 Task: Find connections with filter location Grande-Synthe with filter topic #Personaldevelopmentwith filter profile language German with filter current company Schbang with filter school ST. THOMAS COLLEGE, THRISSUR with filter industry Public Health with filter service category Relocation with filter keywords title Computer Animator
Action: Mouse moved to (586, 107)
Screenshot: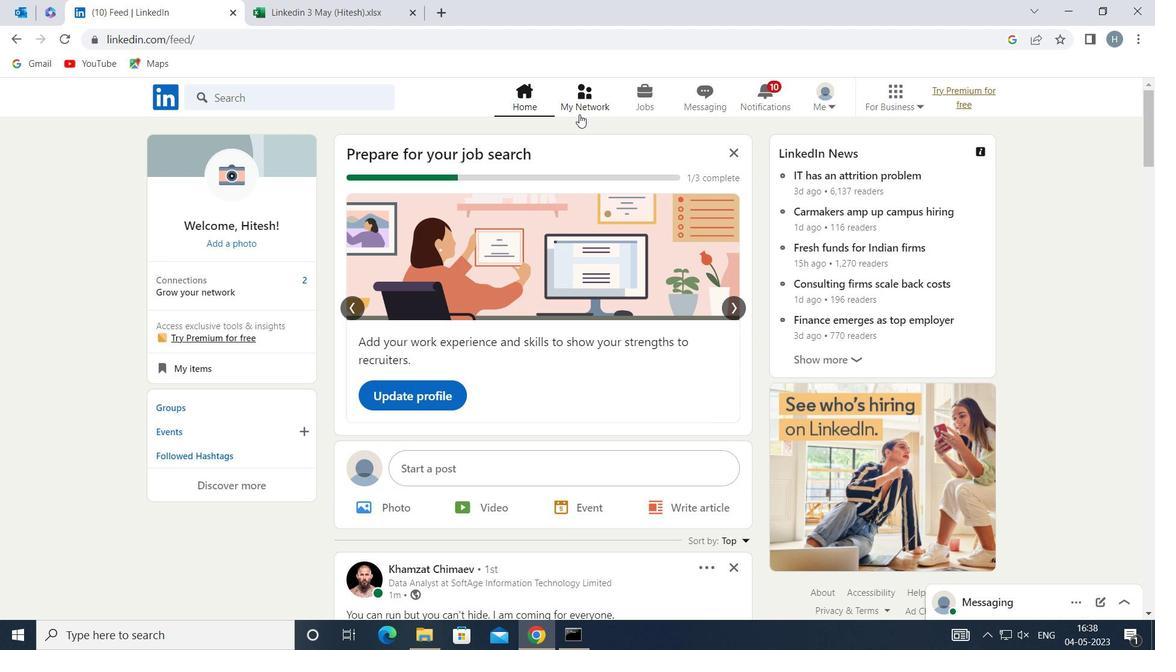 
Action: Mouse pressed left at (586, 107)
Screenshot: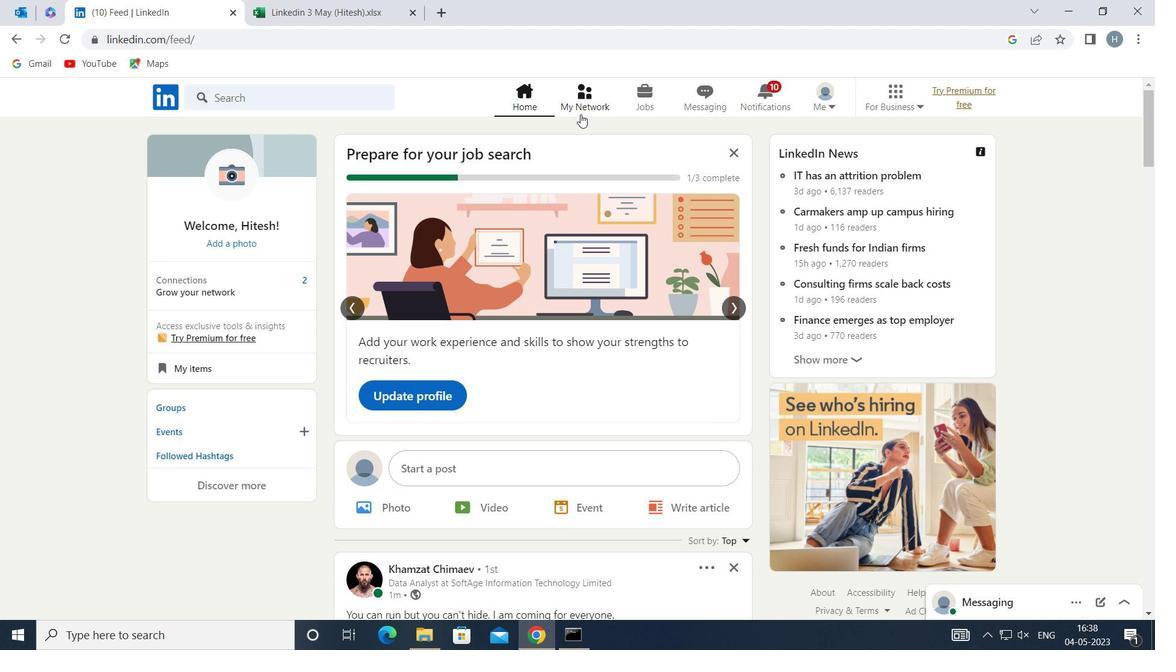
Action: Mouse moved to (329, 179)
Screenshot: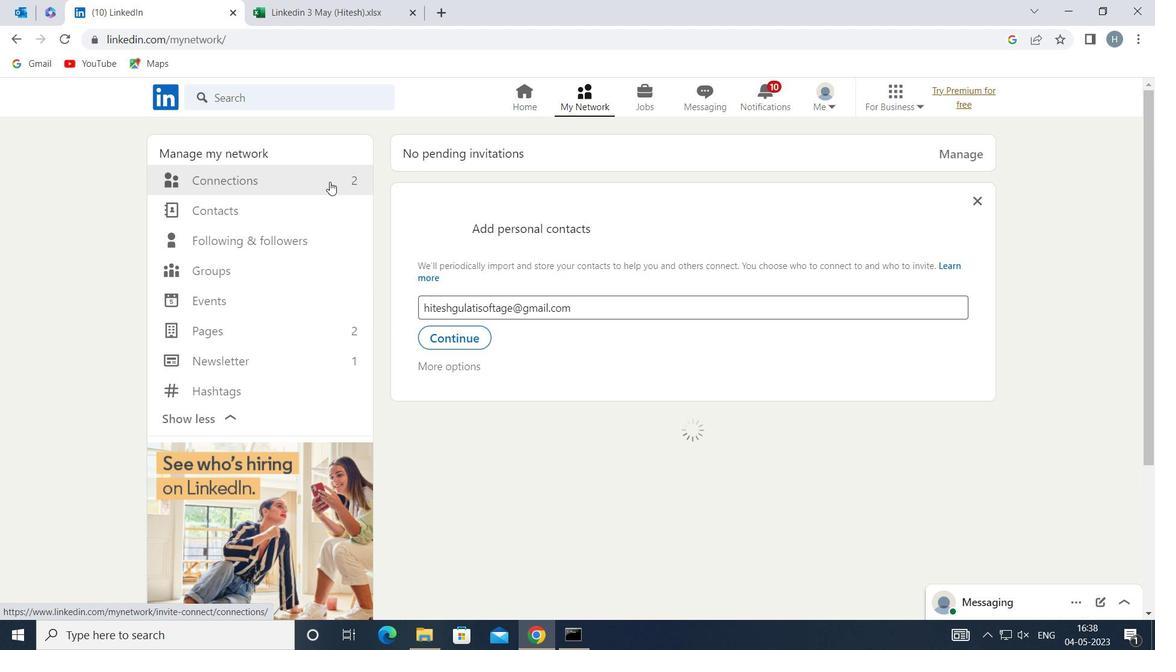 
Action: Mouse pressed left at (329, 179)
Screenshot: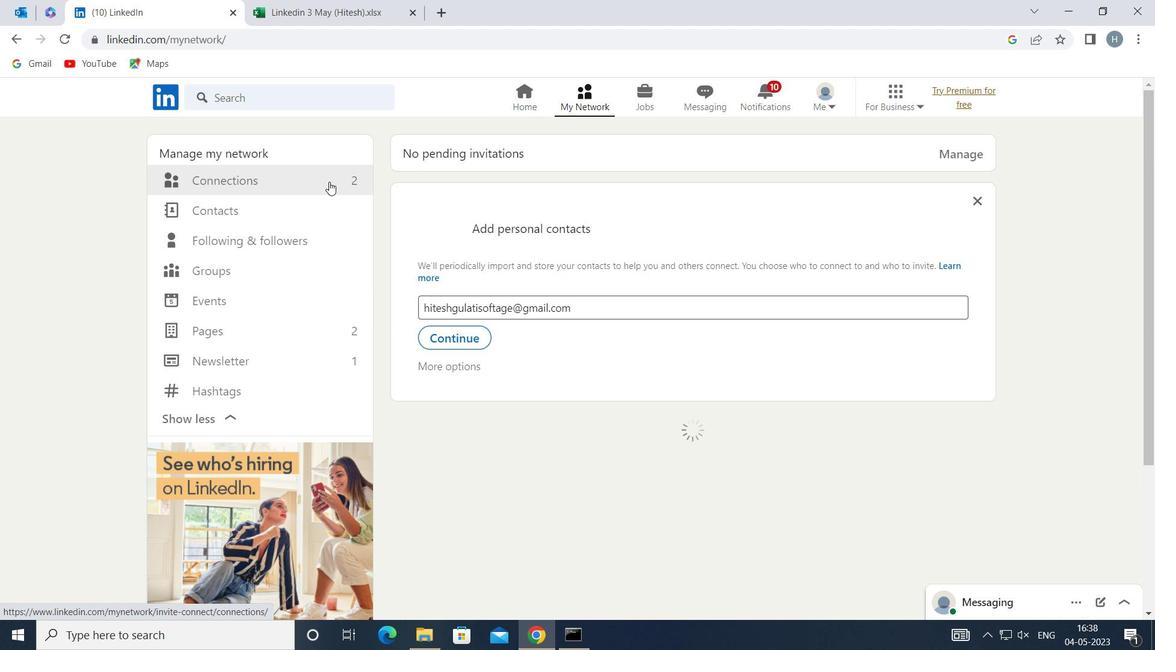 
Action: Mouse moved to (688, 180)
Screenshot: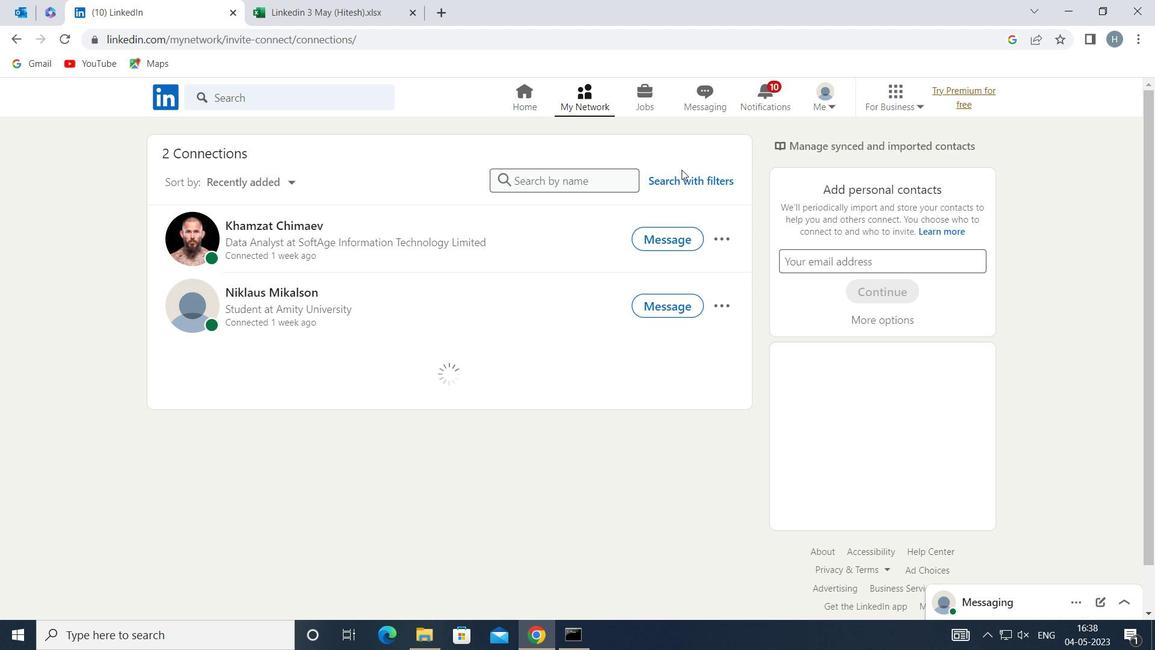 
Action: Mouse pressed left at (688, 180)
Screenshot: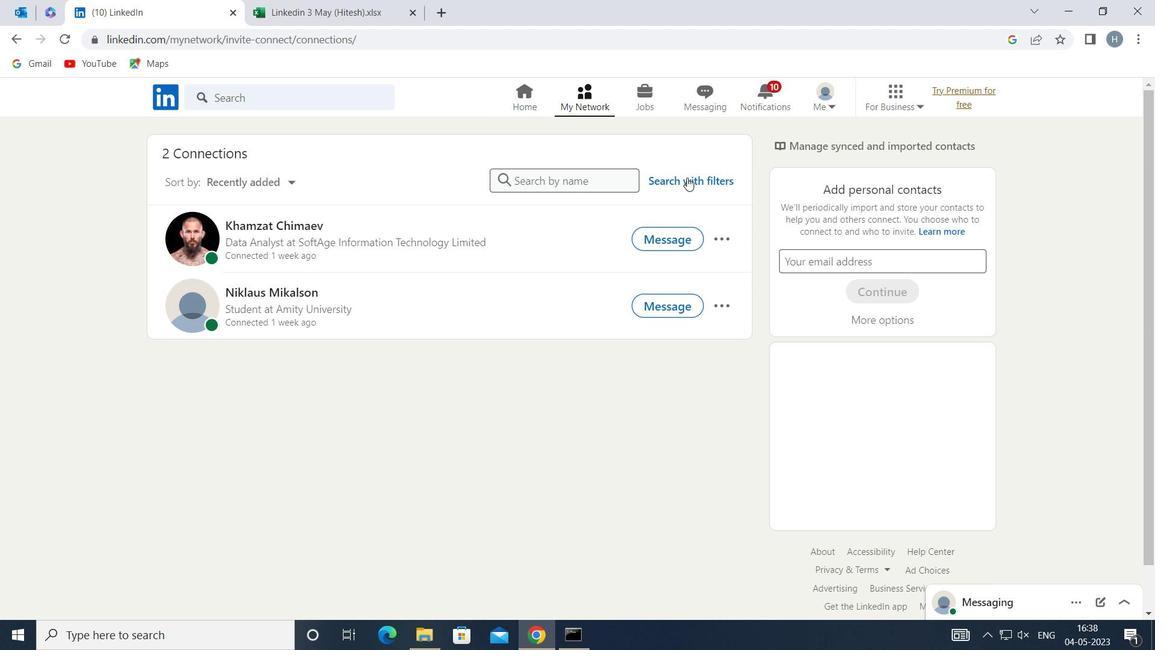 
Action: Mouse moved to (641, 137)
Screenshot: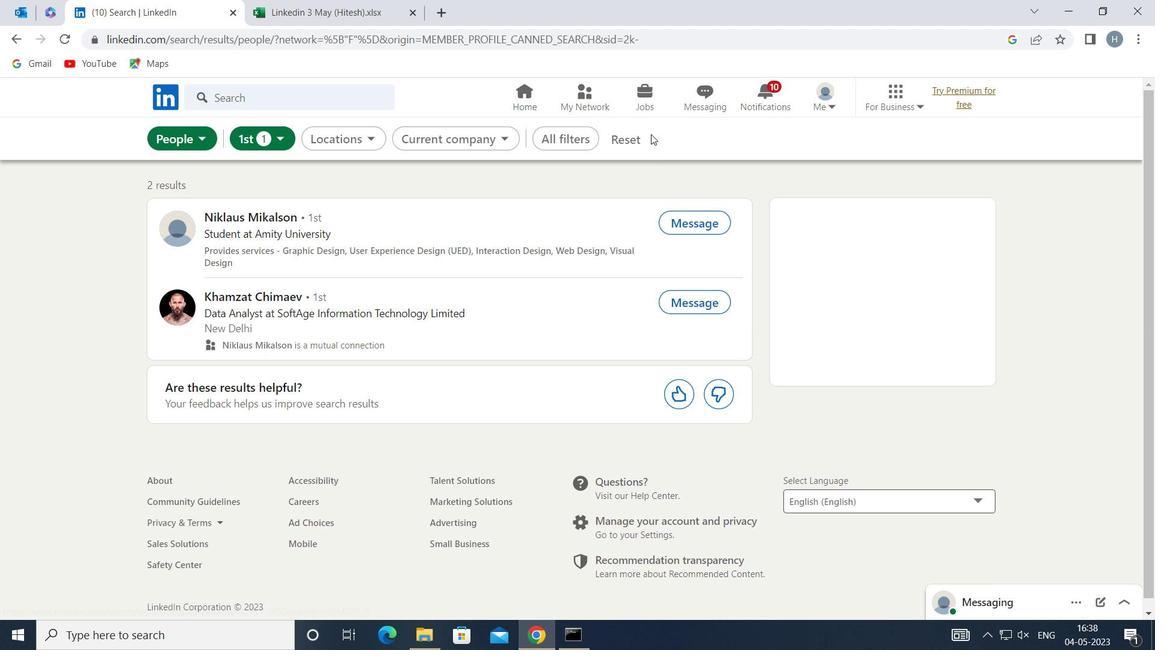 
Action: Mouse pressed left at (641, 137)
Screenshot: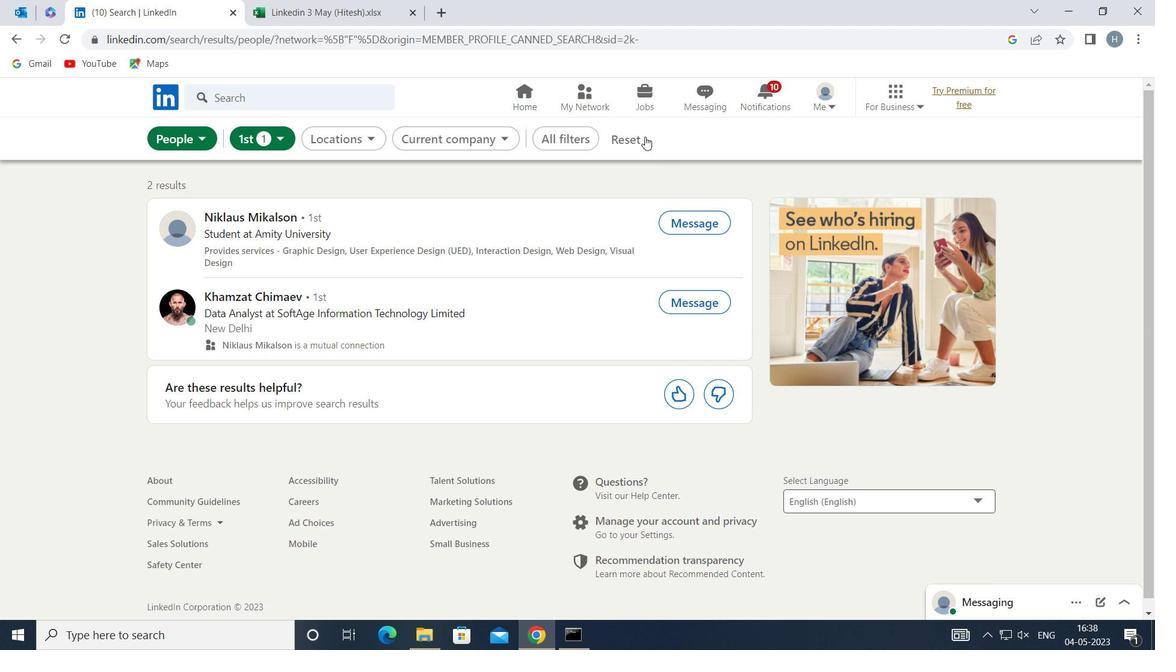 
Action: Mouse moved to (615, 140)
Screenshot: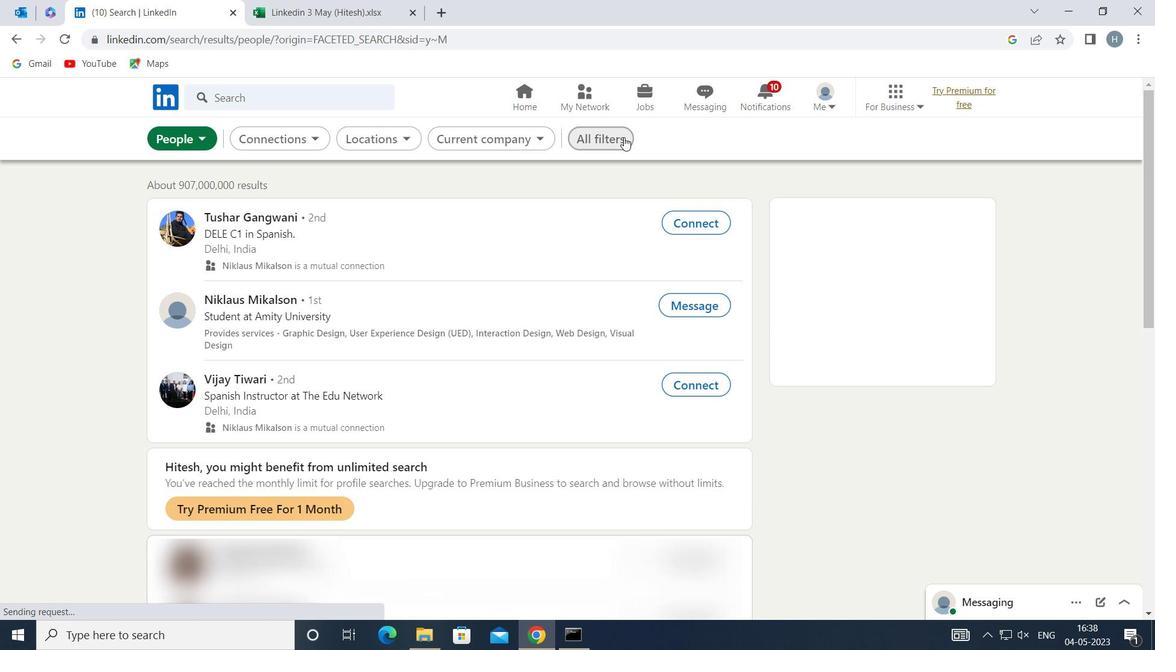 
Action: Mouse pressed left at (615, 140)
Screenshot: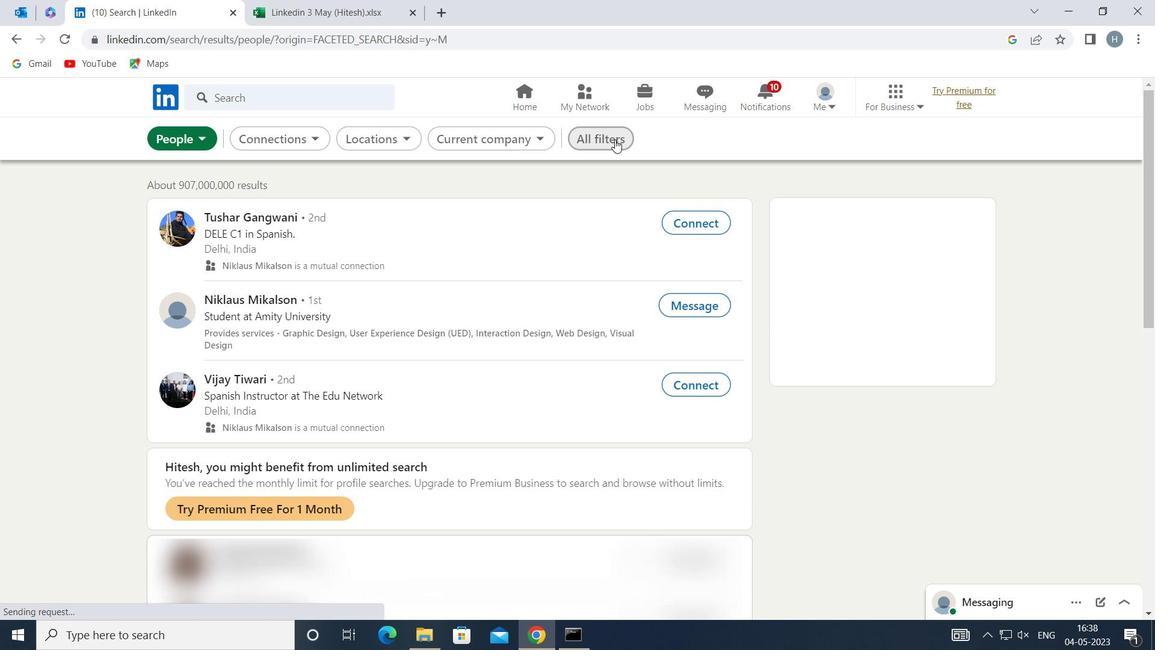 
Action: Mouse moved to (899, 353)
Screenshot: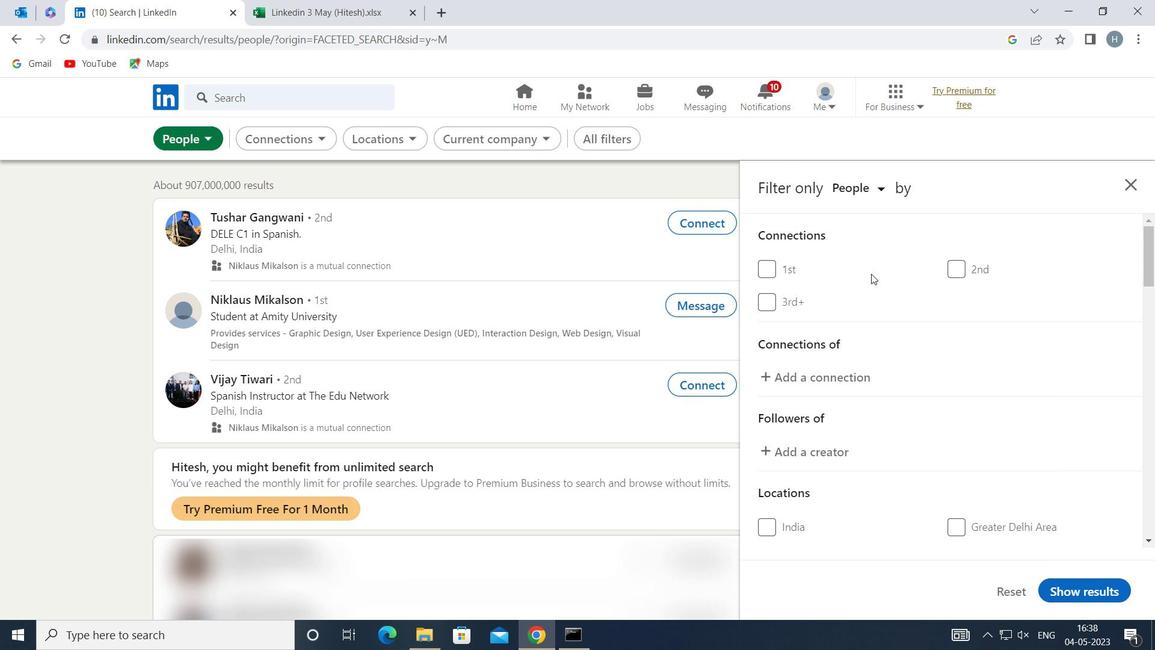 
Action: Mouse scrolled (899, 353) with delta (0, 0)
Screenshot: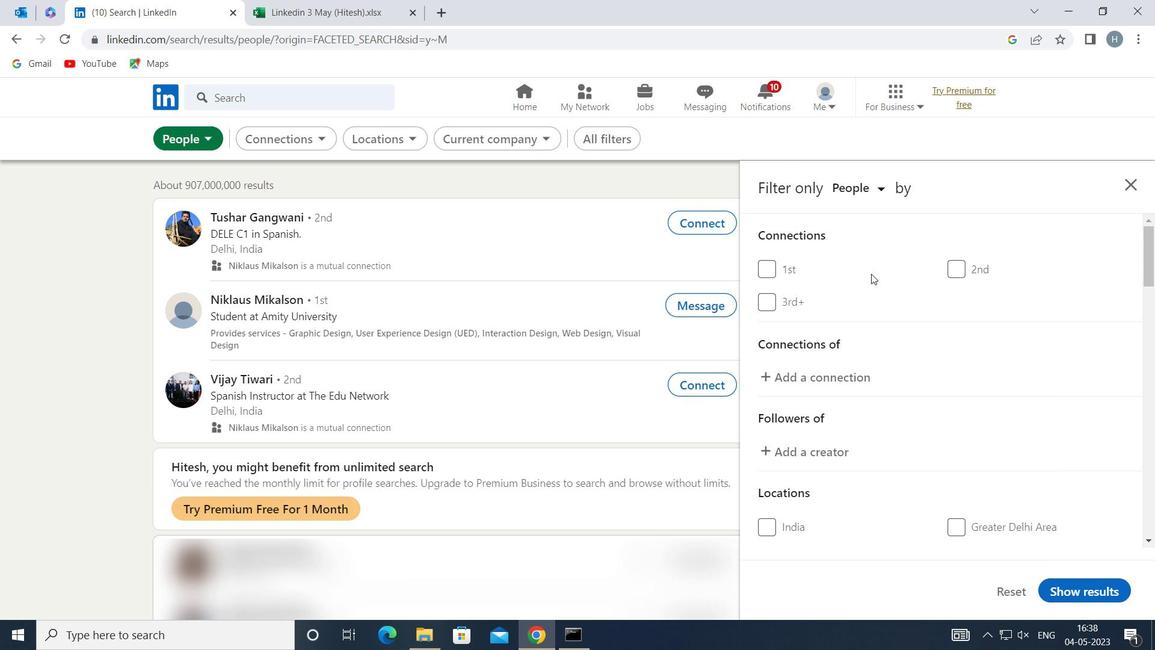 
Action: Mouse moved to (899, 351)
Screenshot: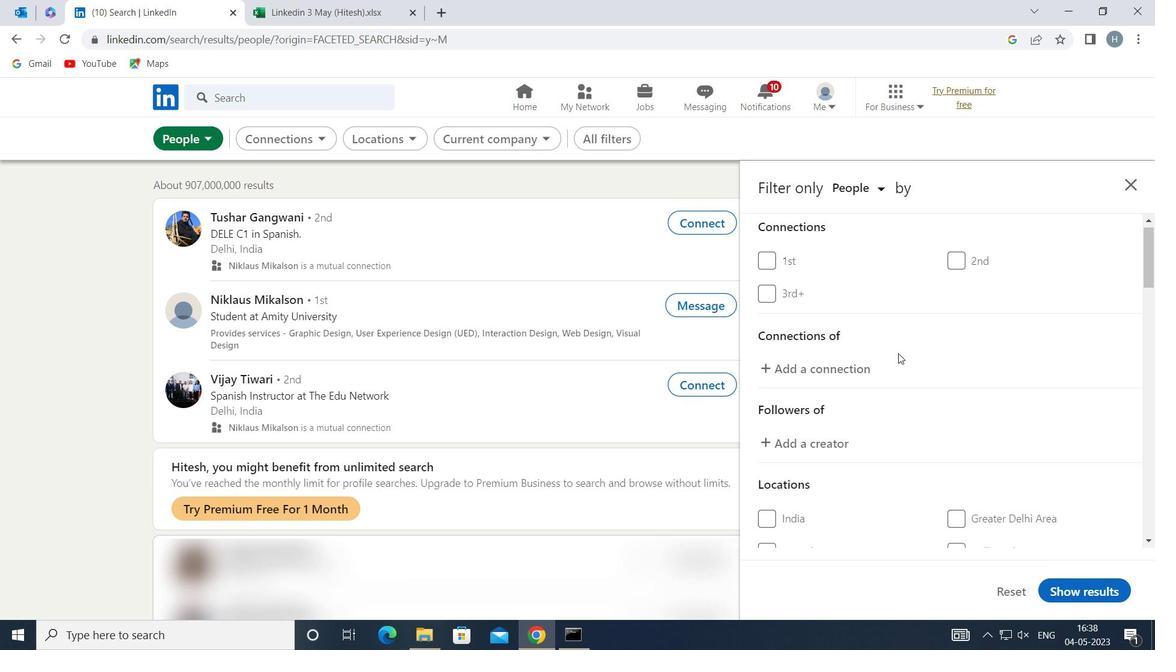 
Action: Mouse scrolled (899, 350) with delta (0, 0)
Screenshot: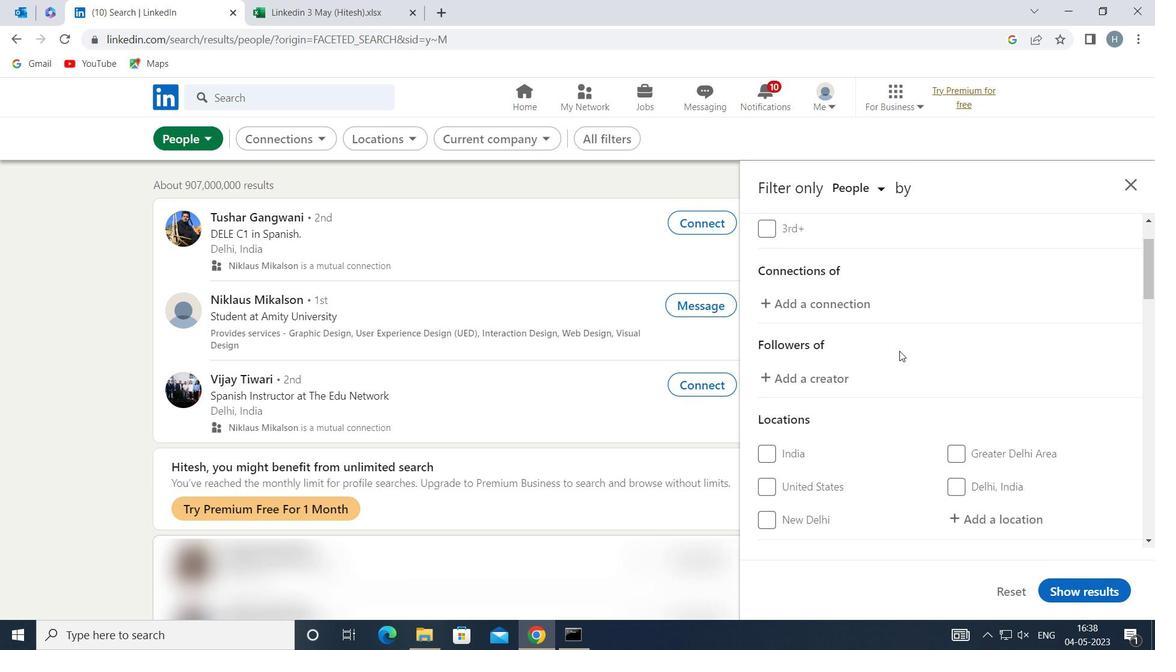 
Action: Mouse moved to (974, 435)
Screenshot: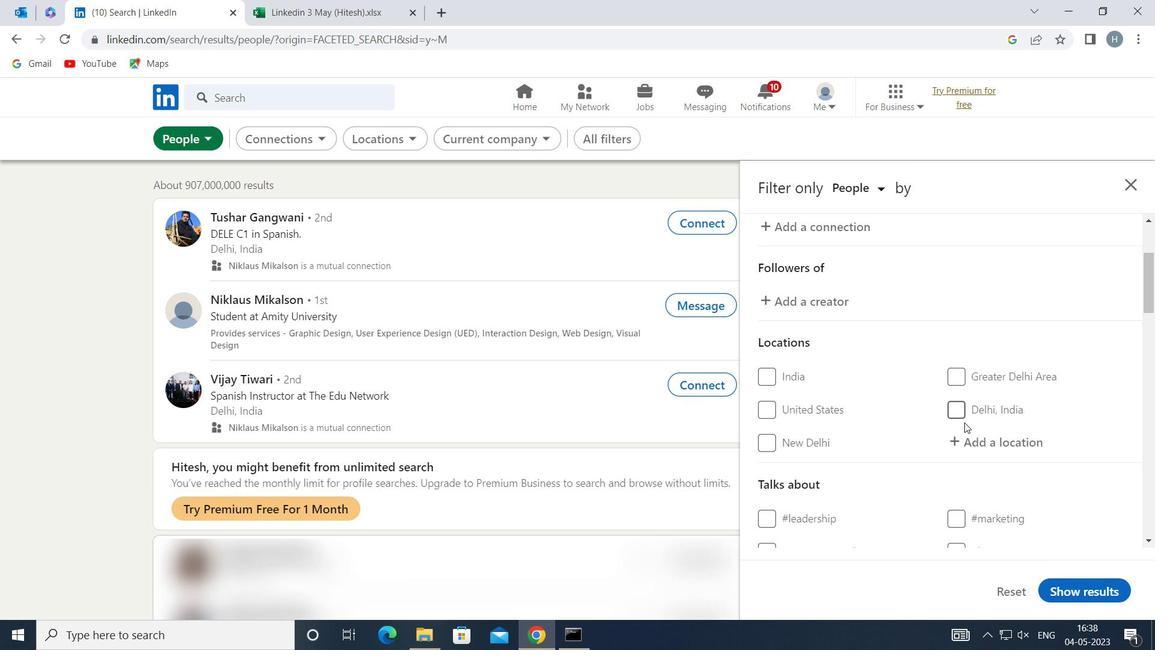 
Action: Mouse pressed left at (974, 435)
Screenshot: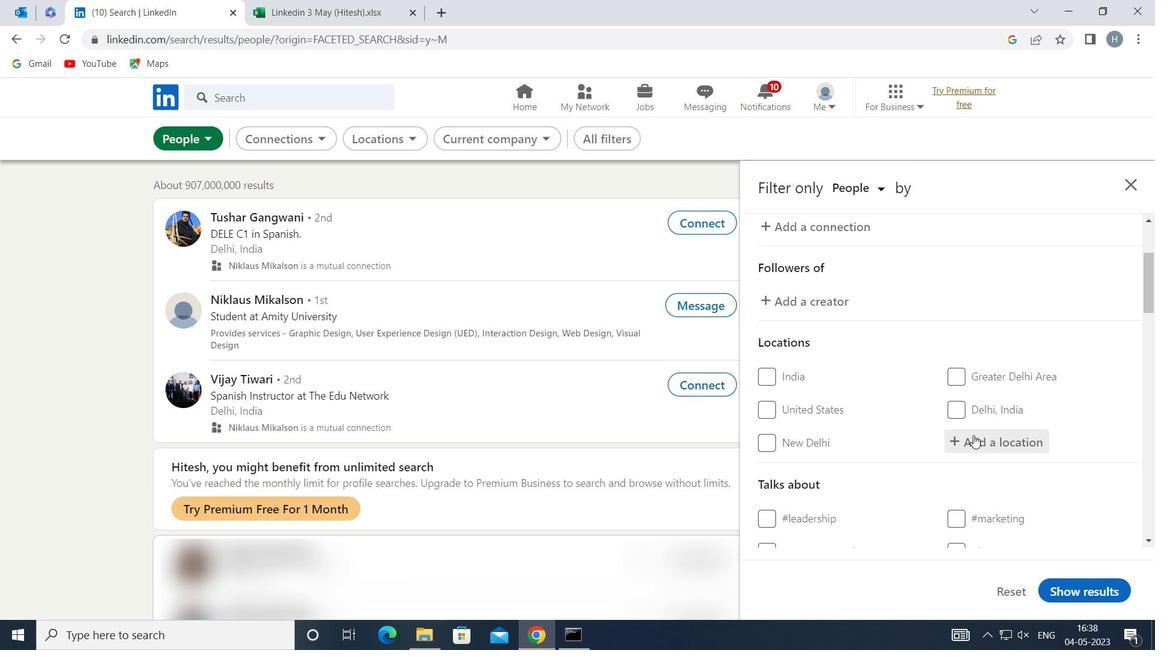 
Action: Mouse moved to (973, 435)
Screenshot: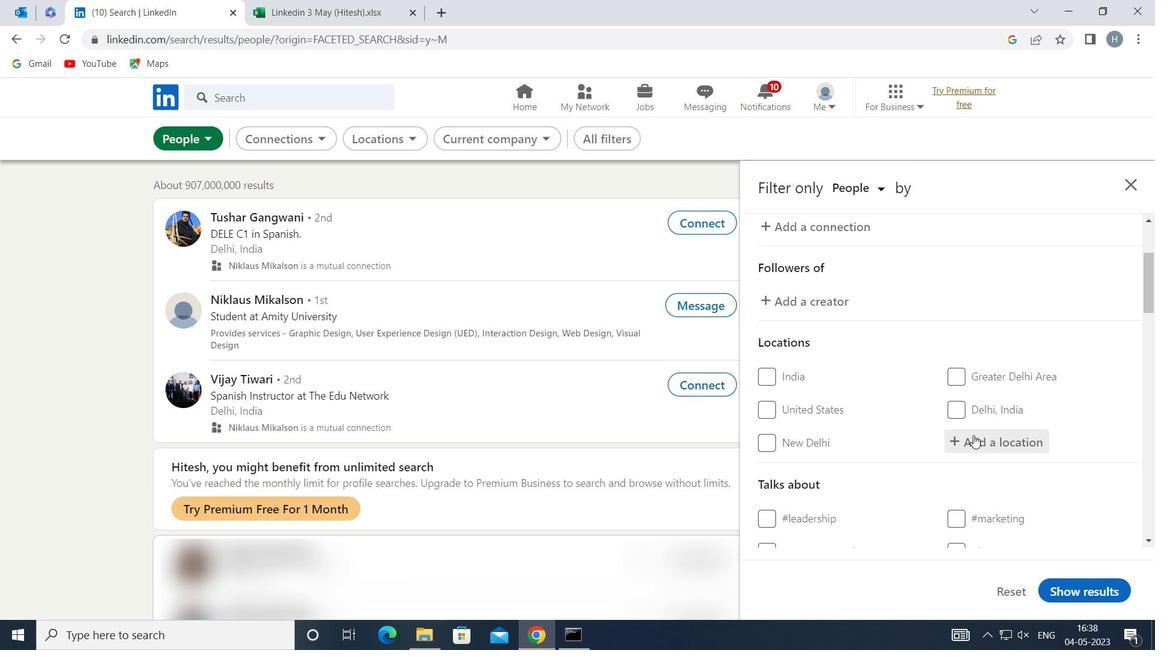 
Action: Key pressed <Key.shift>GRANDE<Key.space>SYN
Screenshot: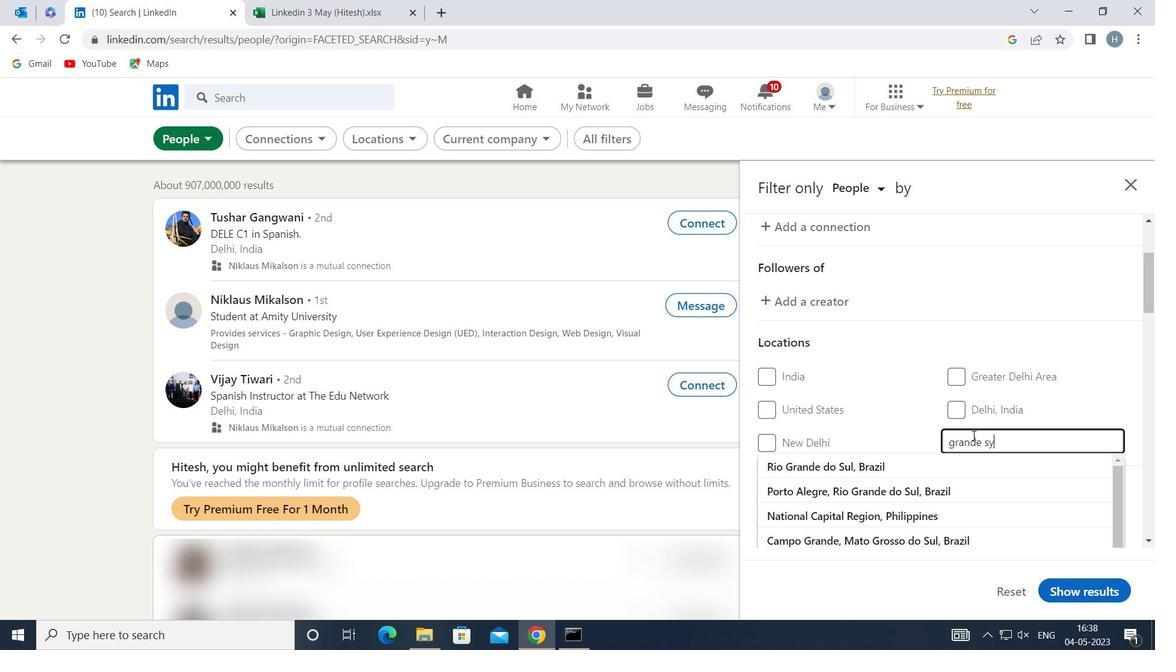 
Action: Mouse moved to (900, 474)
Screenshot: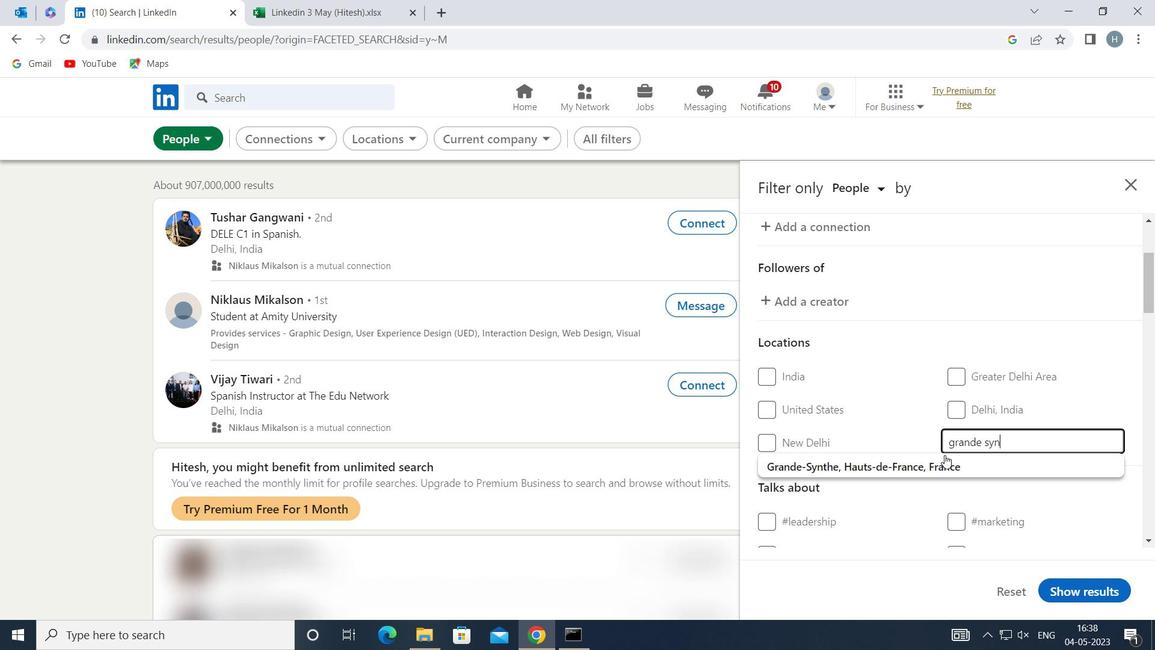 
Action: Mouse pressed left at (900, 474)
Screenshot: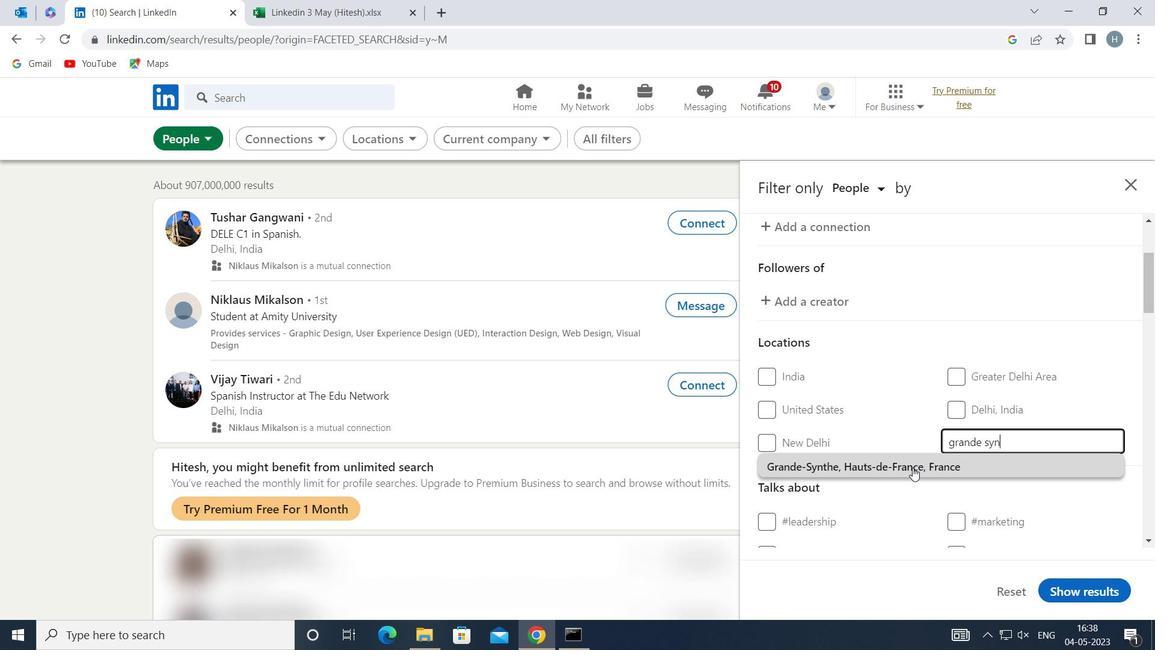 
Action: Mouse moved to (899, 449)
Screenshot: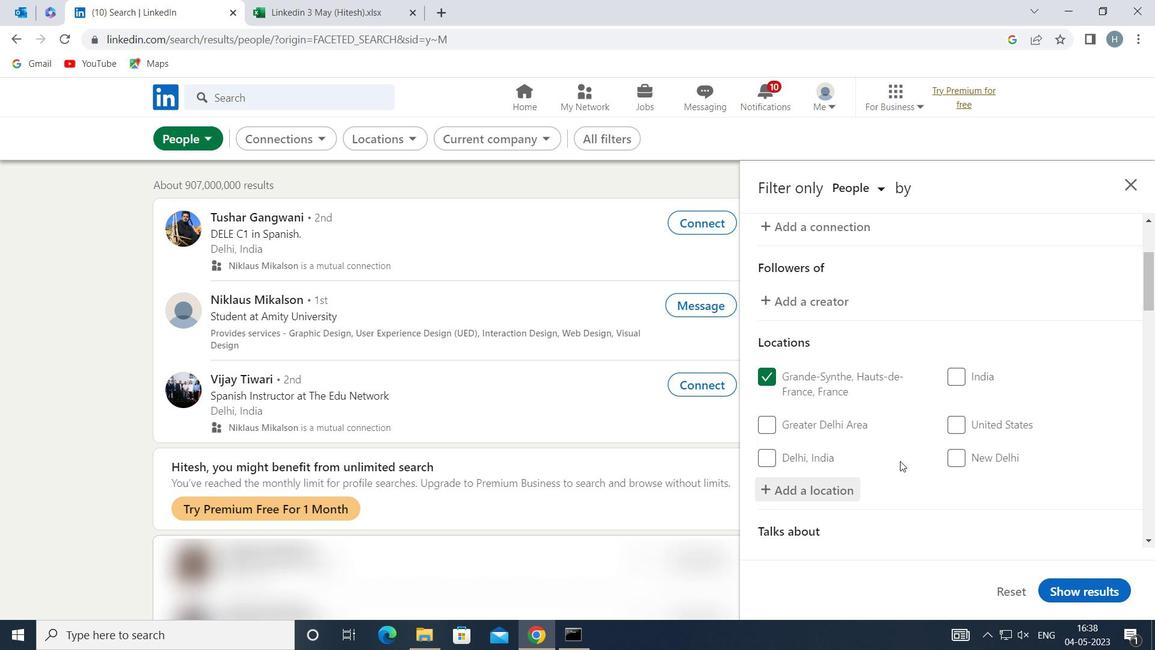 
Action: Mouse scrolled (899, 448) with delta (0, 0)
Screenshot: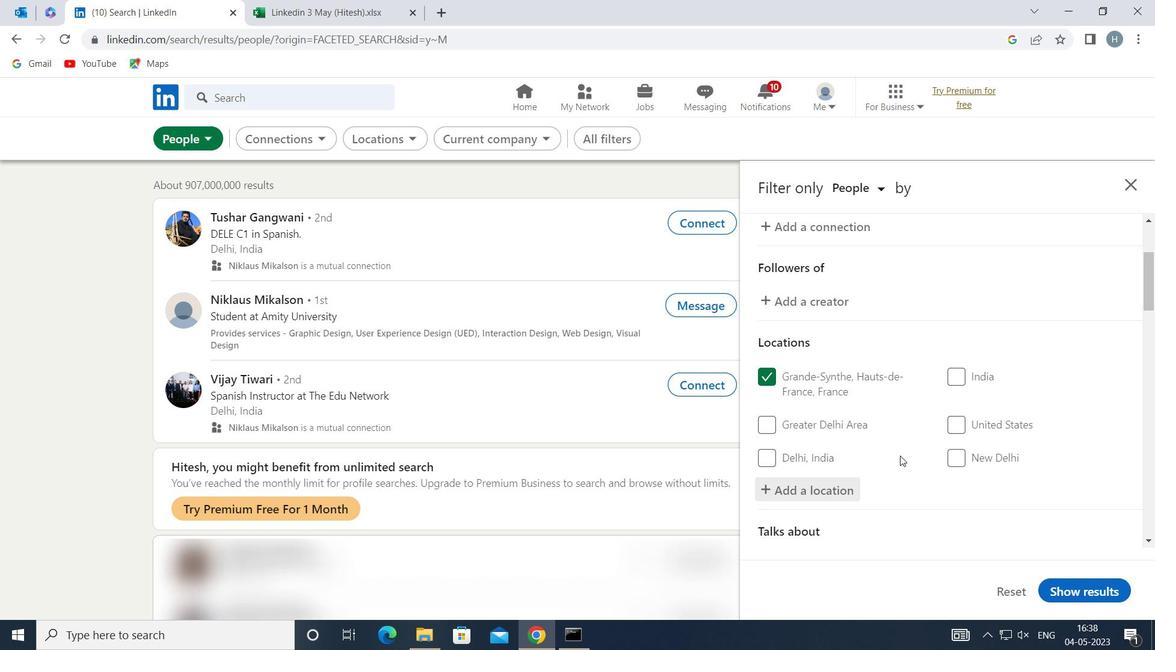 
Action: Mouse moved to (899, 442)
Screenshot: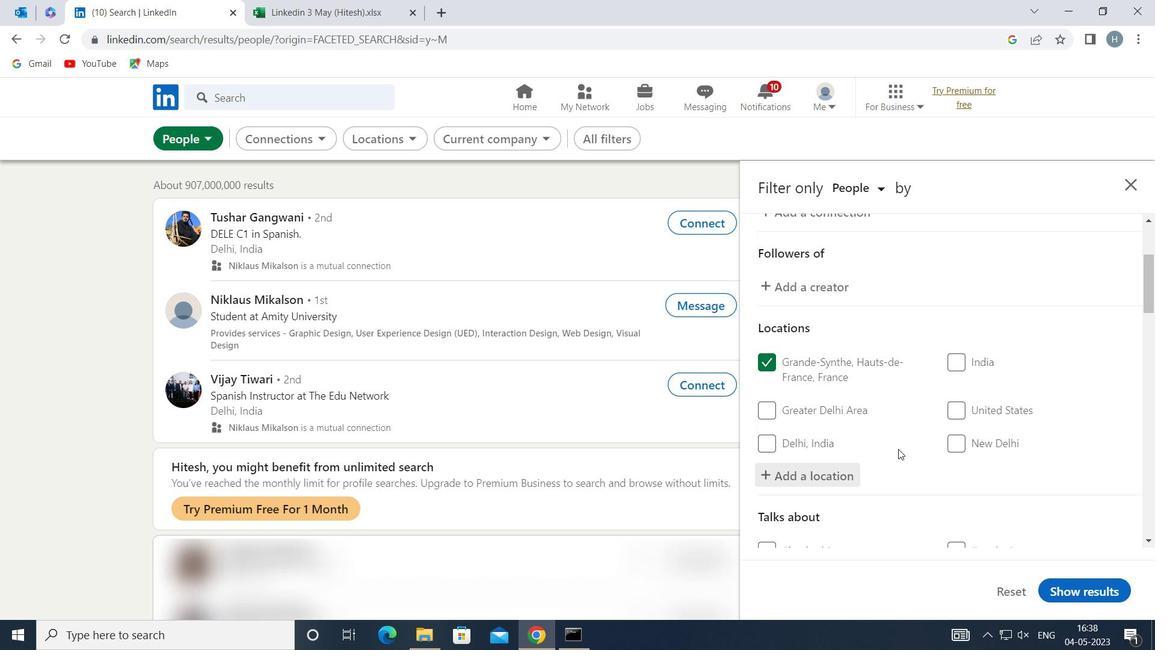 
Action: Mouse scrolled (899, 442) with delta (0, 0)
Screenshot: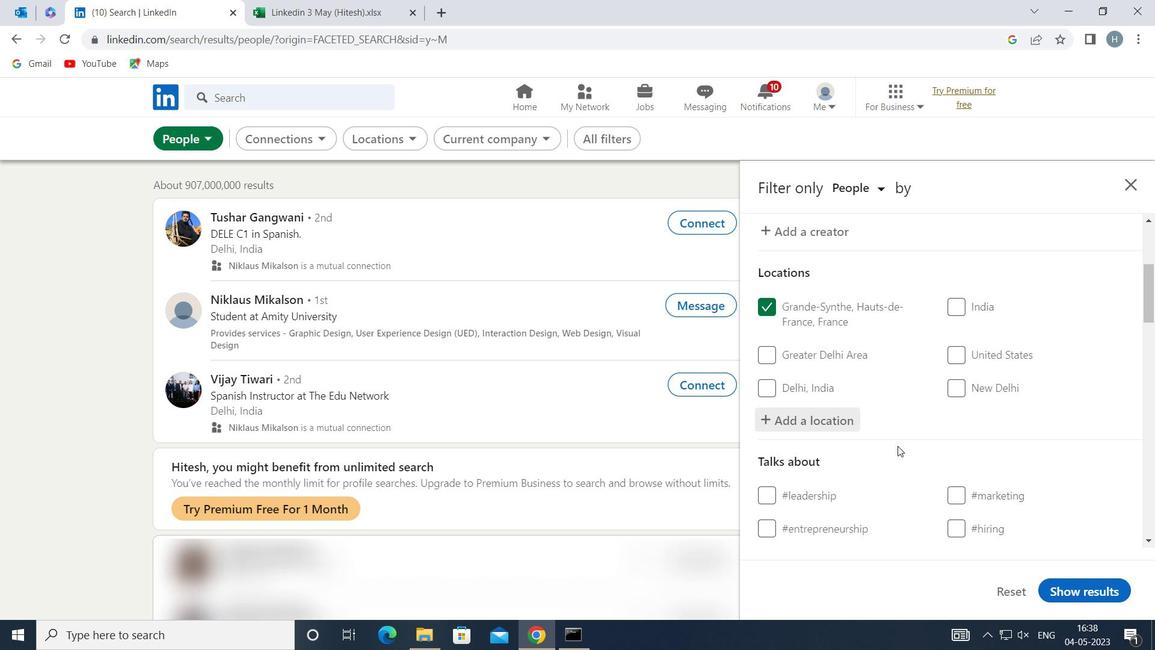 
Action: Mouse moved to (993, 480)
Screenshot: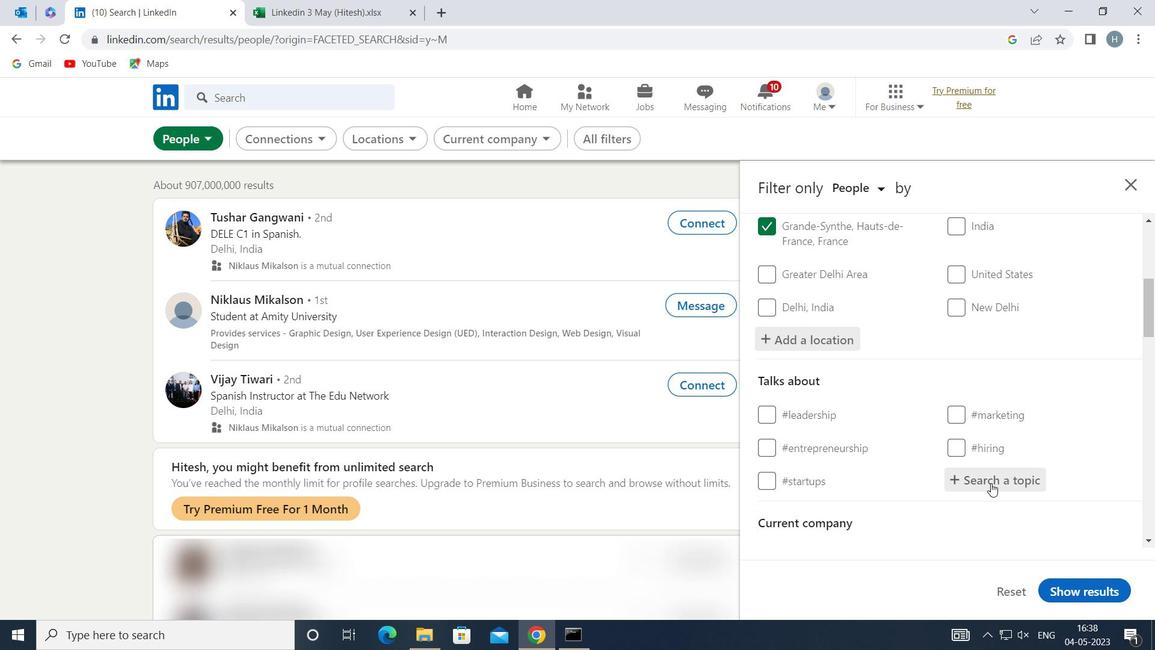 
Action: Mouse pressed left at (993, 480)
Screenshot: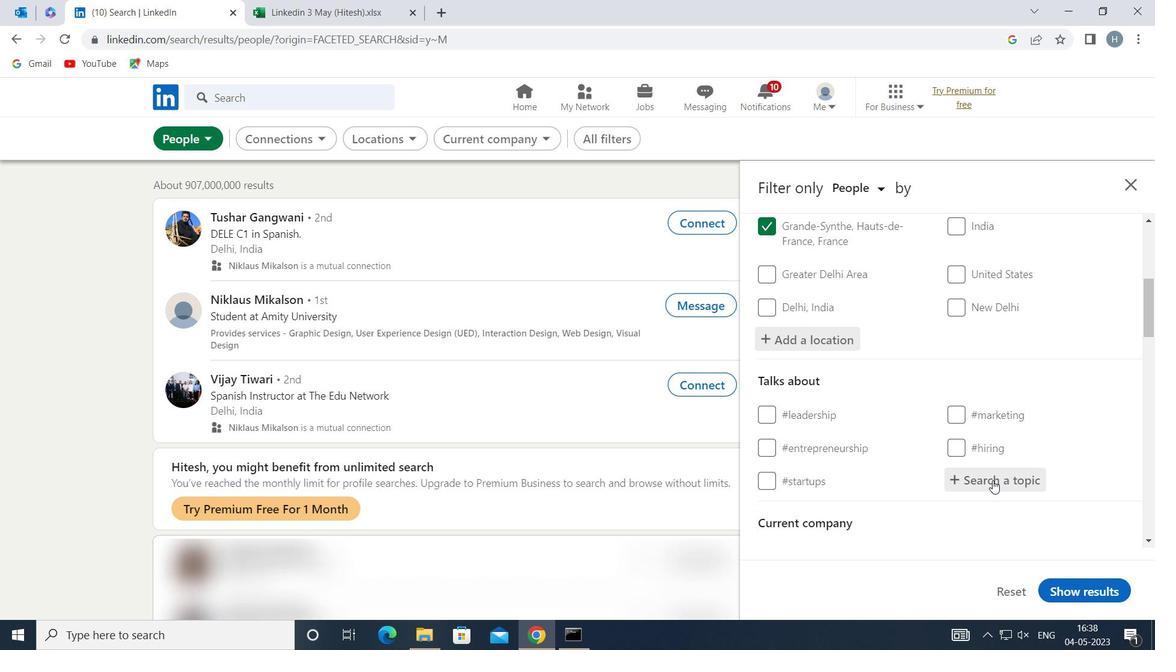 
Action: Key pressed PERSONALDEVELOPMENT<Key.space>
Screenshot: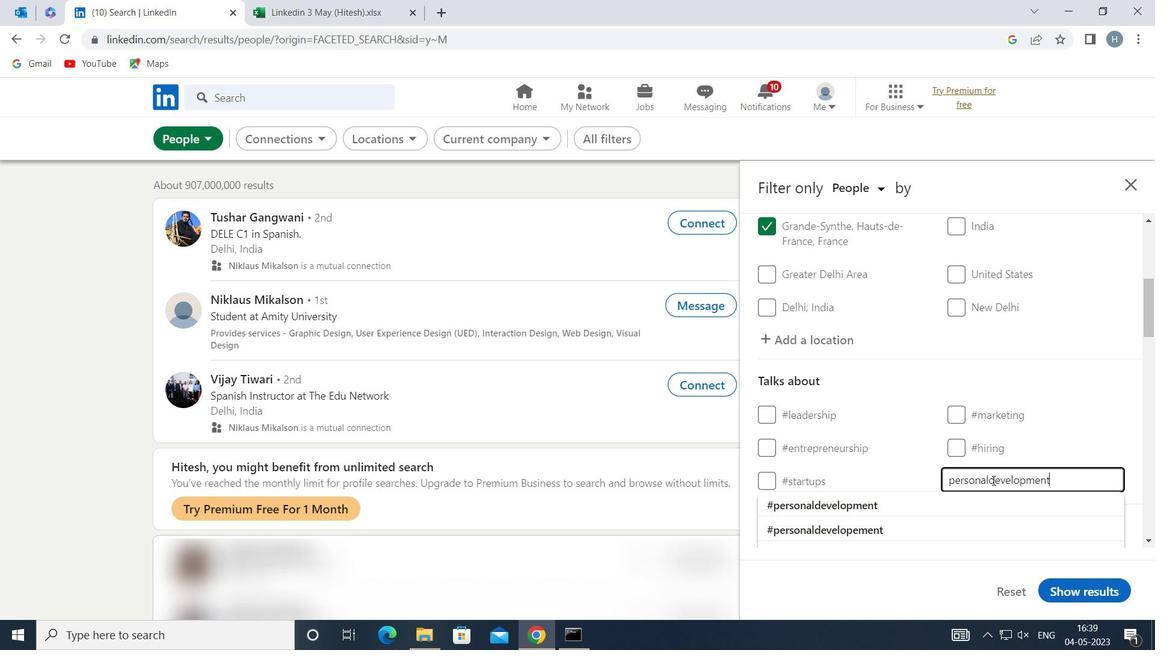 
Action: Mouse moved to (966, 480)
Screenshot: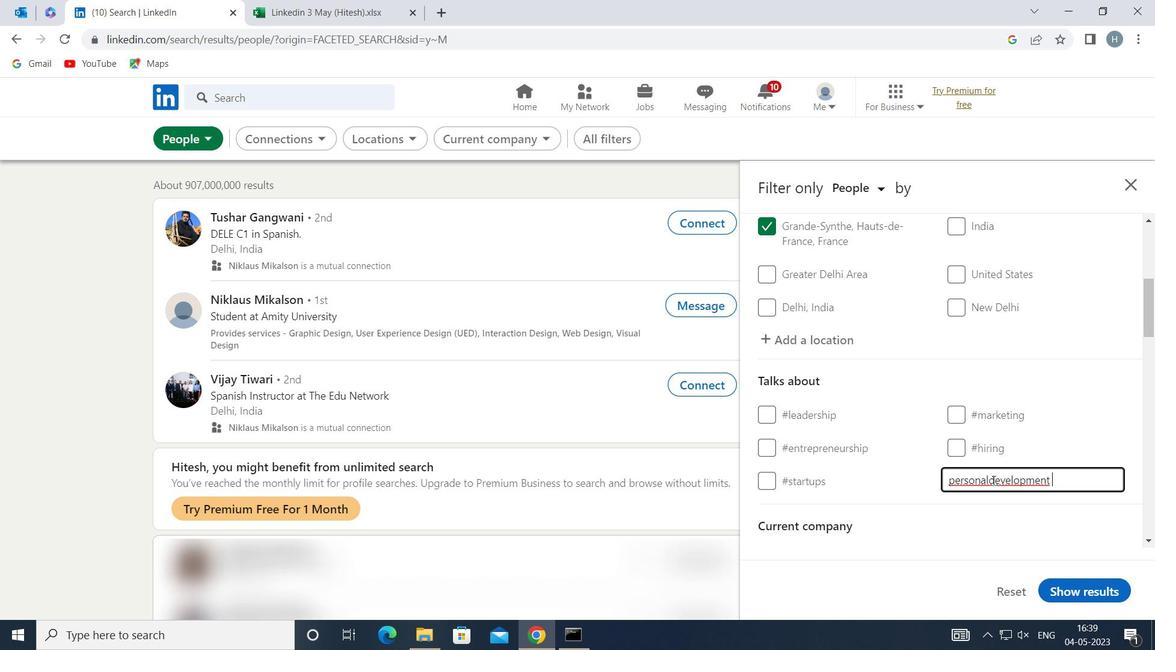 
Action: Key pressed <Key.backspace>
Screenshot: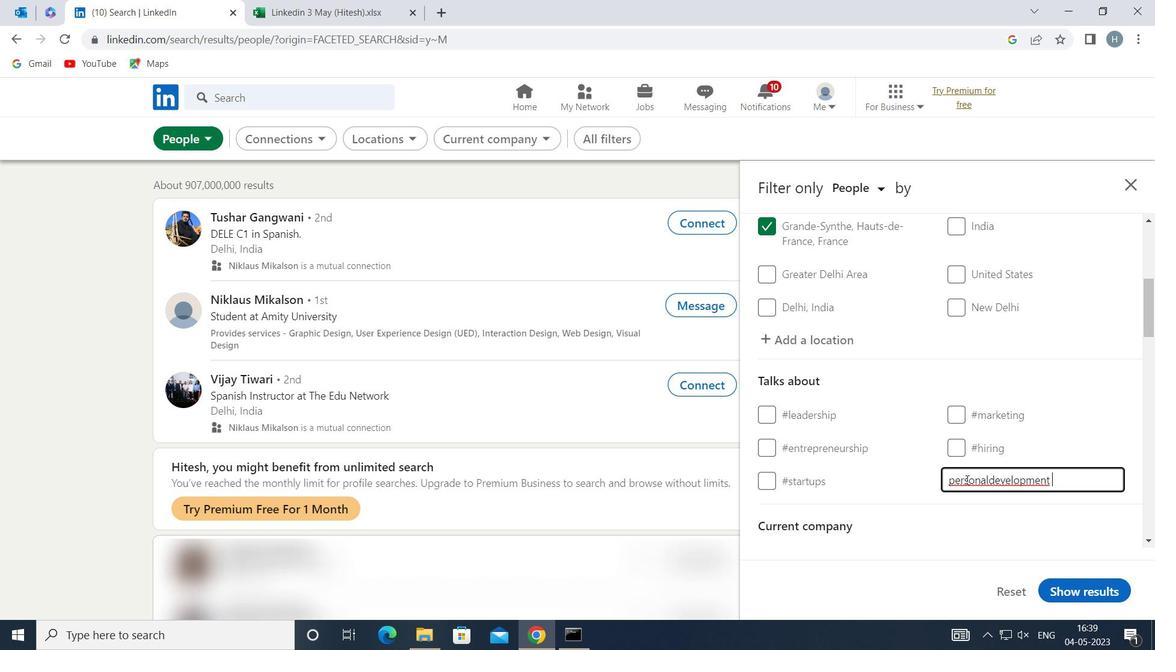 
Action: Mouse moved to (887, 502)
Screenshot: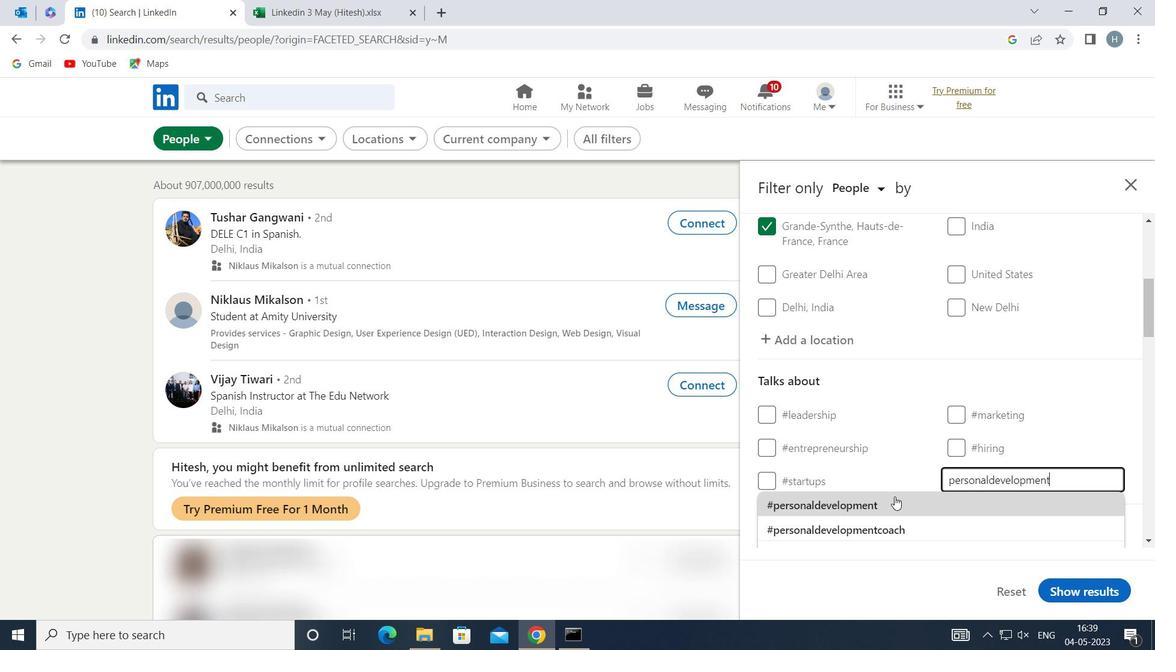 
Action: Mouse pressed left at (887, 502)
Screenshot: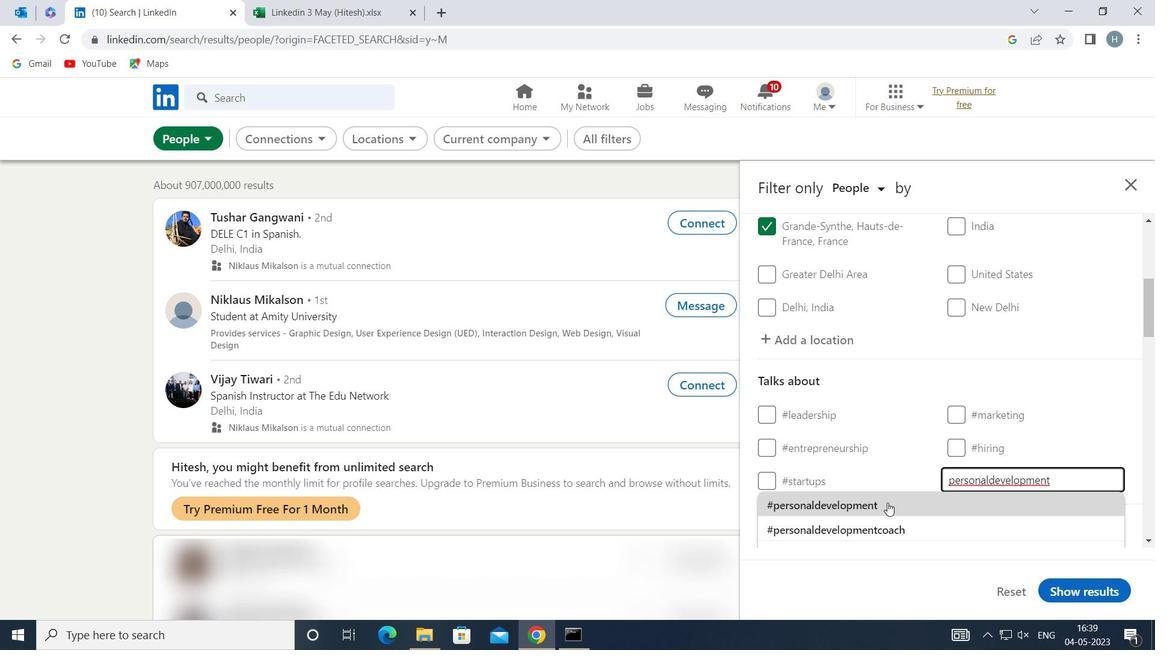 
Action: Mouse moved to (896, 428)
Screenshot: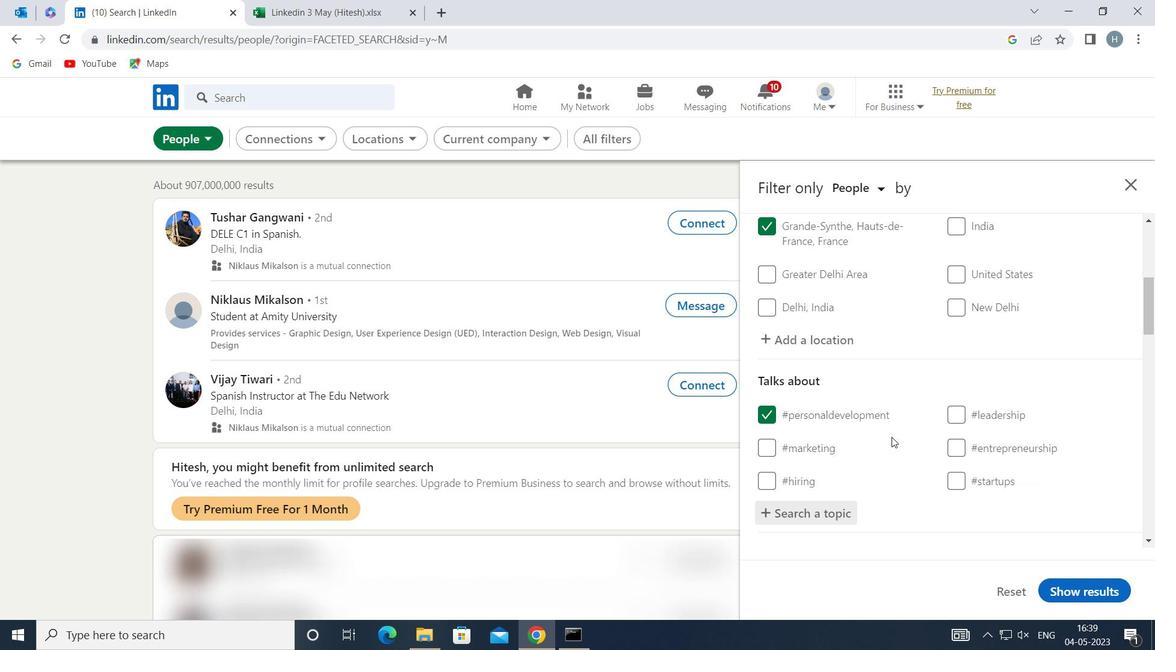 
Action: Mouse scrolled (896, 427) with delta (0, 0)
Screenshot: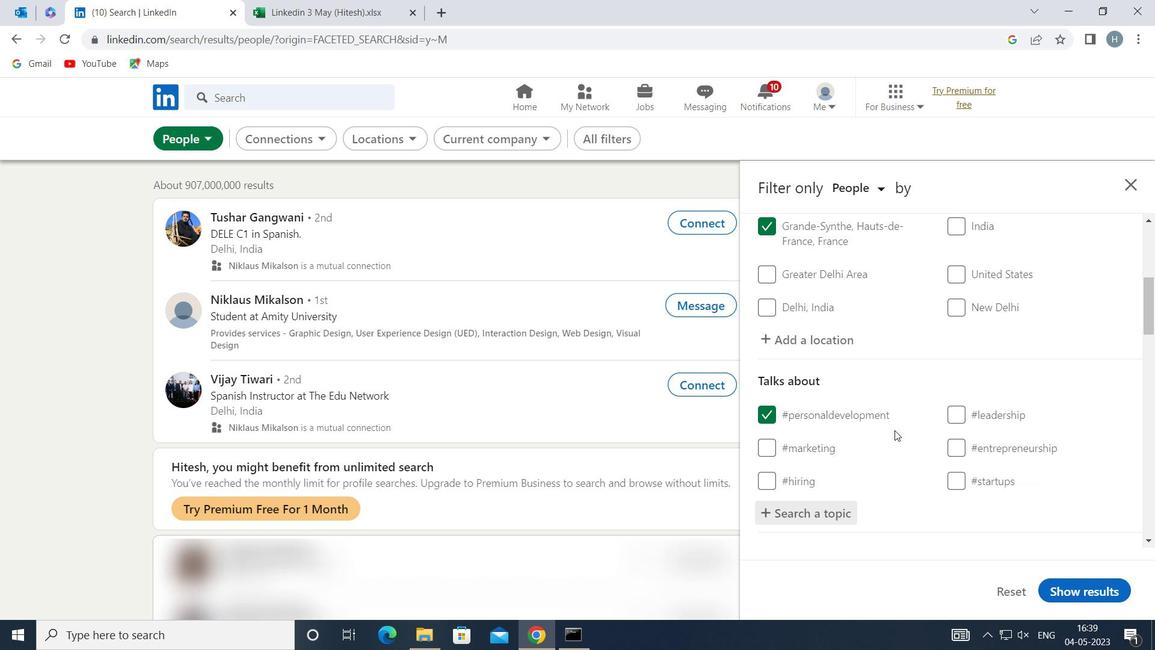 
Action: Mouse scrolled (896, 427) with delta (0, 0)
Screenshot: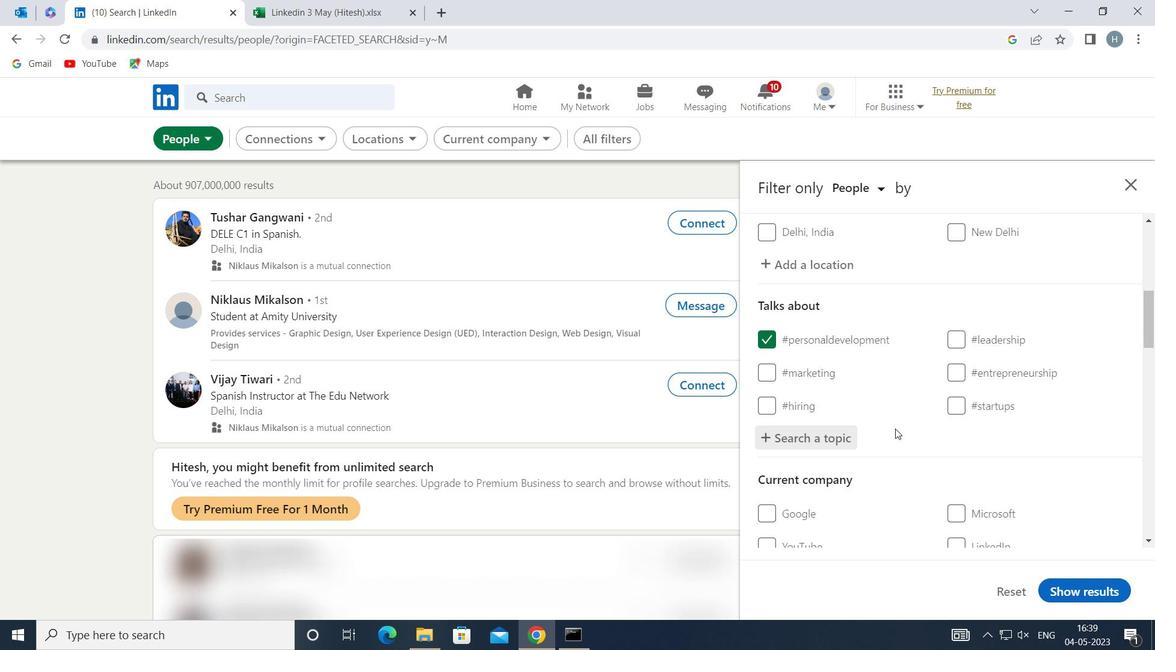 
Action: Mouse scrolled (896, 427) with delta (0, 0)
Screenshot: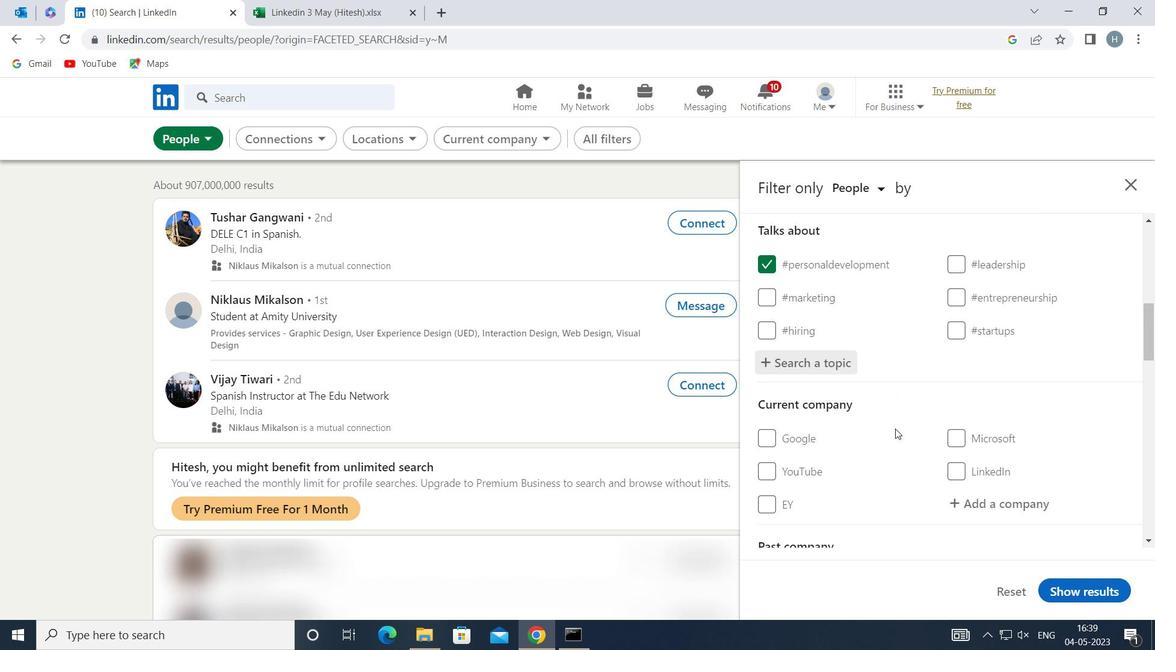 
Action: Mouse scrolled (896, 427) with delta (0, 0)
Screenshot: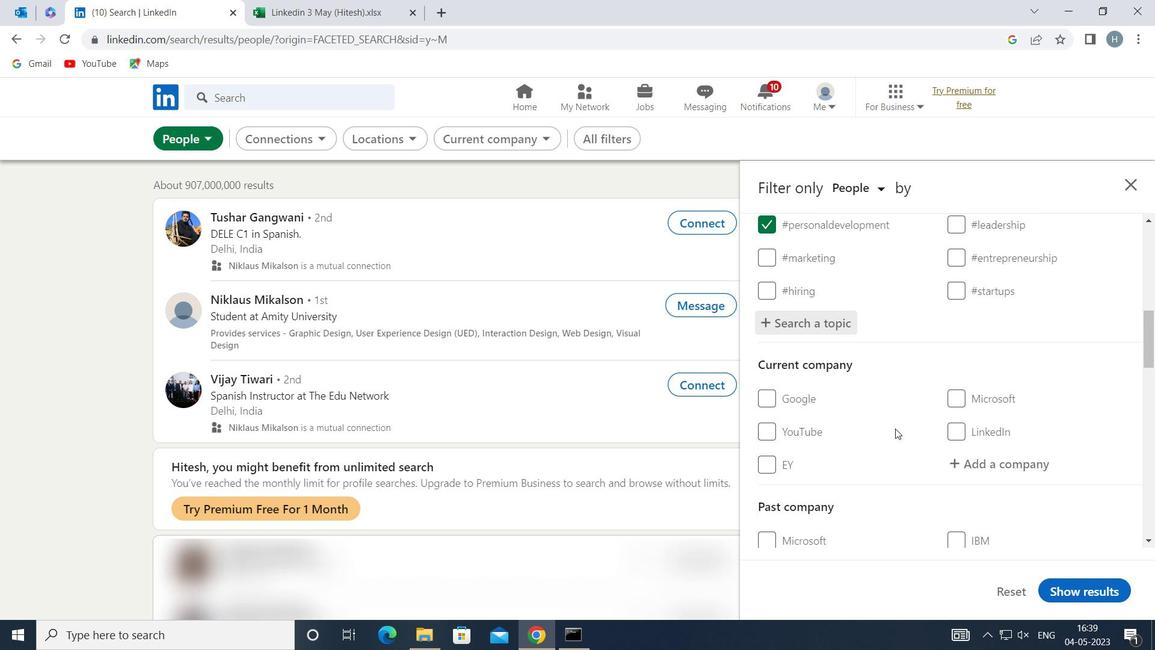 
Action: Mouse scrolled (896, 427) with delta (0, 0)
Screenshot: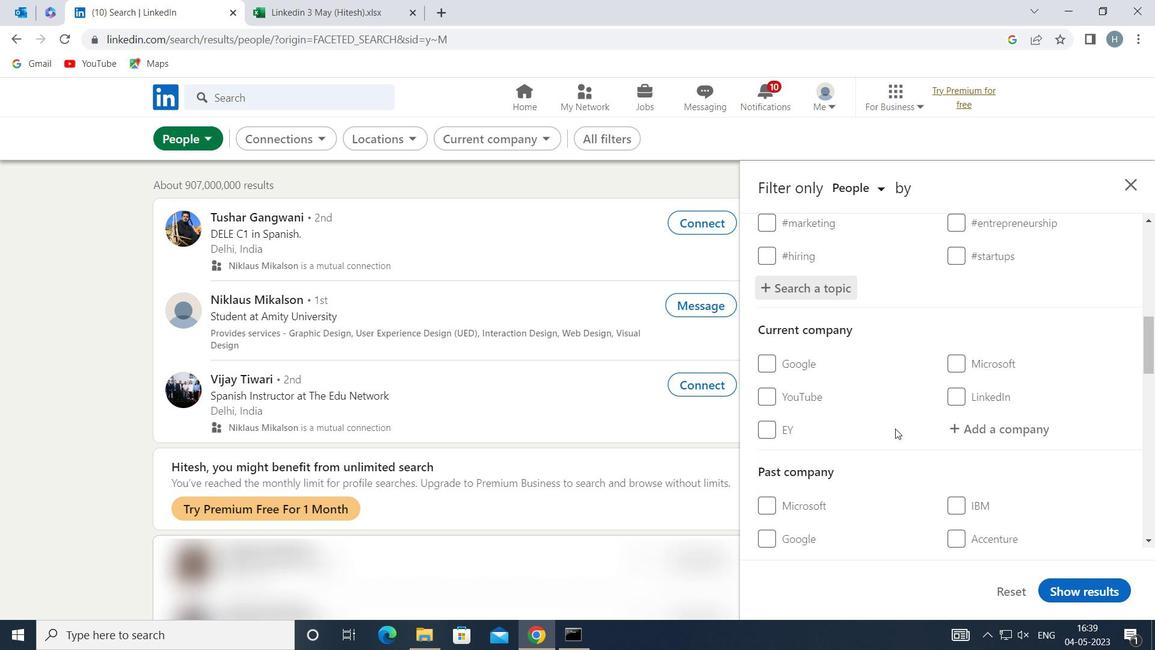 
Action: Mouse scrolled (896, 427) with delta (0, 0)
Screenshot: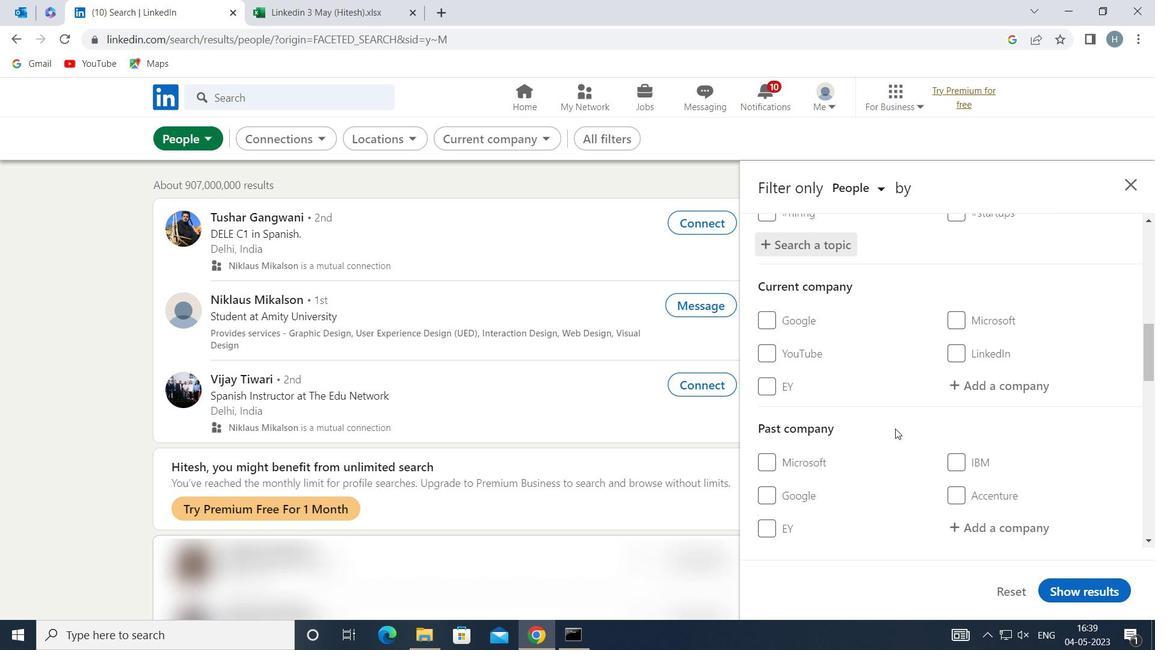 
Action: Mouse scrolled (896, 427) with delta (0, 0)
Screenshot: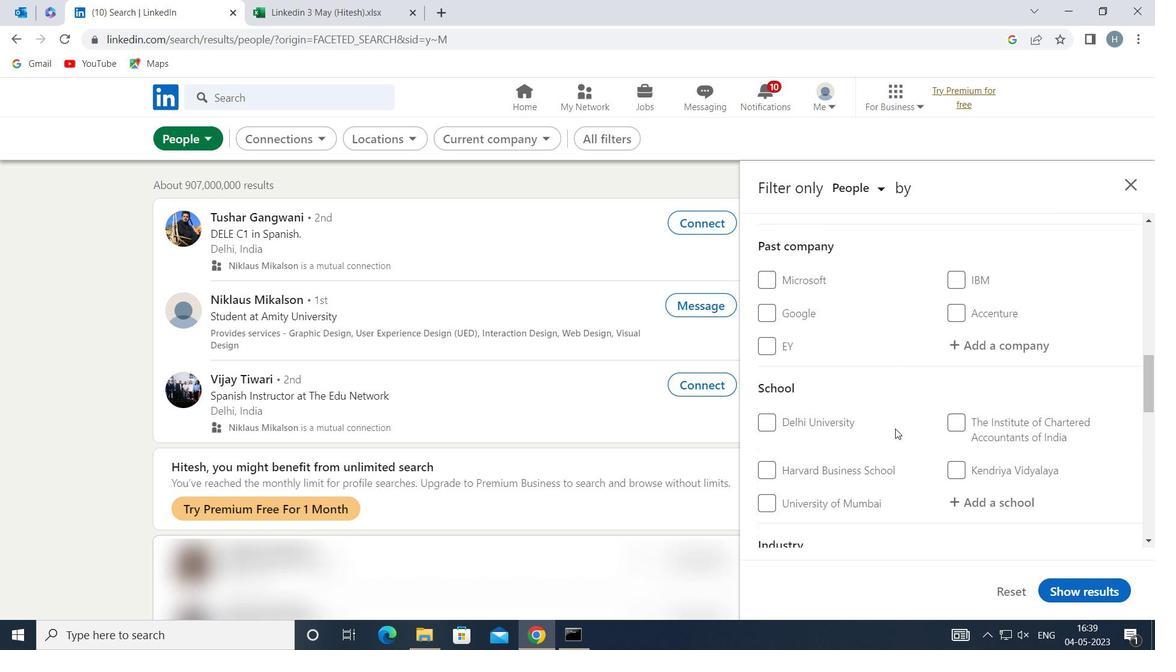 
Action: Mouse scrolled (896, 427) with delta (0, 0)
Screenshot: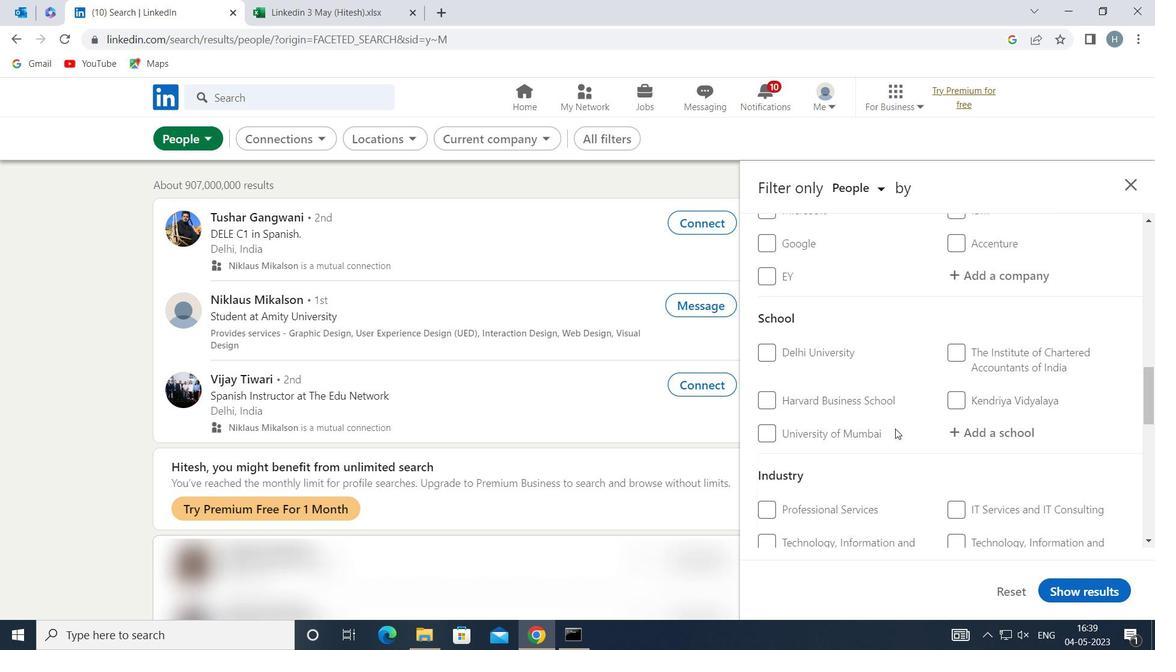 
Action: Mouse scrolled (896, 427) with delta (0, 0)
Screenshot: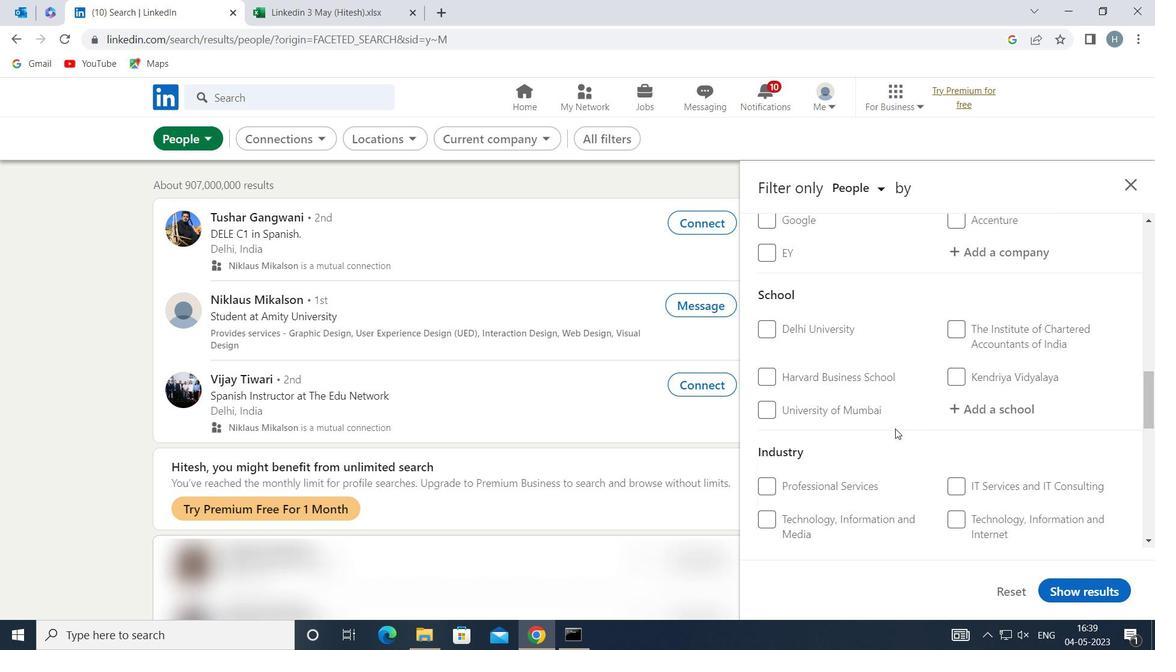 
Action: Mouse scrolled (896, 427) with delta (0, 0)
Screenshot: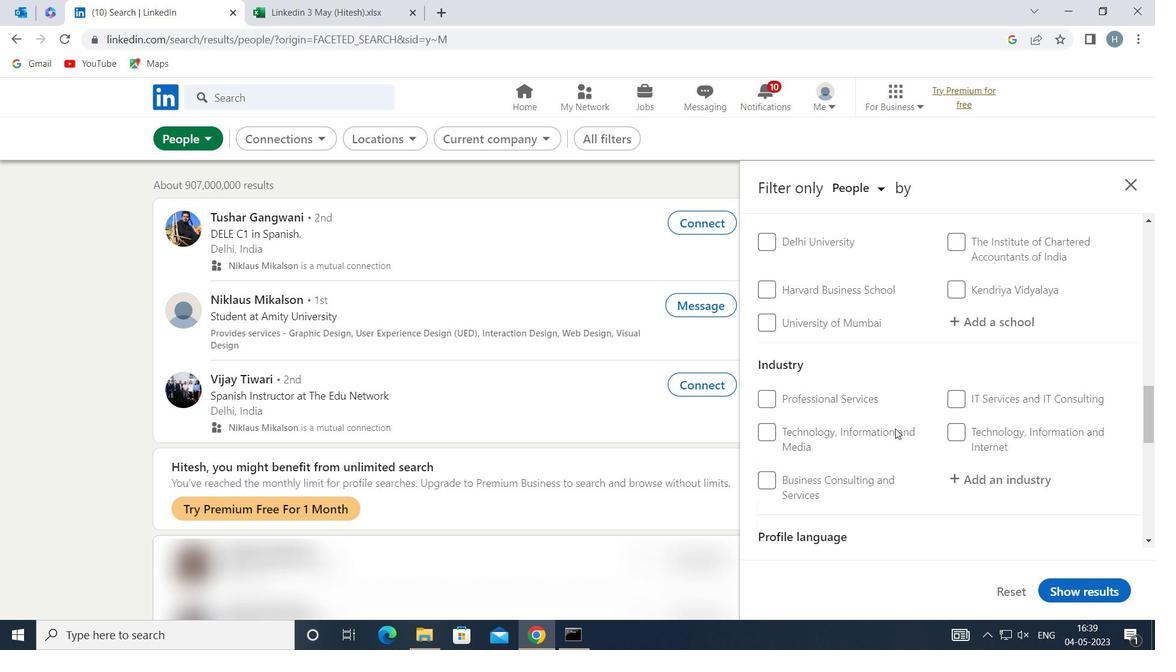
Action: Mouse scrolled (896, 427) with delta (0, 0)
Screenshot: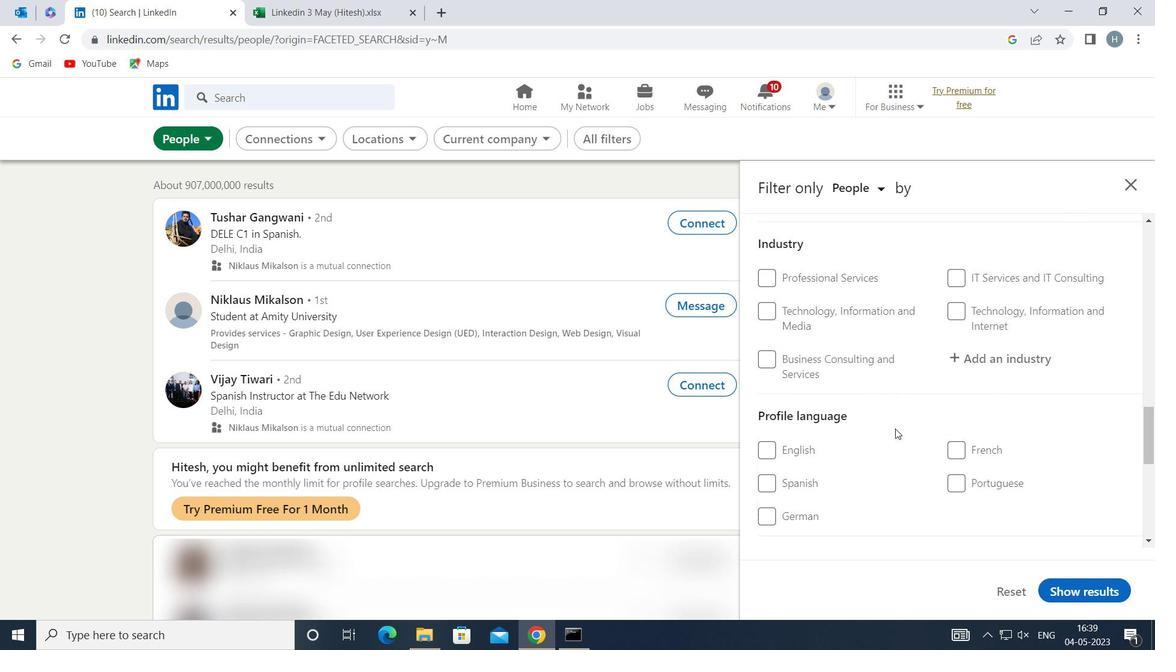 
Action: Mouse moved to (805, 440)
Screenshot: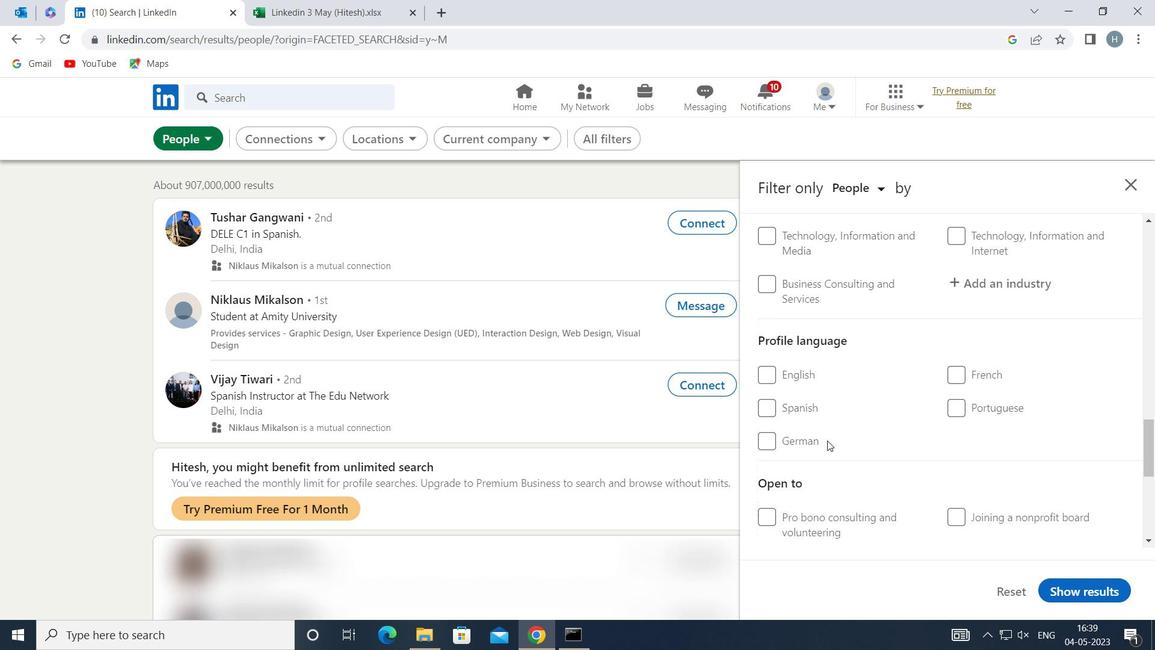 
Action: Mouse pressed left at (805, 440)
Screenshot: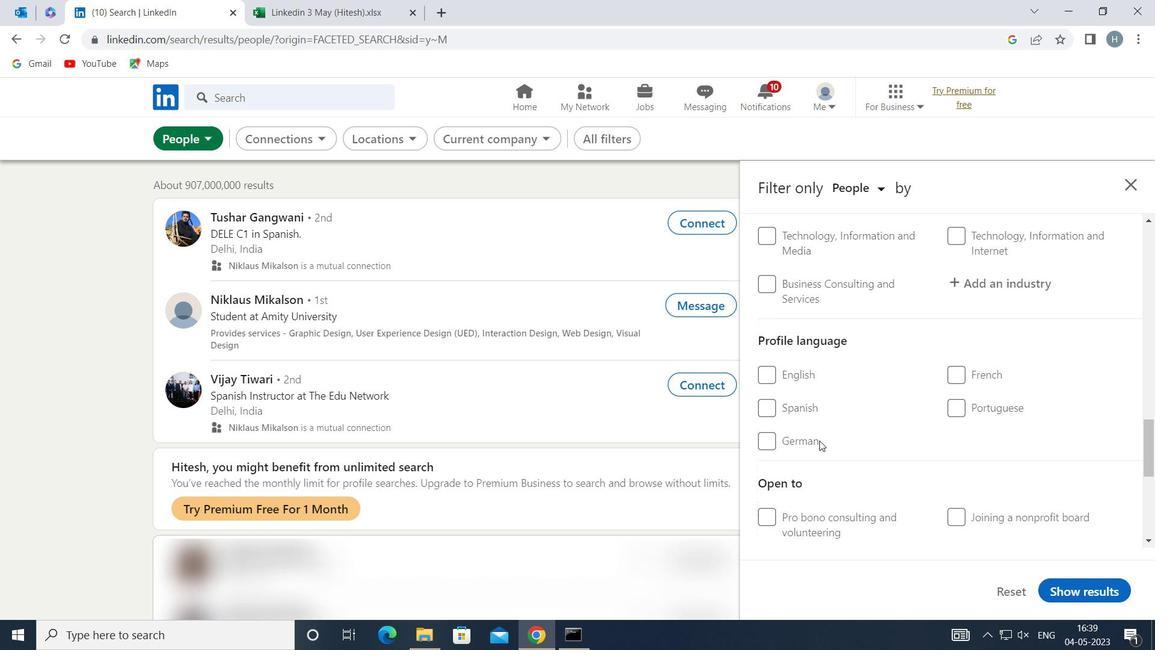 
Action: Mouse moved to (894, 438)
Screenshot: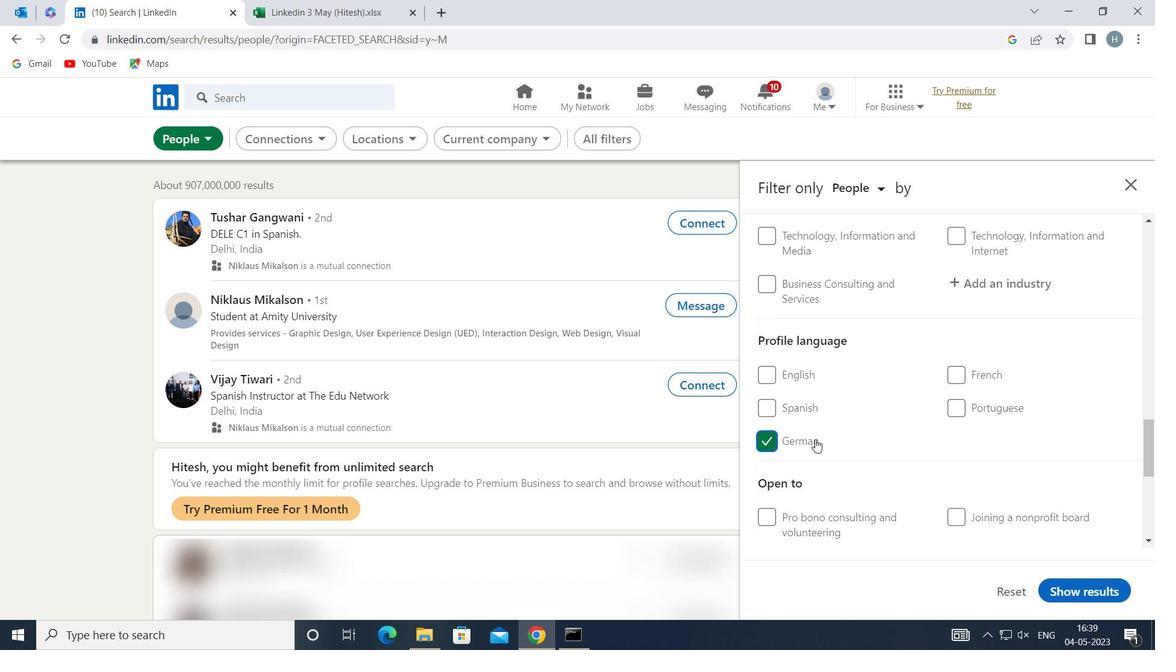 
Action: Mouse scrolled (894, 439) with delta (0, 0)
Screenshot: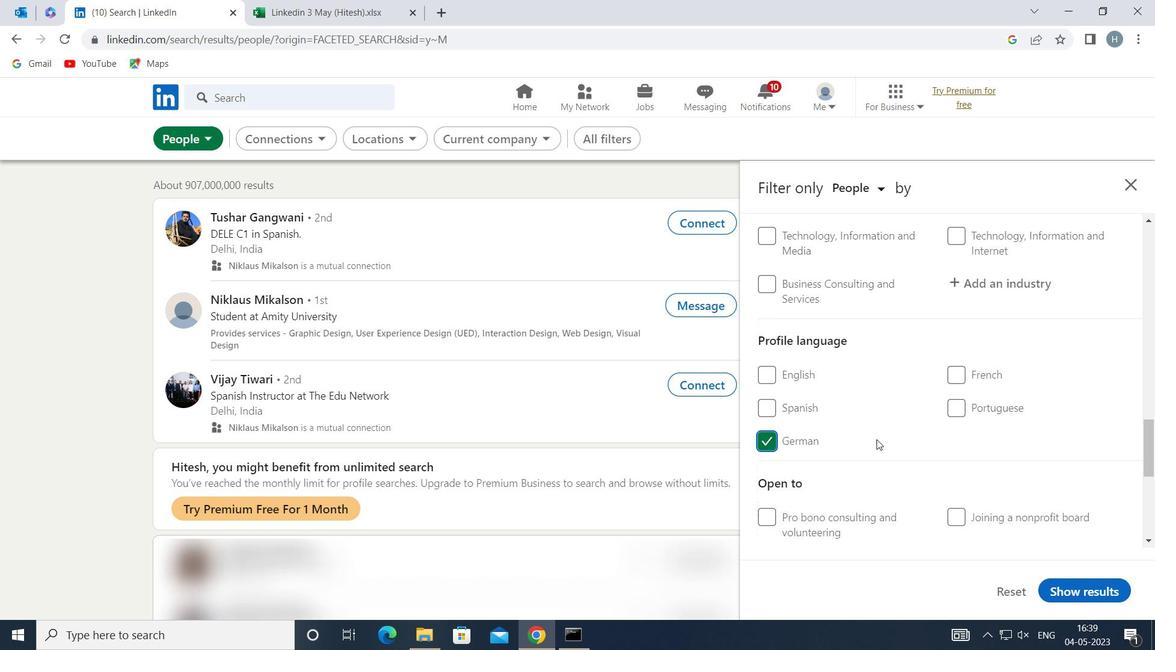 
Action: Mouse scrolled (894, 439) with delta (0, 0)
Screenshot: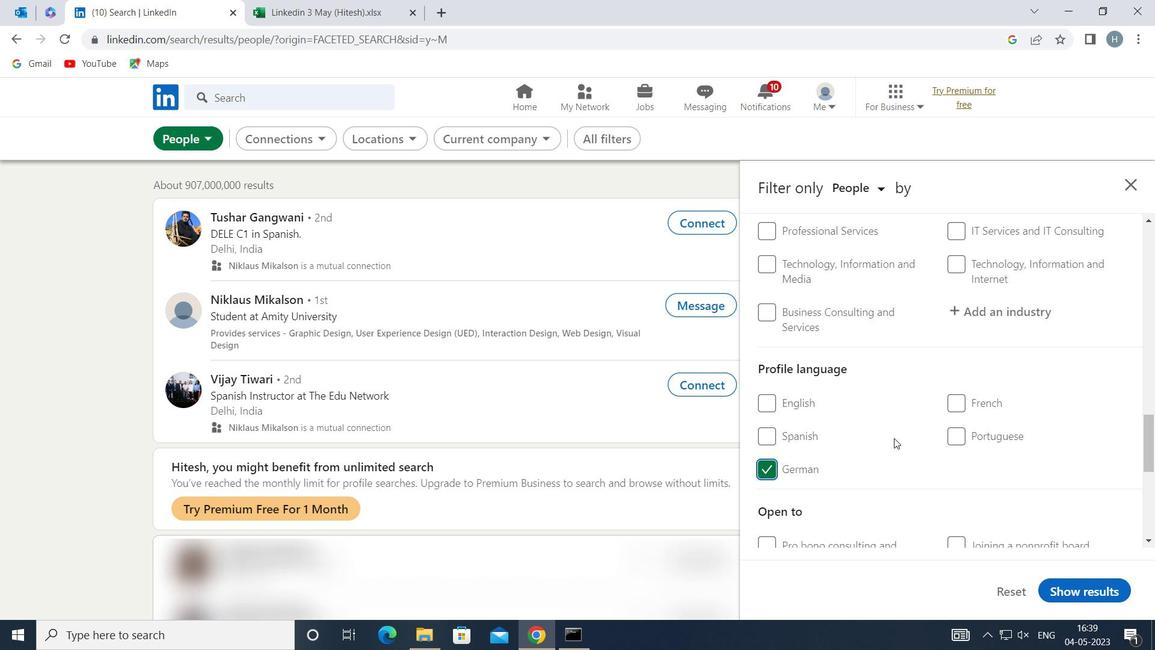 
Action: Mouse scrolled (894, 439) with delta (0, 0)
Screenshot: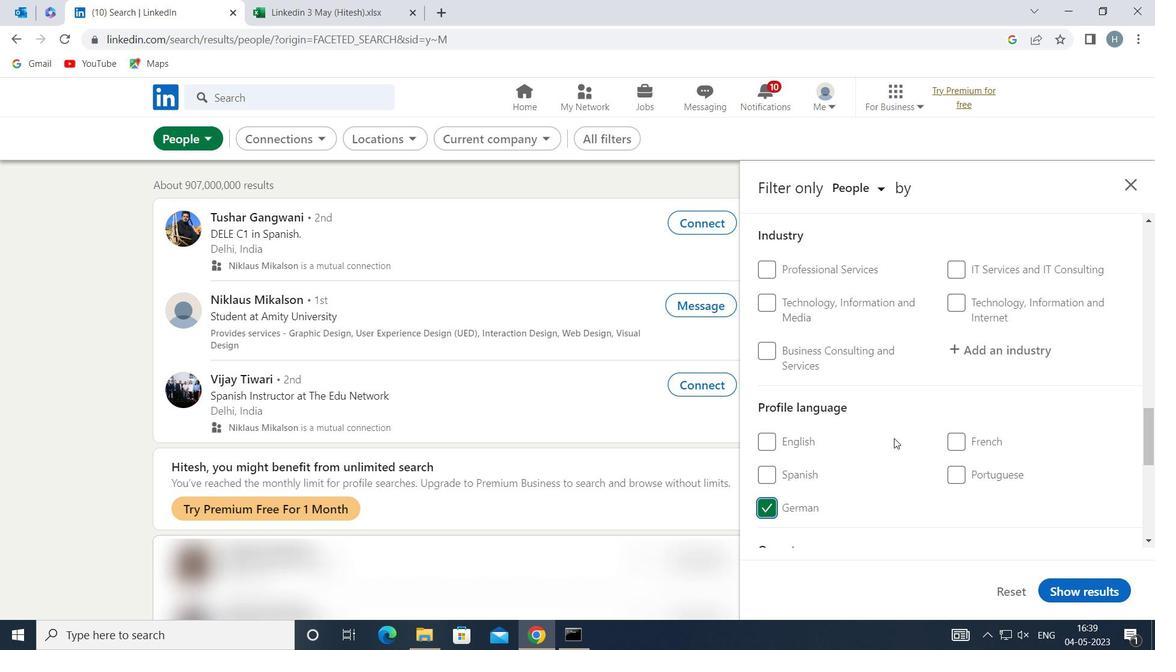 
Action: Mouse scrolled (894, 439) with delta (0, 0)
Screenshot: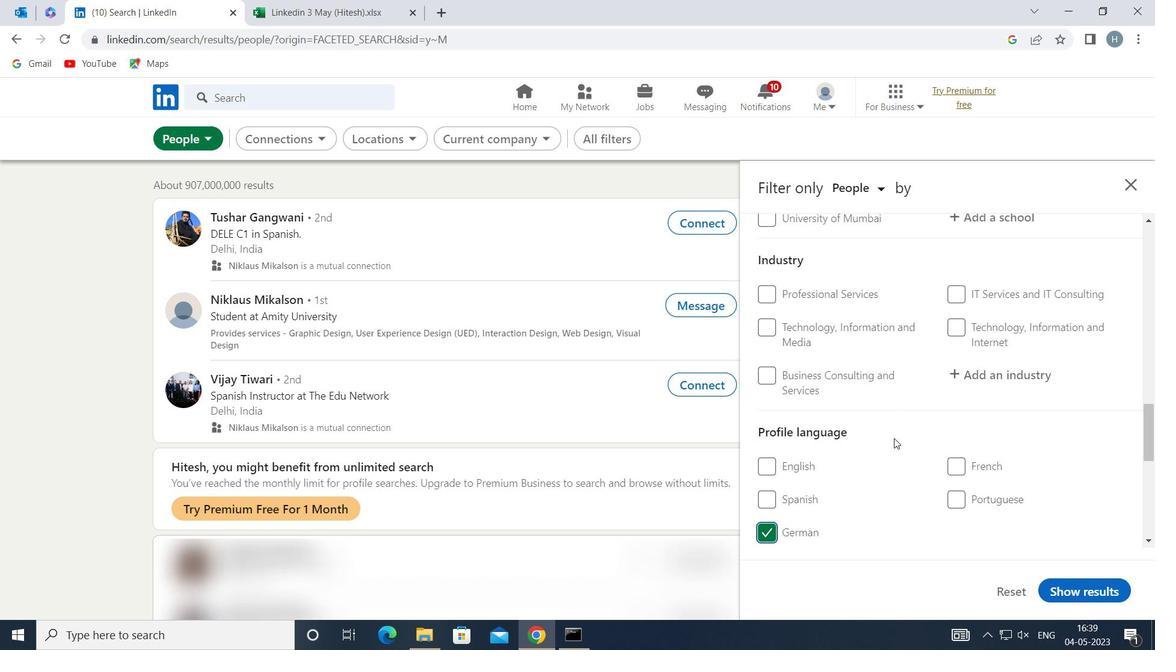 
Action: Mouse scrolled (894, 439) with delta (0, 0)
Screenshot: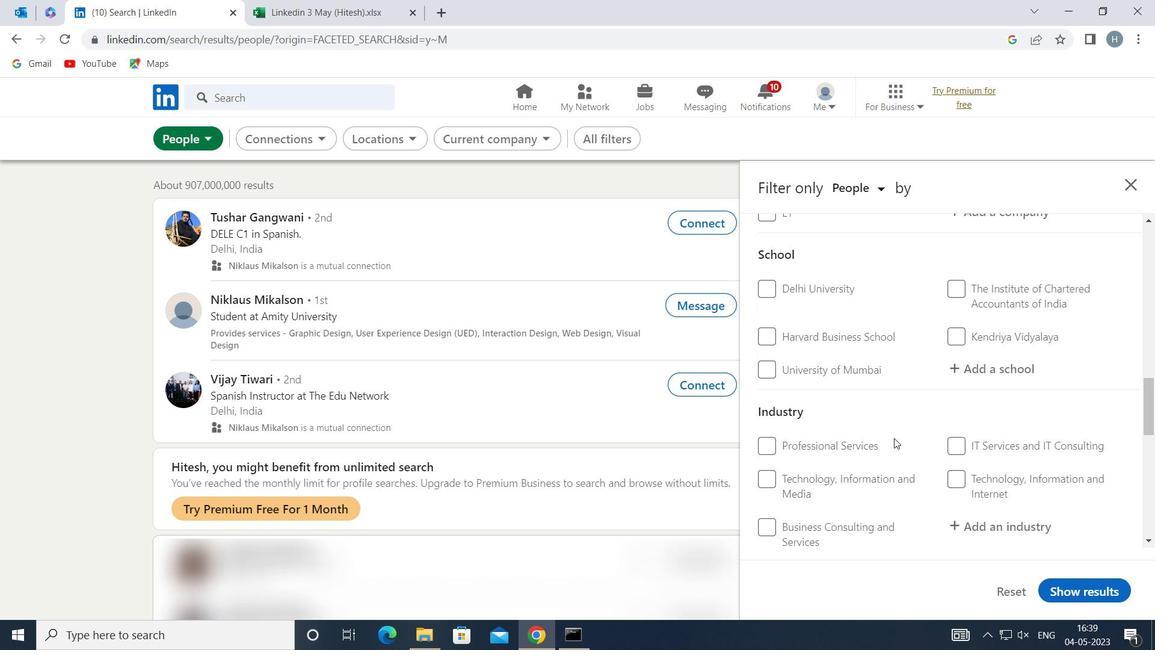 
Action: Mouse moved to (913, 433)
Screenshot: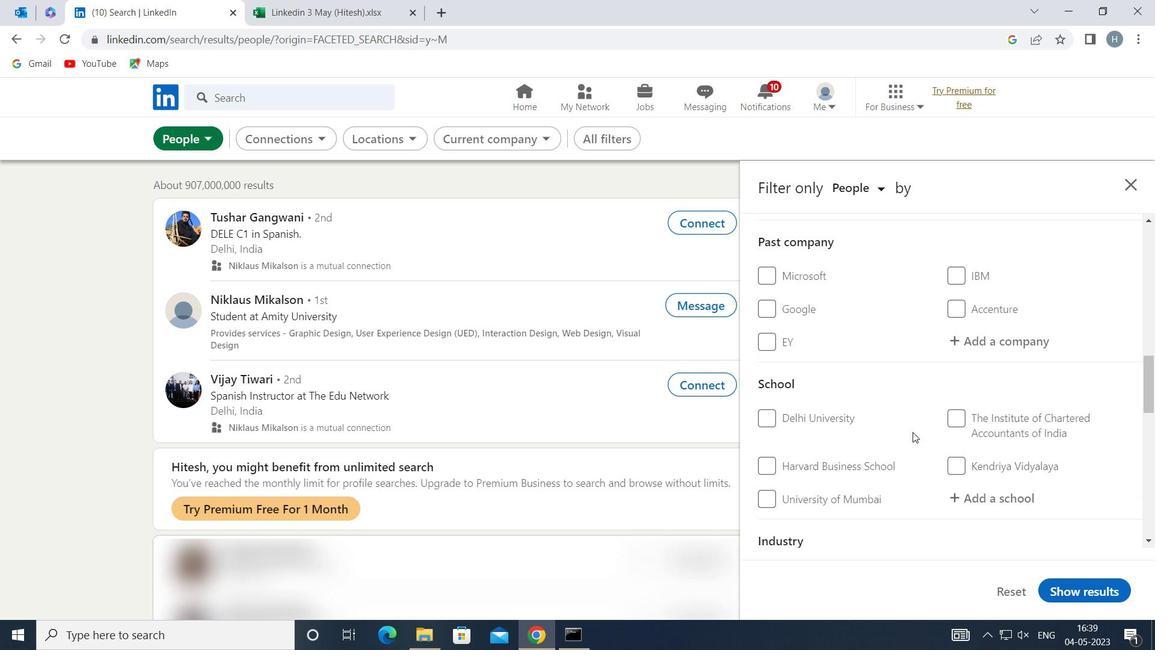 
Action: Mouse scrolled (913, 434) with delta (0, 0)
Screenshot: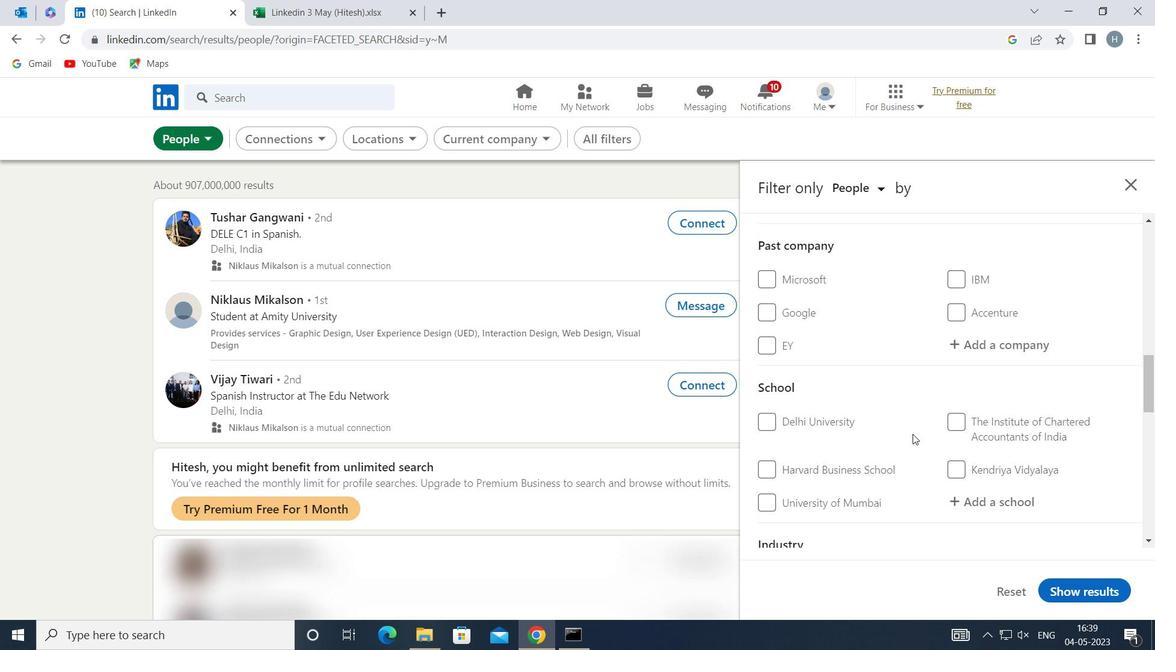 
Action: Mouse scrolled (913, 434) with delta (0, 0)
Screenshot: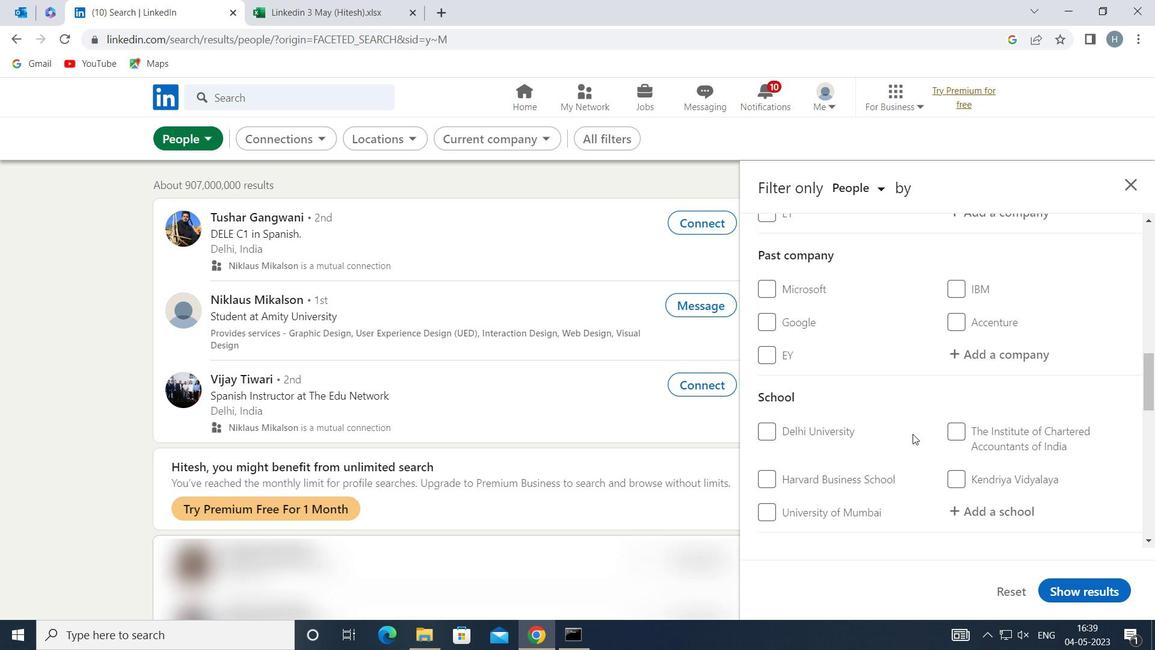 
Action: Mouse scrolled (913, 434) with delta (0, 0)
Screenshot: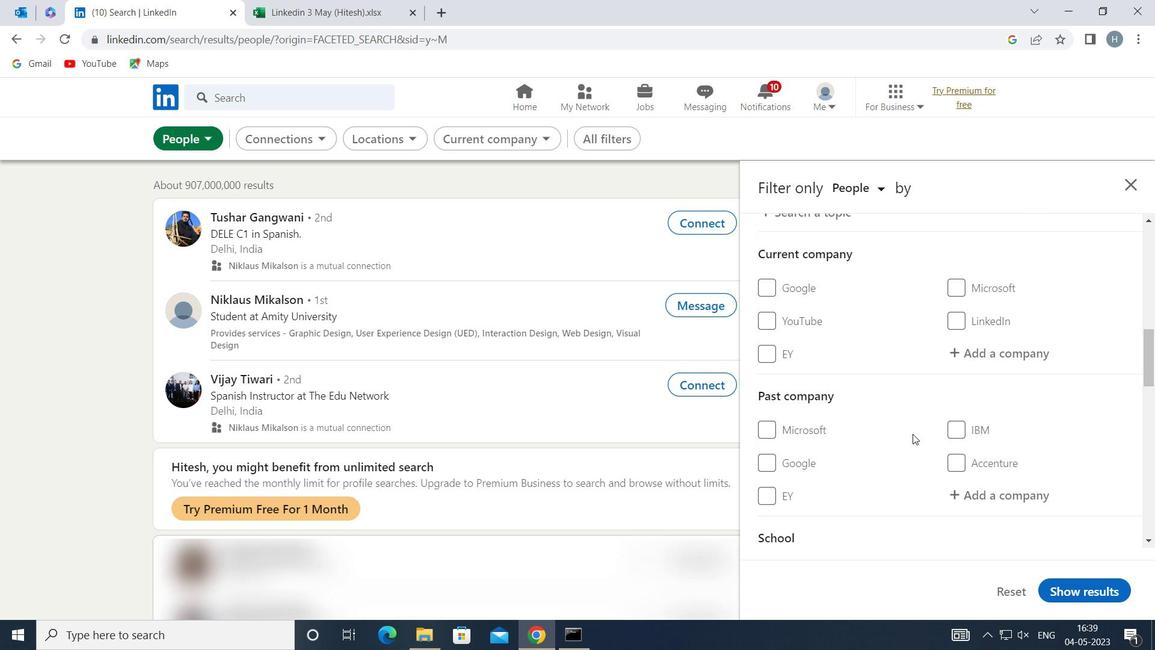 
Action: Mouse moved to (990, 424)
Screenshot: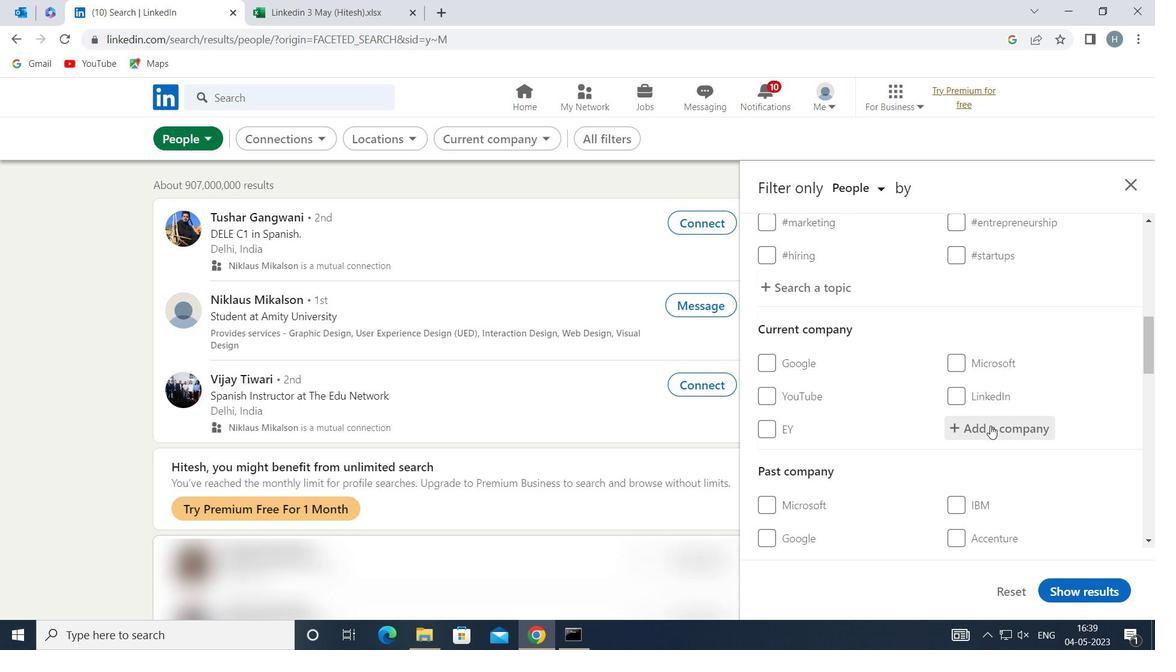 
Action: Mouse pressed left at (990, 424)
Screenshot: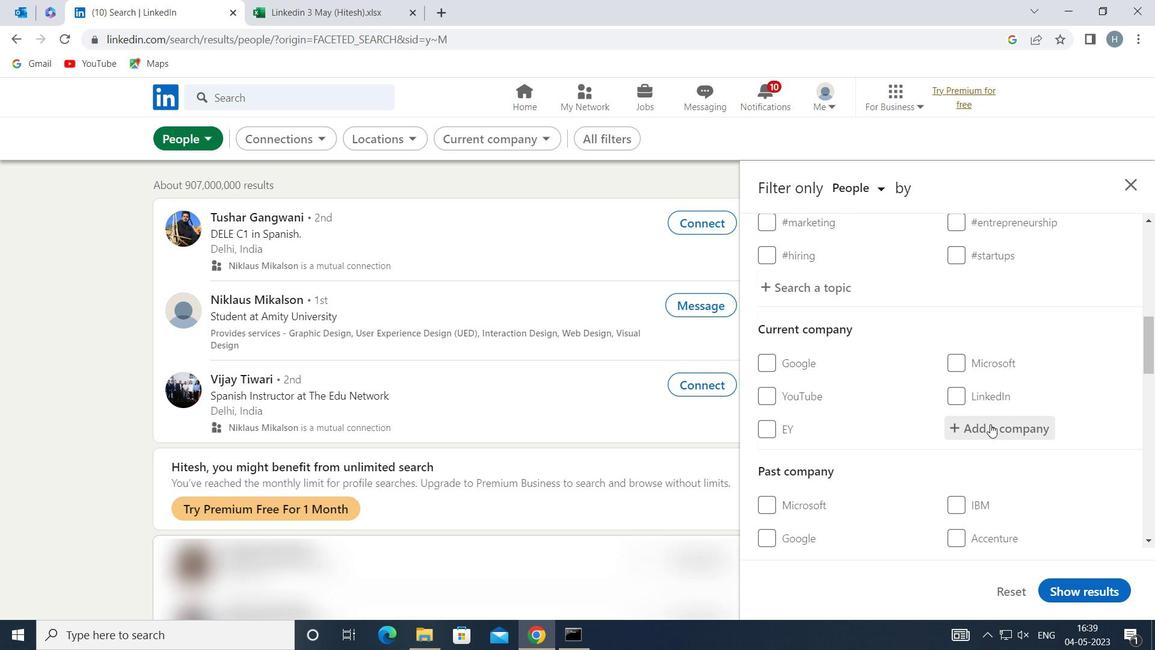 
Action: Key pressed <Key.shift>SCHBANG
Screenshot: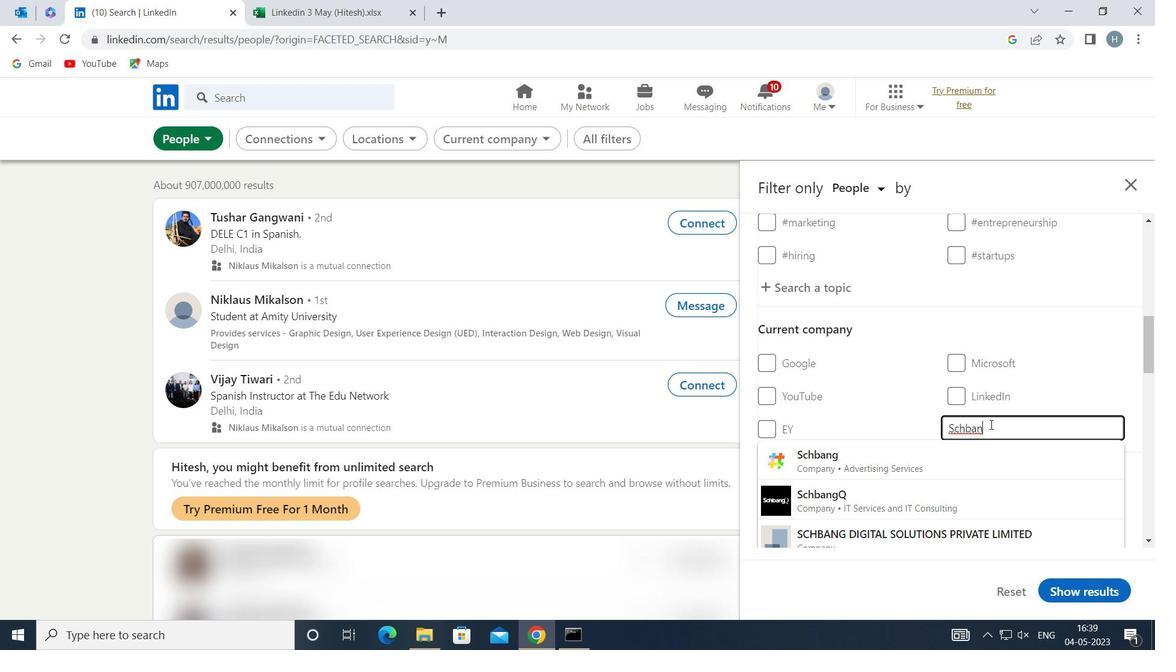 
Action: Mouse moved to (921, 453)
Screenshot: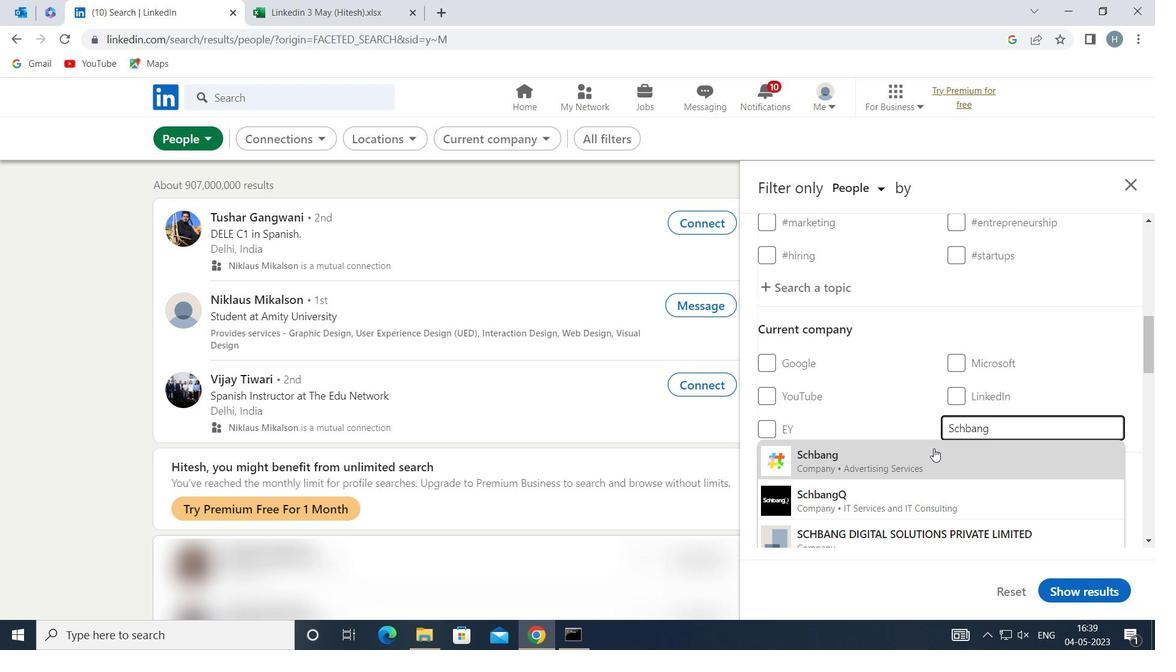 
Action: Mouse pressed left at (921, 453)
Screenshot: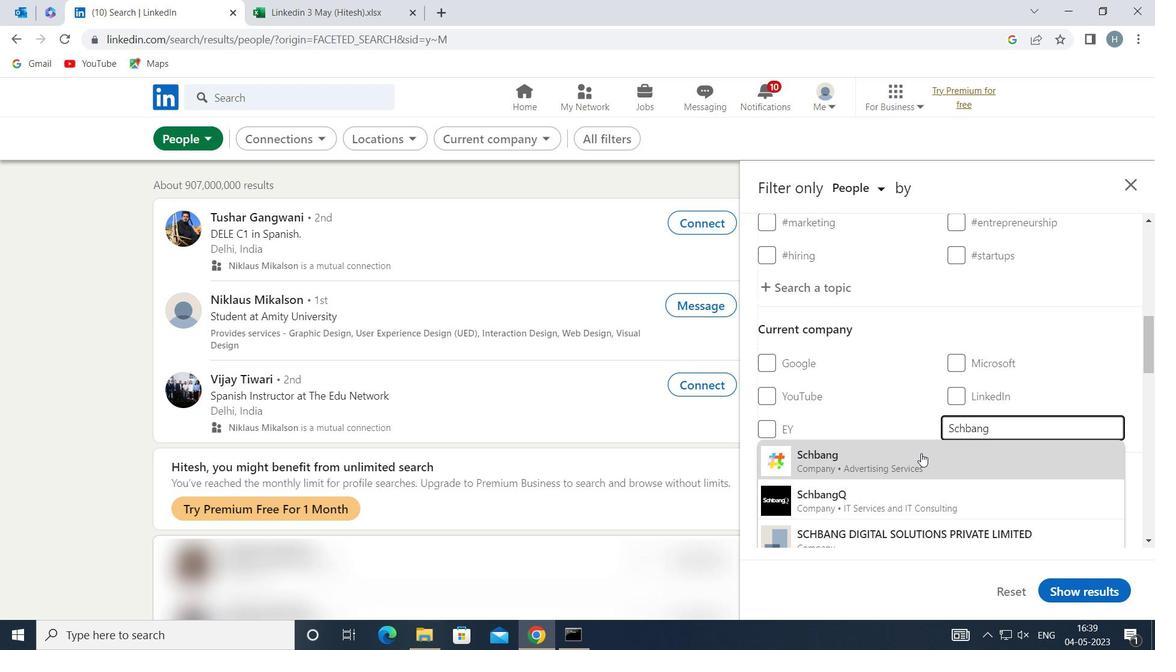 
Action: Mouse moved to (921, 450)
Screenshot: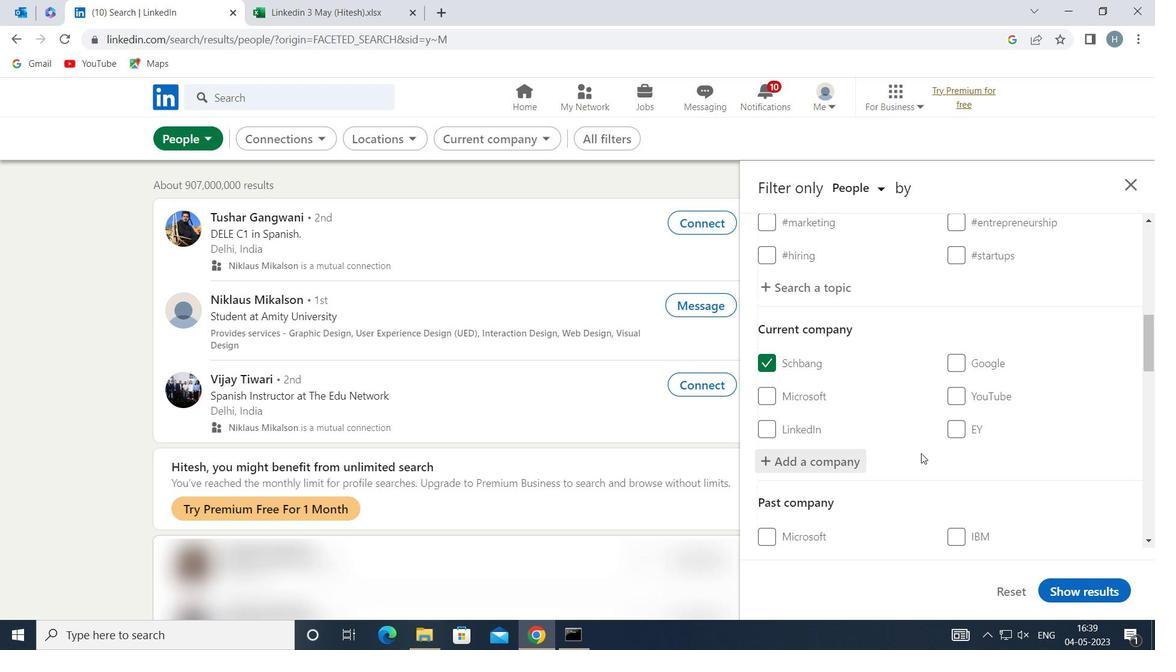 
Action: Mouse scrolled (921, 449) with delta (0, 0)
Screenshot: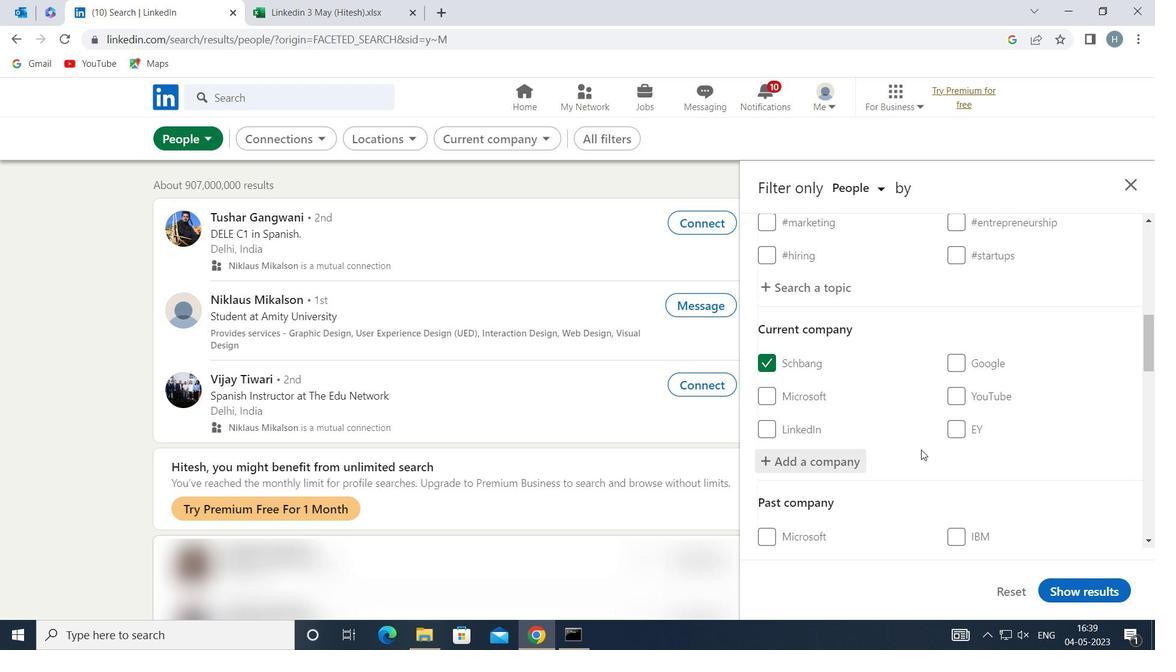 
Action: Mouse scrolled (921, 449) with delta (0, 0)
Screenshot: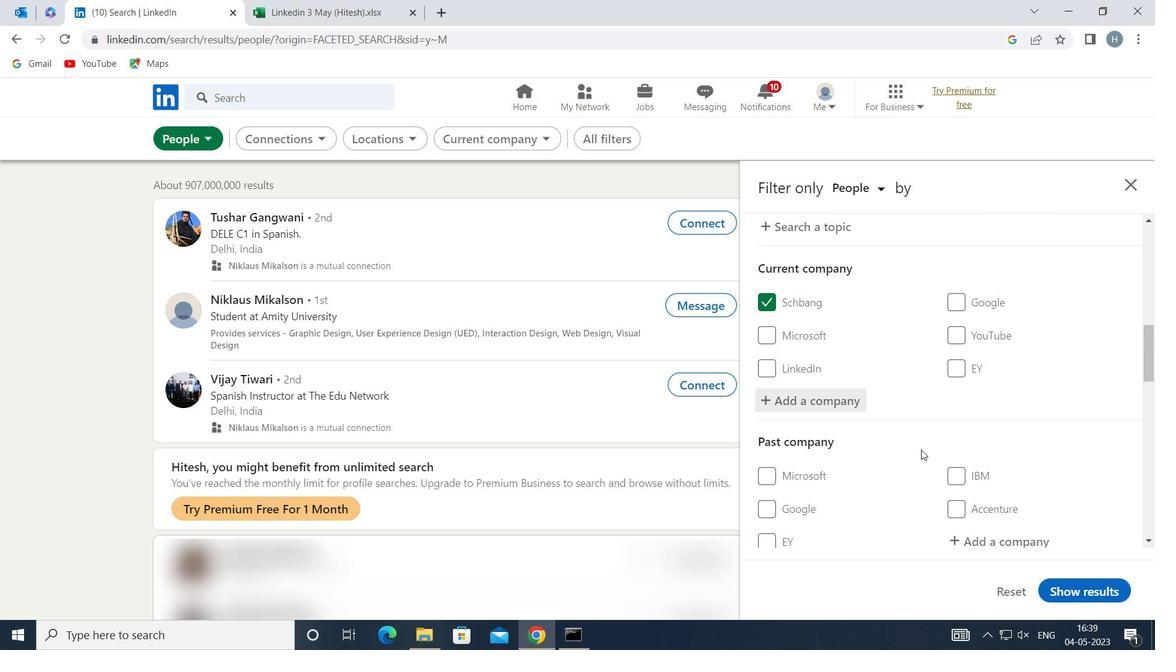 
Action: Mouse scrolled (921, 449) with delta (0, 0)
Screenshot: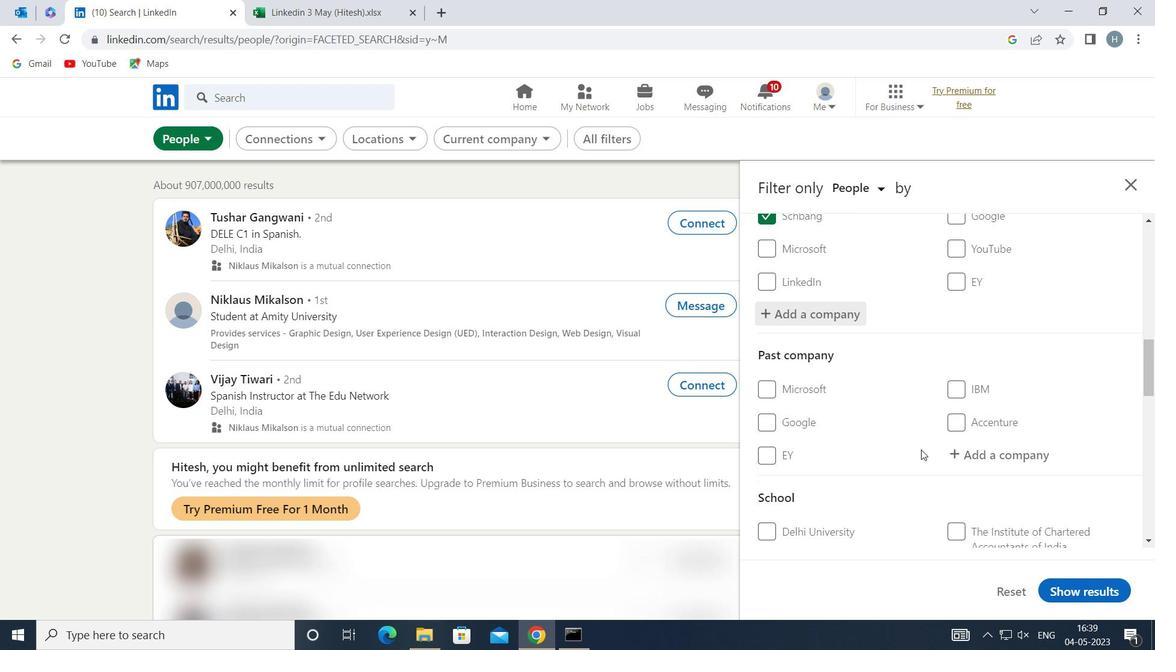 
Action: Mouse moved to (921, 449)
Screenshot: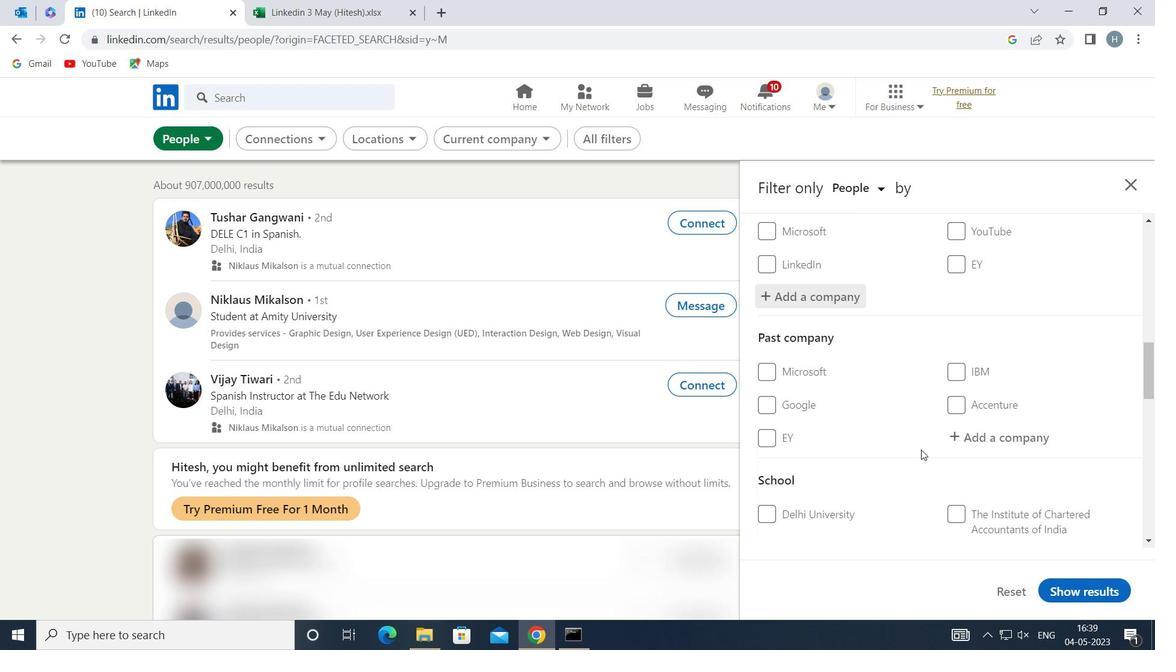
Action: Mouse scrolled (921, 448) with delta (0, 0)
Screenshot: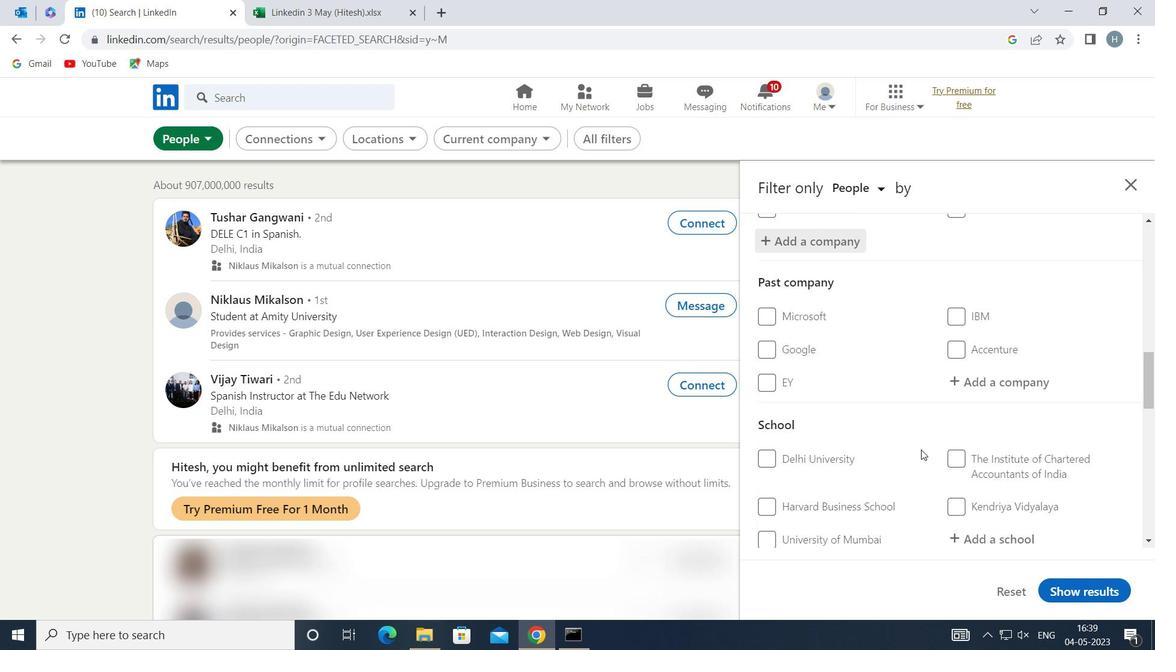
Action: Mouse moved to (979, 454)
Screenshot: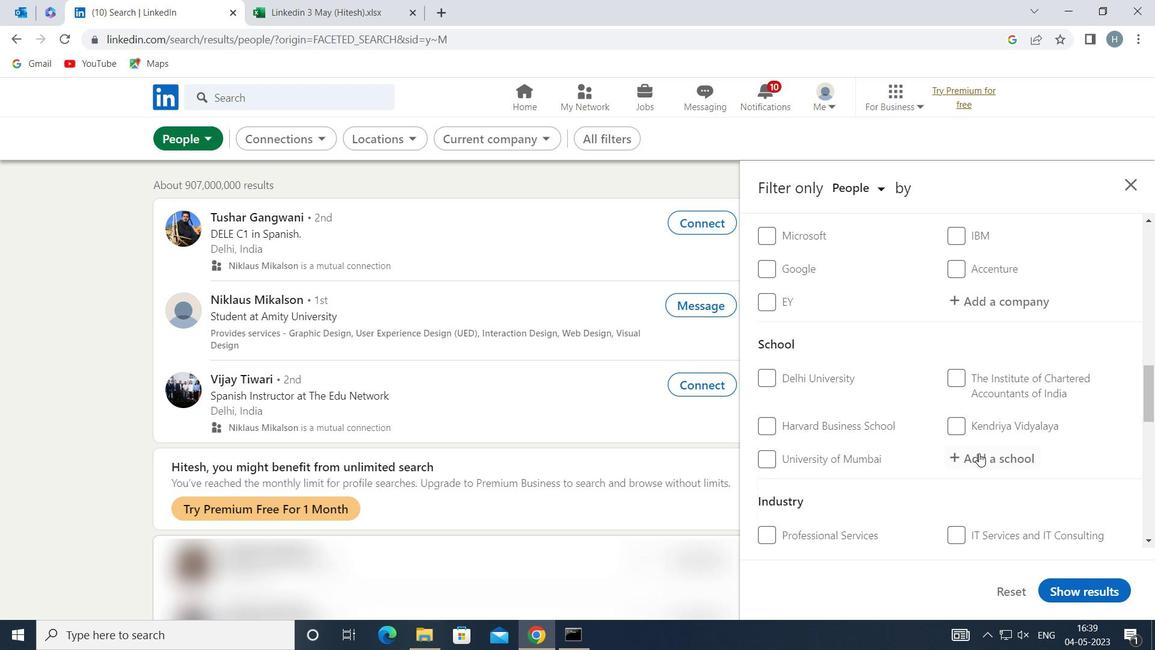 
Action: Mouse pressed left at (979, 454)
Screenshot: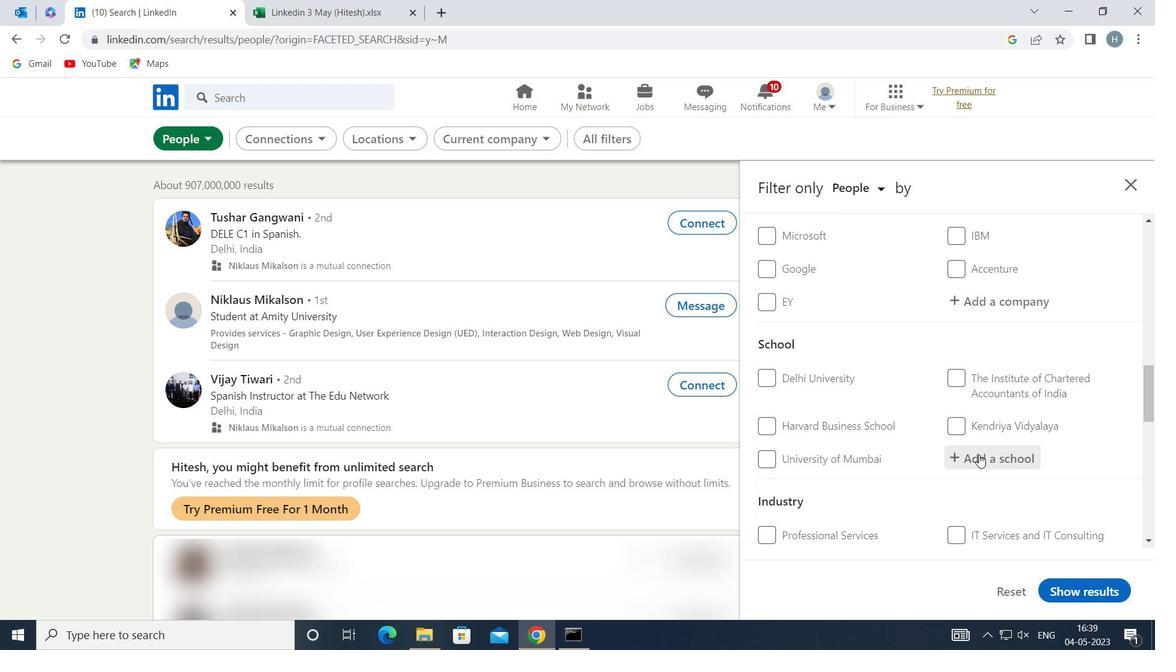 
Action: Key pressed <Key.shift>ST<Key.space>THOMAS<Key.space>COLL<Key.shift>EGE<Key.space>T
Screenshot: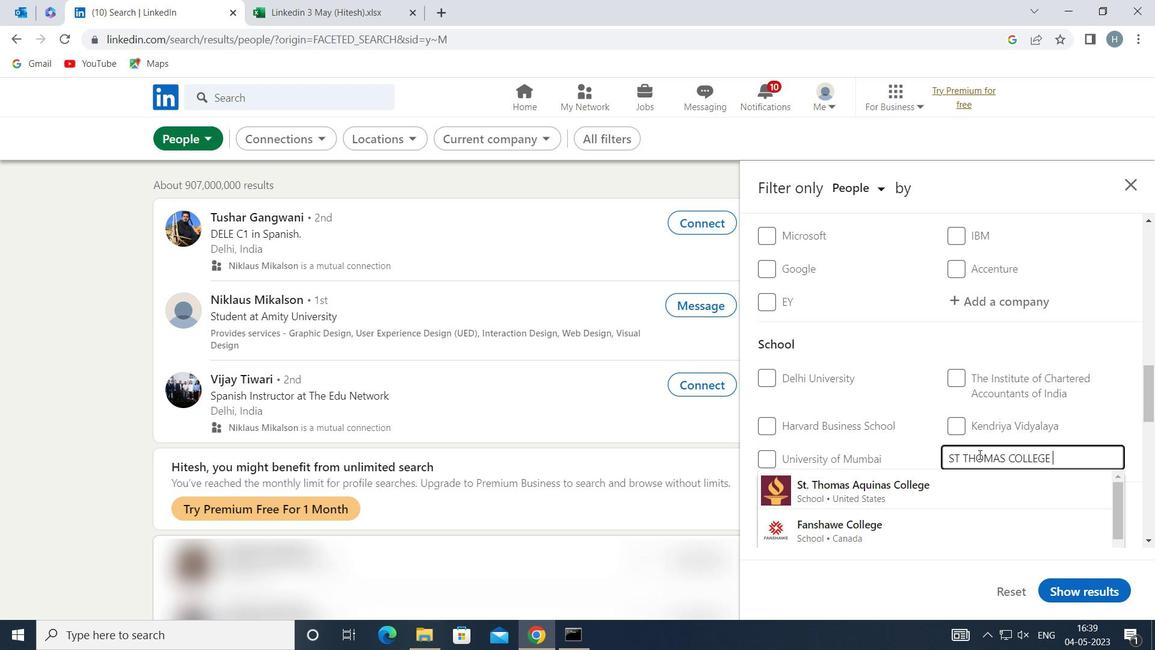 
Action: Mouse moved to (929, 470)
Screenshot: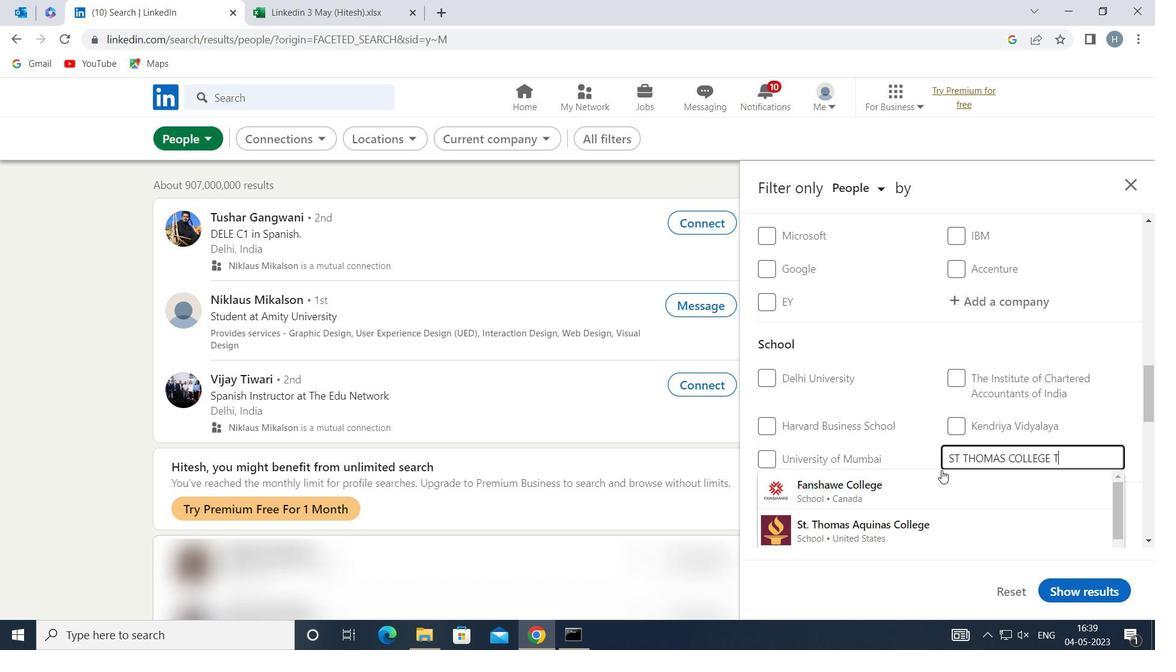 
Action: Mouse scrolled (929, 470) with delta (0, 0)
Screenshot: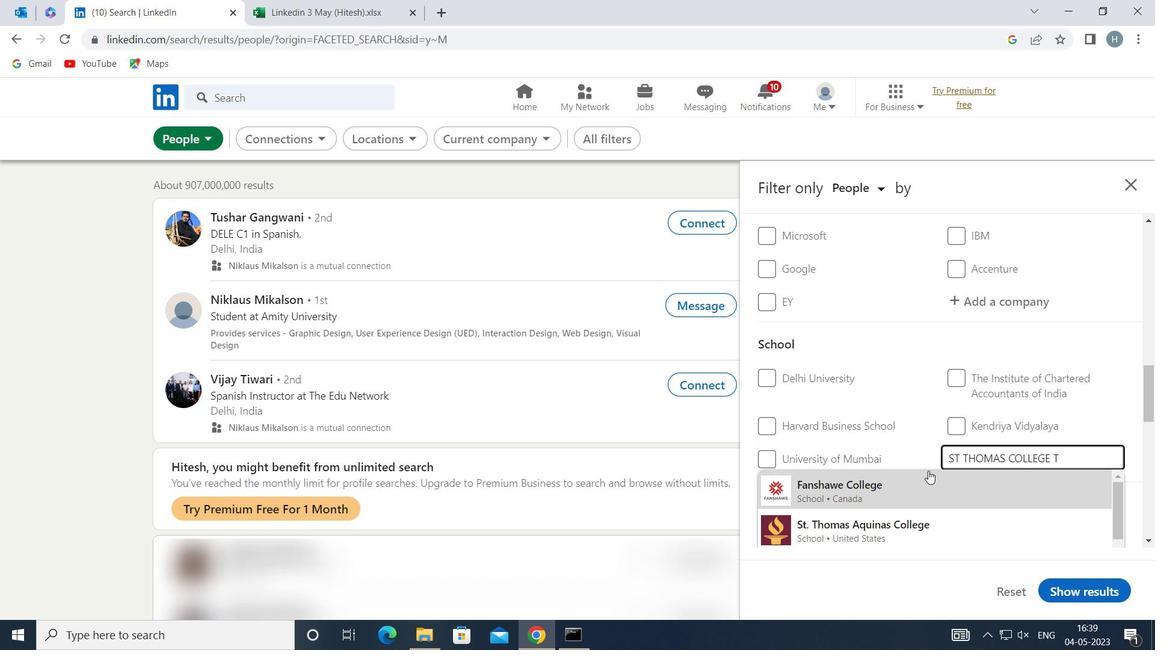 
Action: Mouse moved to (941, 525)
Screenshot: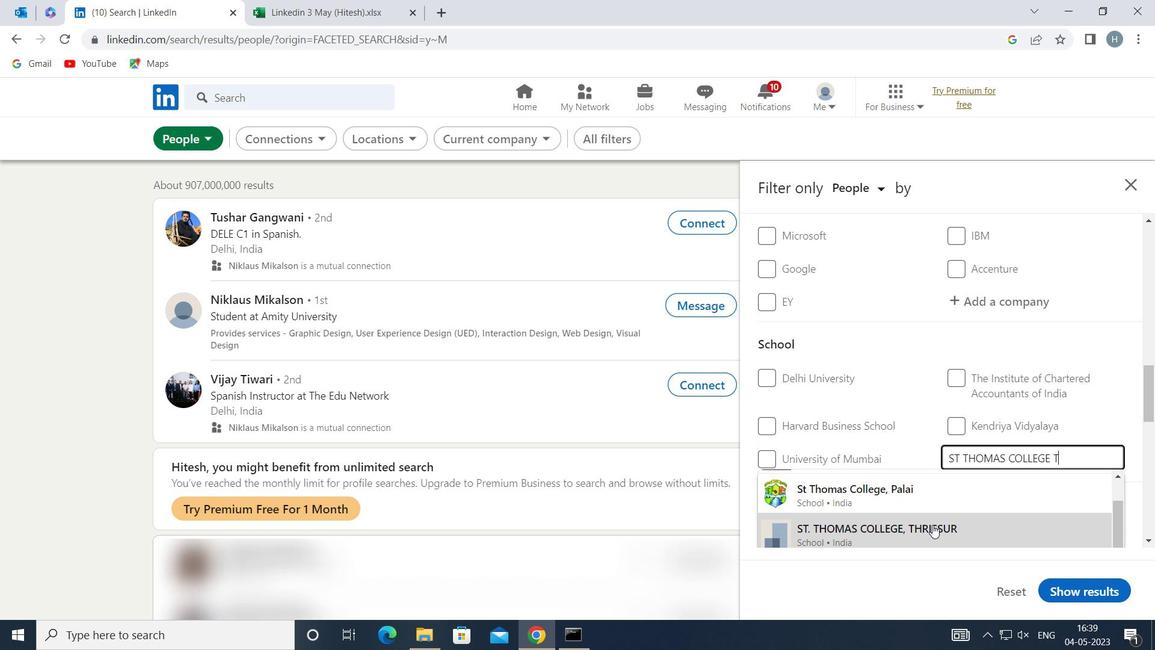 
Action: Mouse pressed left at (941, 525)
Screenshot: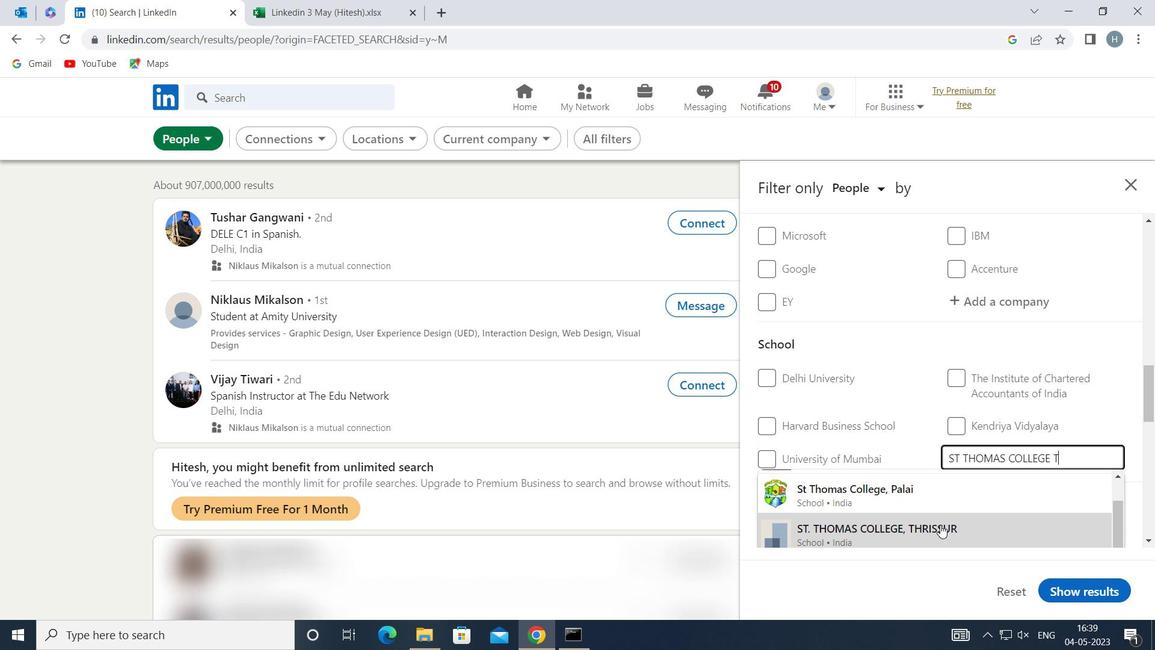 
Action: Mouse moved to (906, 431)
Screenshot: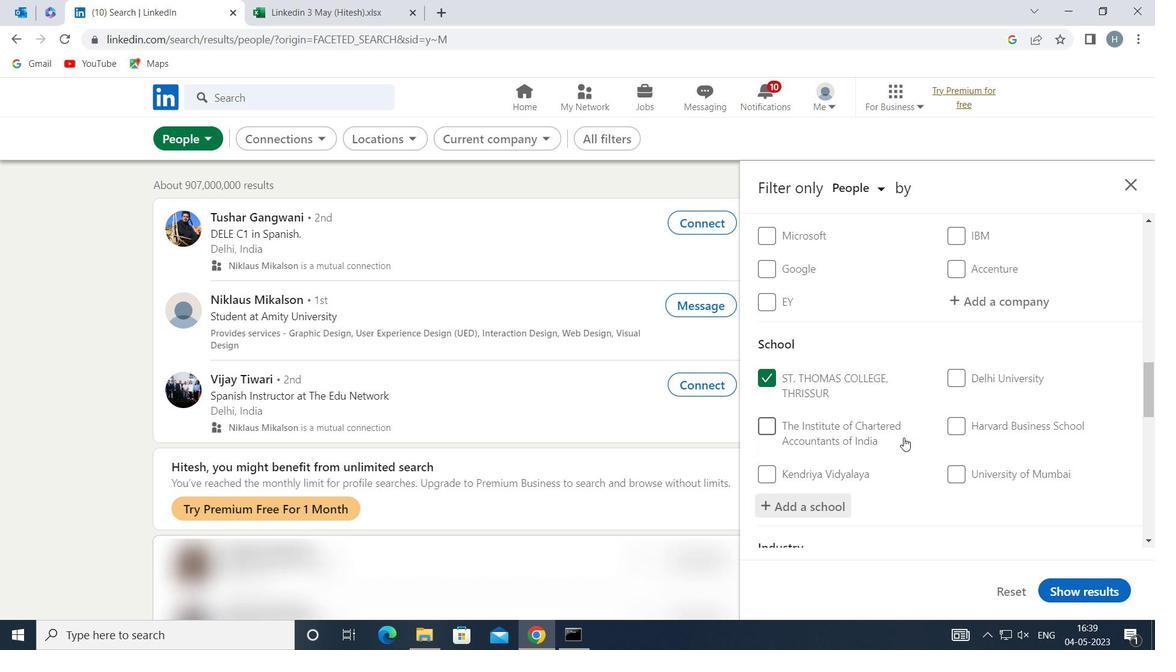 
Action: Mouse scrolled (906, 430) with delta (0, 0)
Screenshot: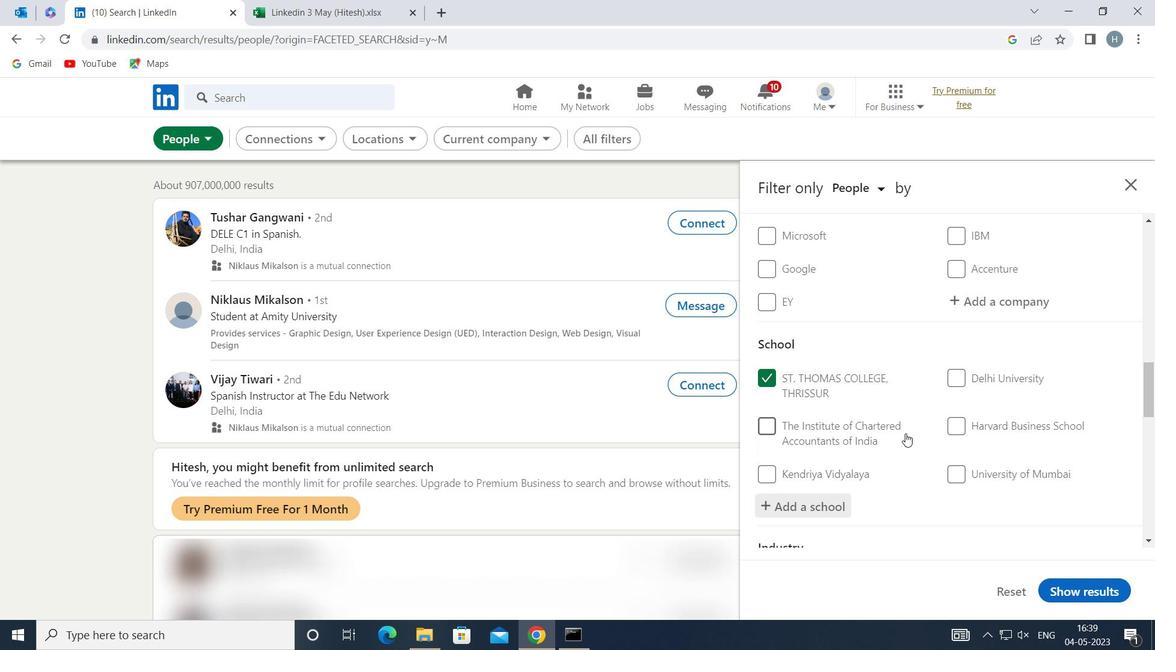 
Action: Mouse scrolled (906, 430) with delta (0, 0)
Screenshot: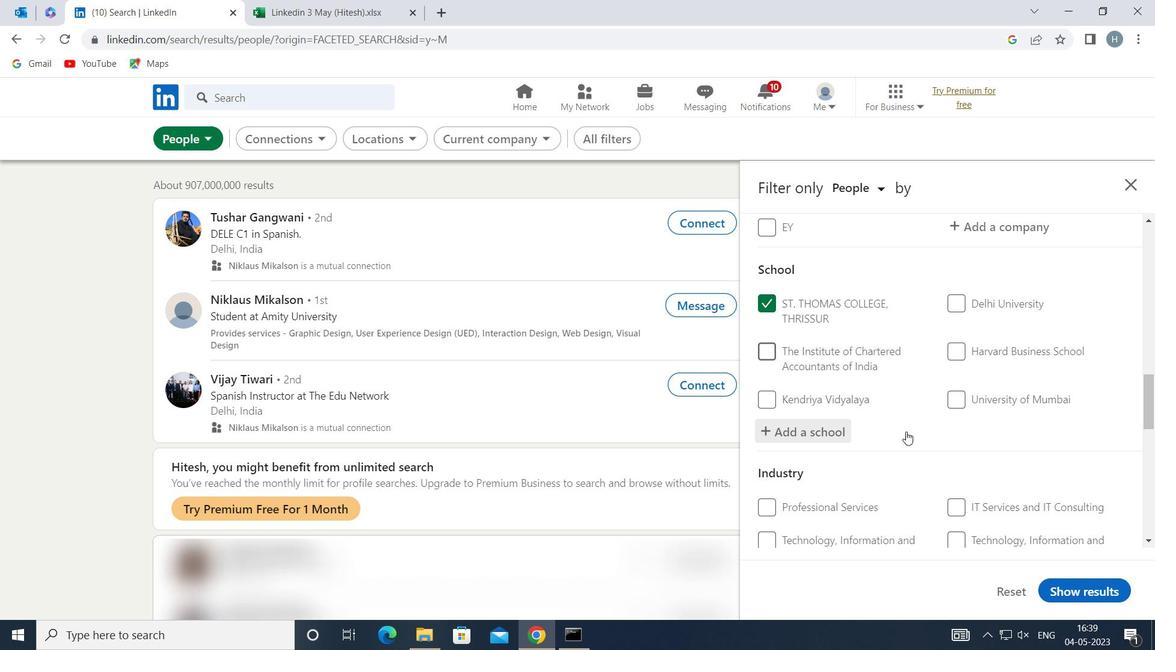 
Action: Mouse moved to (986, 508)
Screenshot: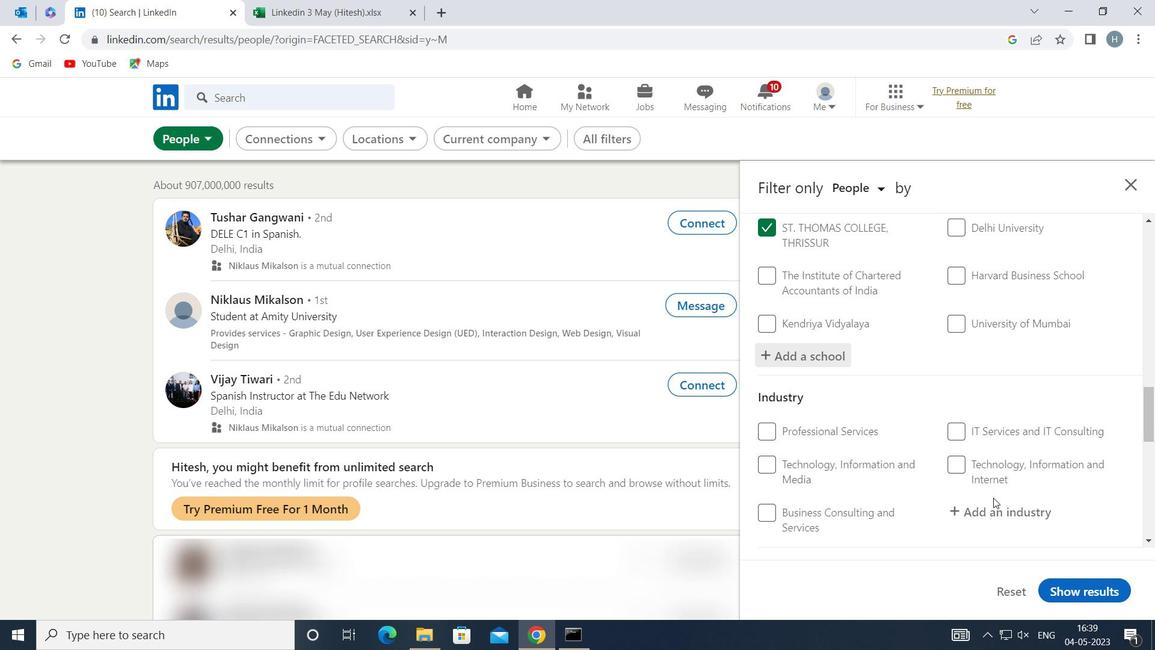 
Action: Mouse pressed left at (986, 508)
Screenshot: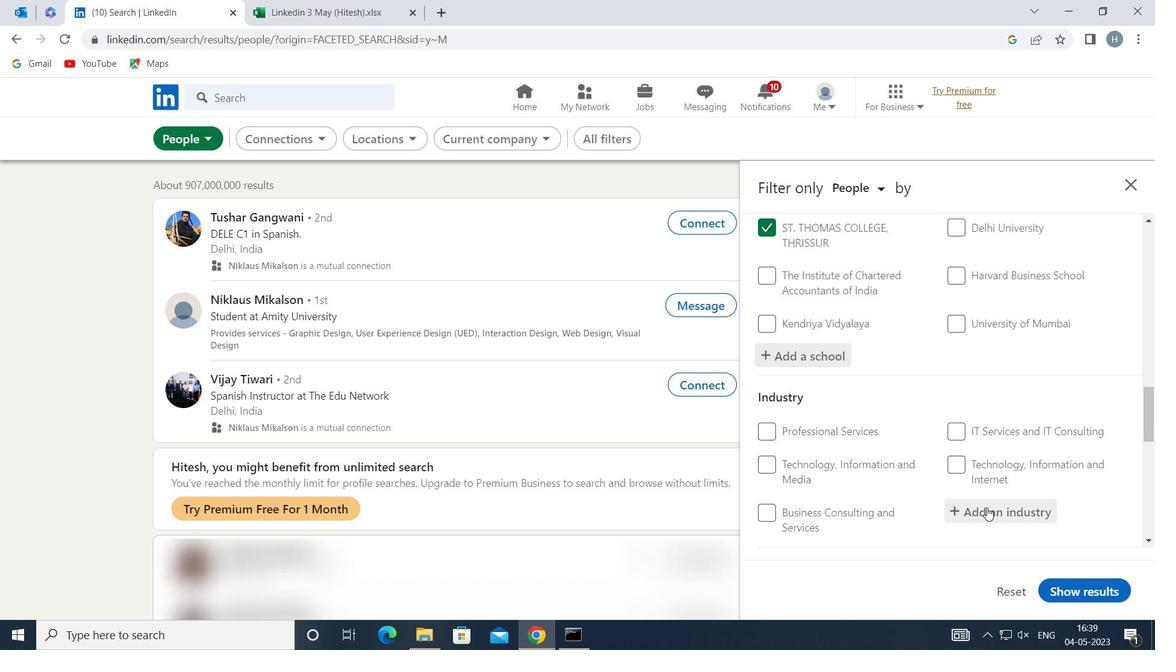 
Action: Key pressed <Key.shift>HEAK<Key.backspace>LTH\<Key.backspace>\<Key.backspace><Key.backspace><Key.backspace><Key.backspace><Key.backspace><Key.backspace><Key.backspace><Key.backspace><Key.backspace><Key.backspace><Key.backspace><Key.backspace><Key.backspace><Key.backspace><Key.backspace><Key.backspace><Key.backspace><Key.shift>PUBLIC<Key.space><Key.shift>HEA
Screenshot: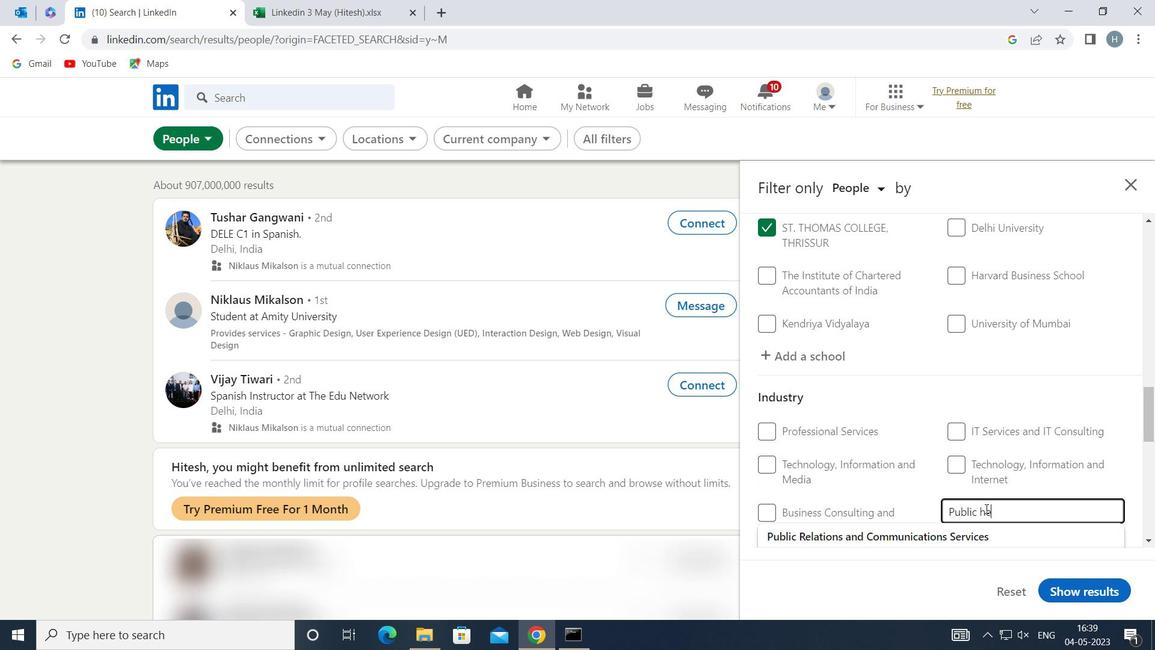 
Action: Mouse moved to (904, 529)
Screenshot: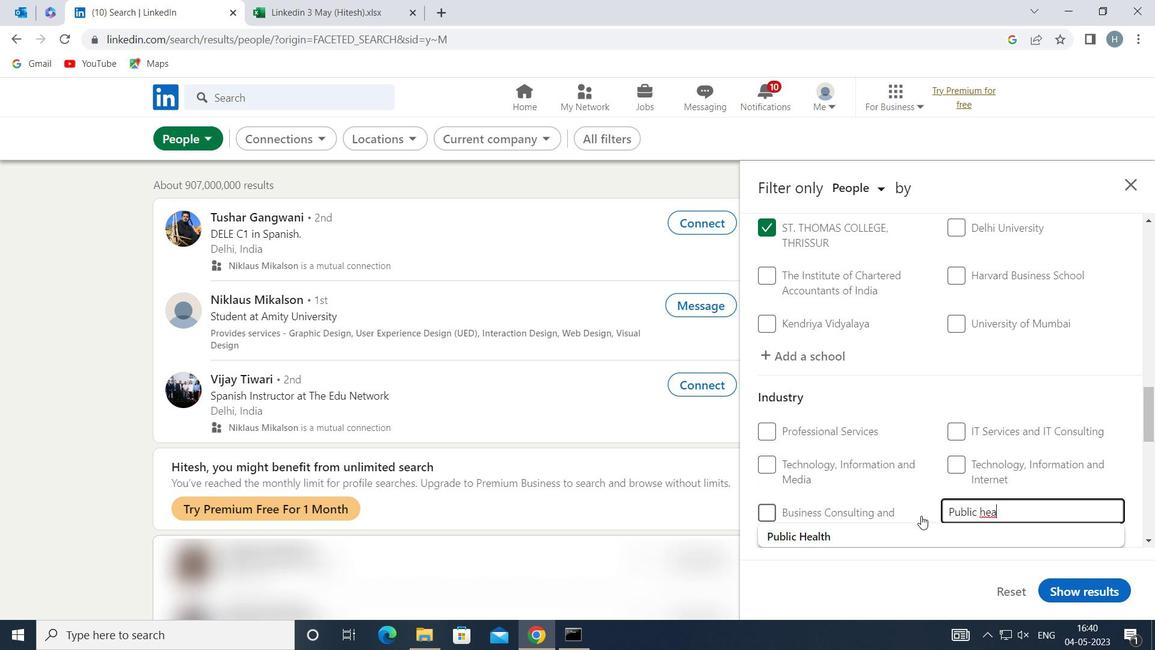 
Action: Mouse pressed left at (904, 529)
Screenshot: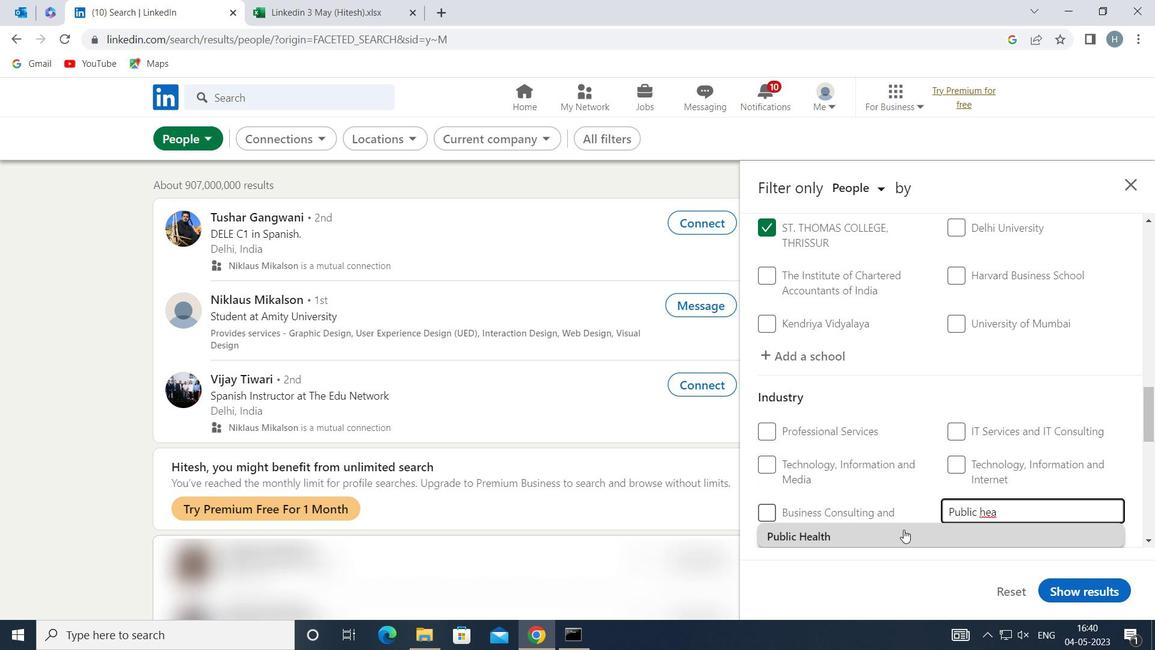 
Action: Mouse moved to (901, 459)
Screenshot: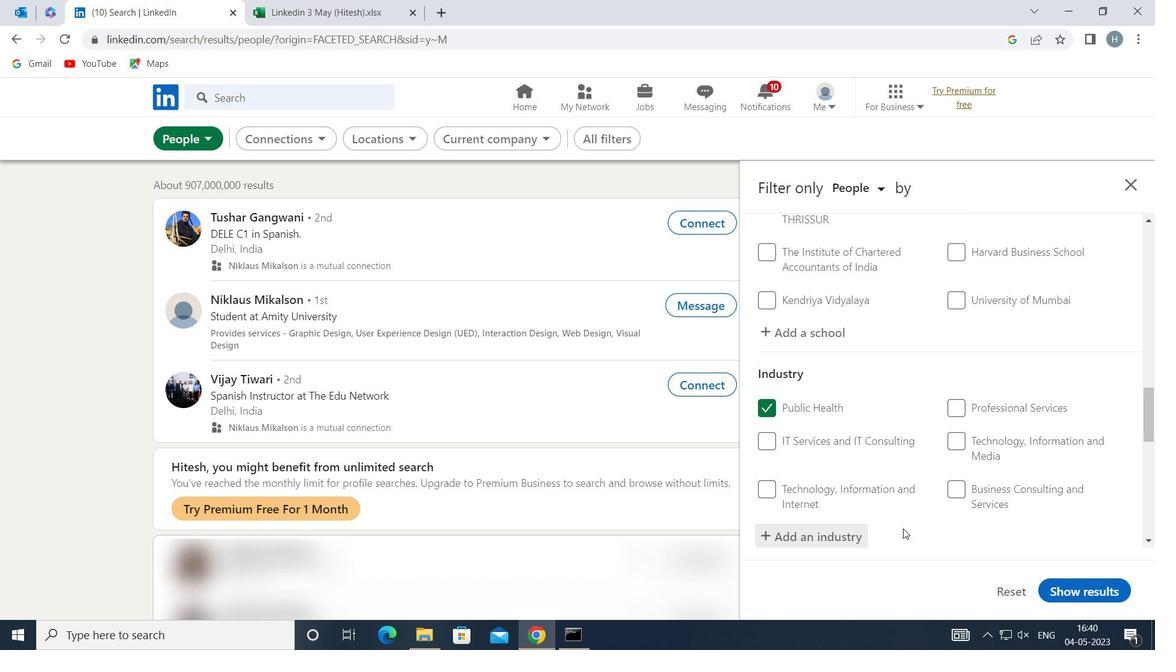 
Action: Mouse scrolled (901, 459) with delta (0, 0)
Screenshot: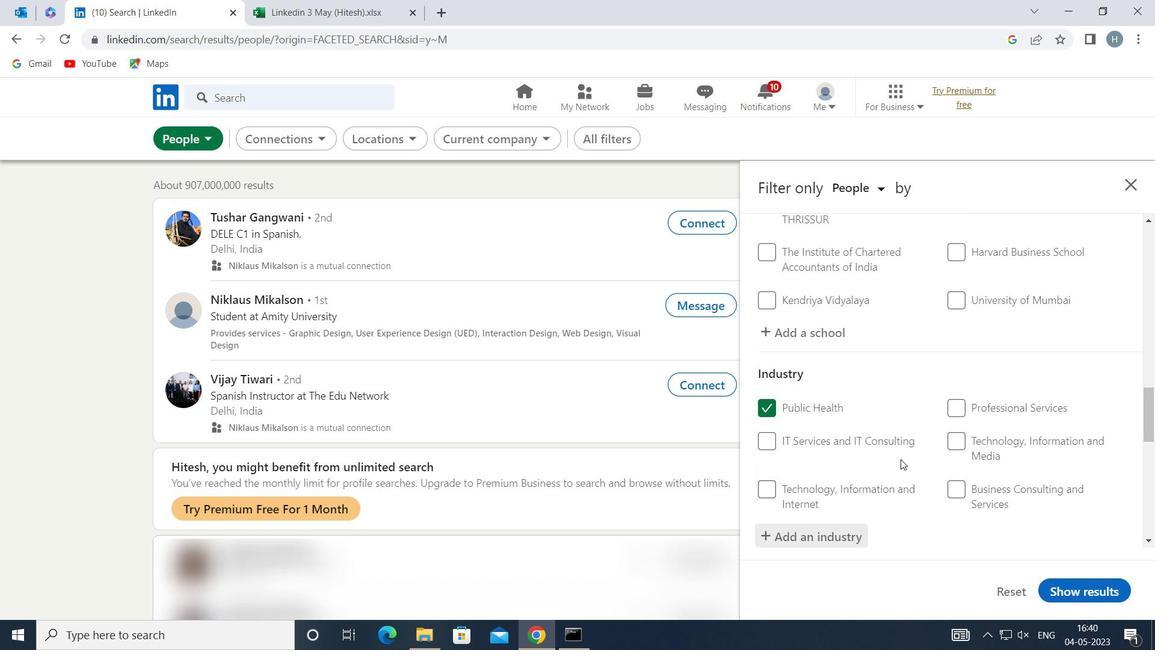 
Action: Mouse moved to (891, 453)
Screenshot: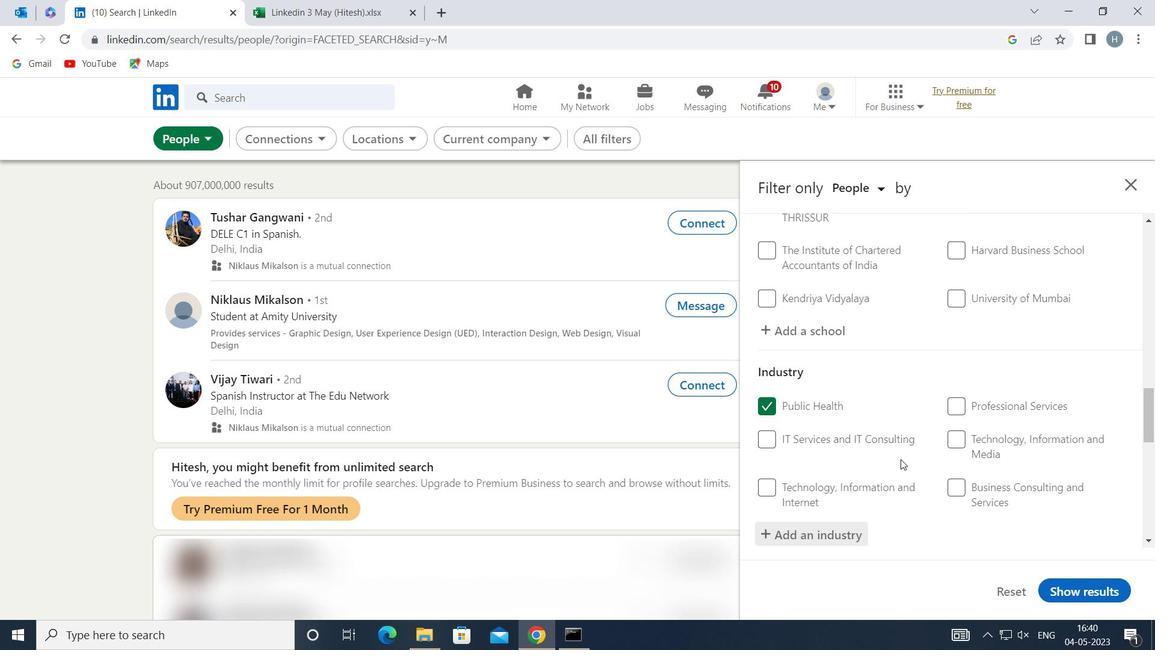 
Action: Mouse scrolled (891, 452) with delta (0, 0)
Screenshot: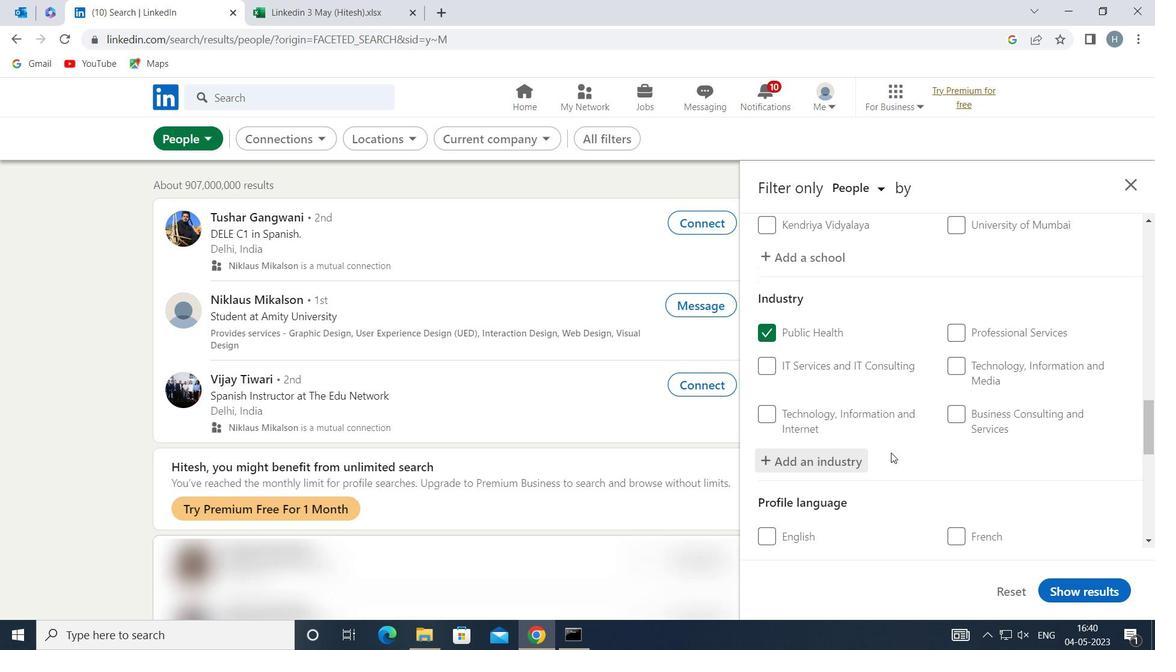 
Action: Mouse scrolled (891, 452) with delta (0, 0)
Screenshot: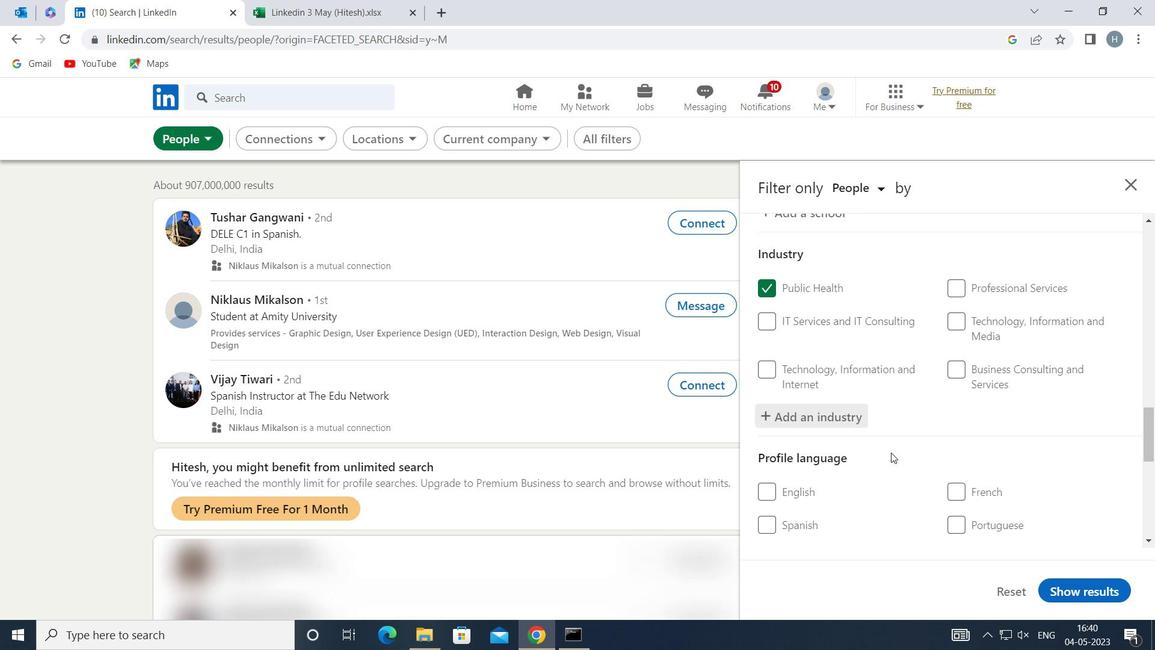 
Action: Mouse scrolled (891, 452) with delta (0, 0)
Screenshot: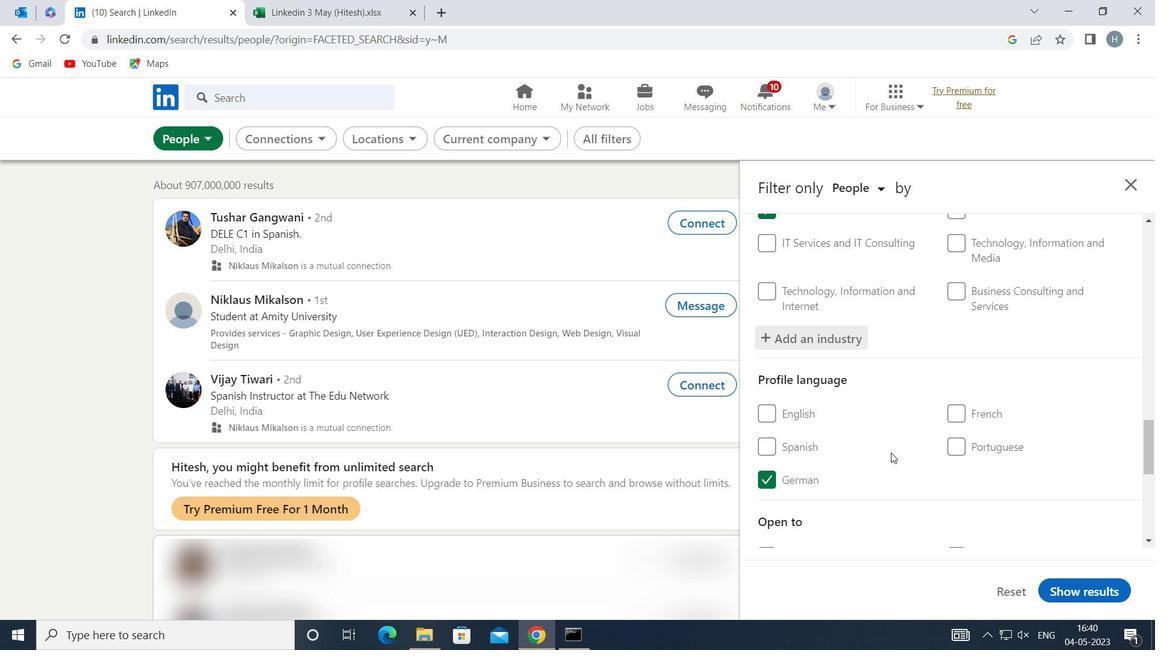 
Action: Mouse scrolled (891, 452) with delta (0, 0)
Screenshot: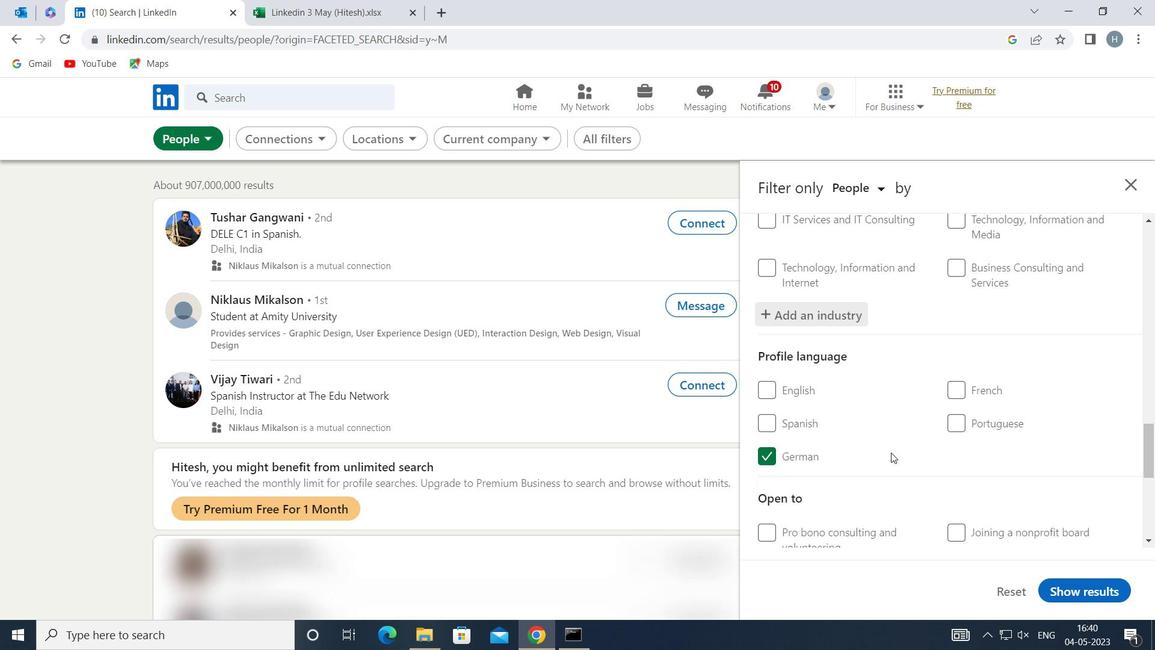 
Action: Mouse moved to (984, 482)
Screenshot: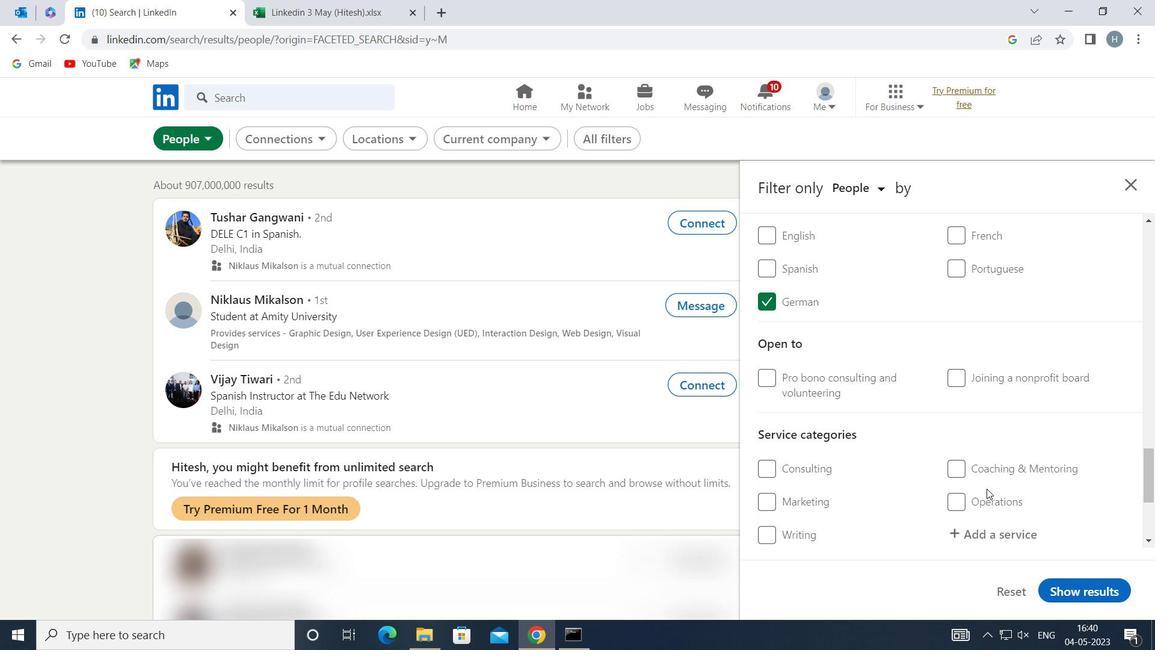 
Action: Mouse scrolled (984, 482) with delta (0, 0)
Screenshot: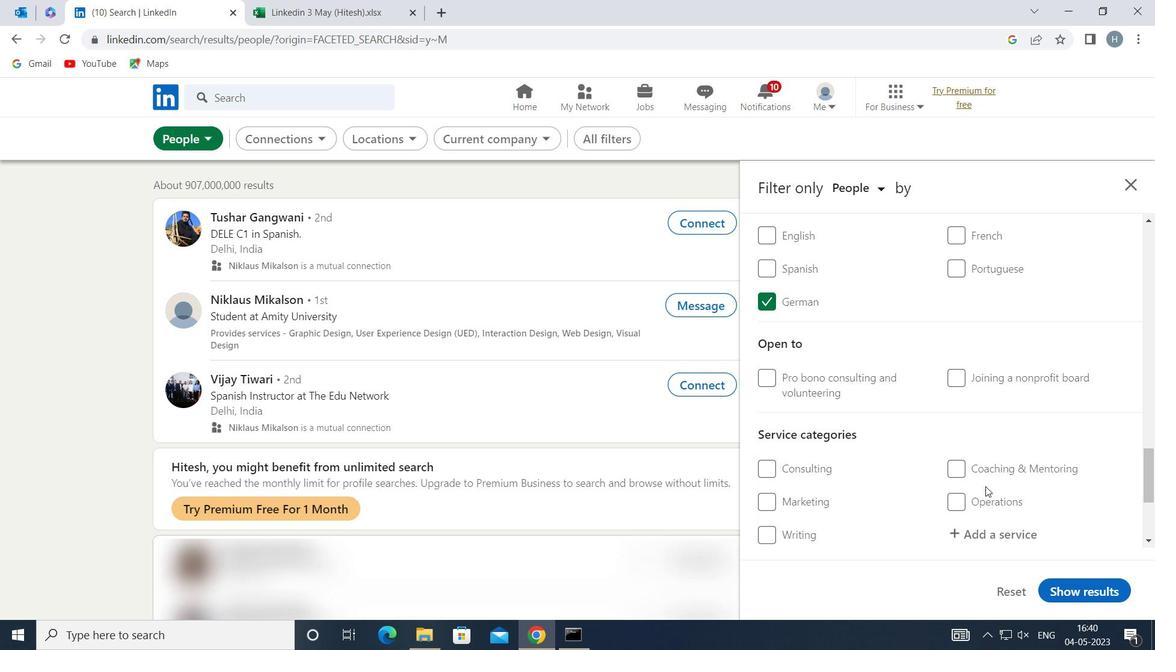
Action: Mouse moved to (997, 453)
Screenshot: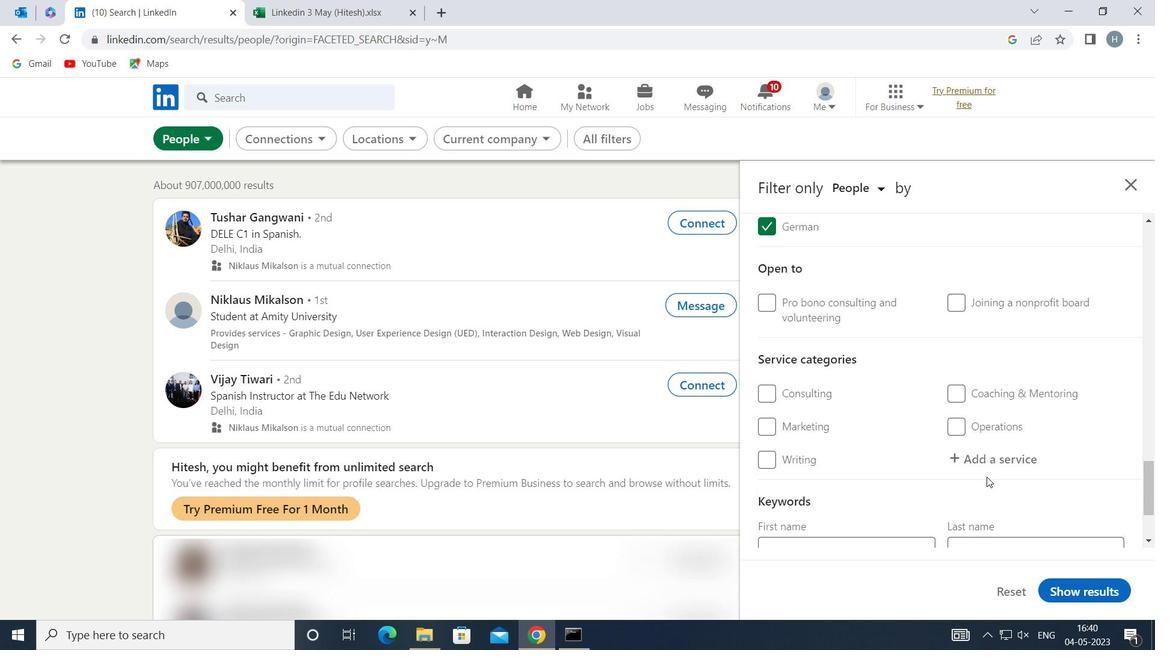 
Action: Mouse pressed left at (997, 453)
Screenshot: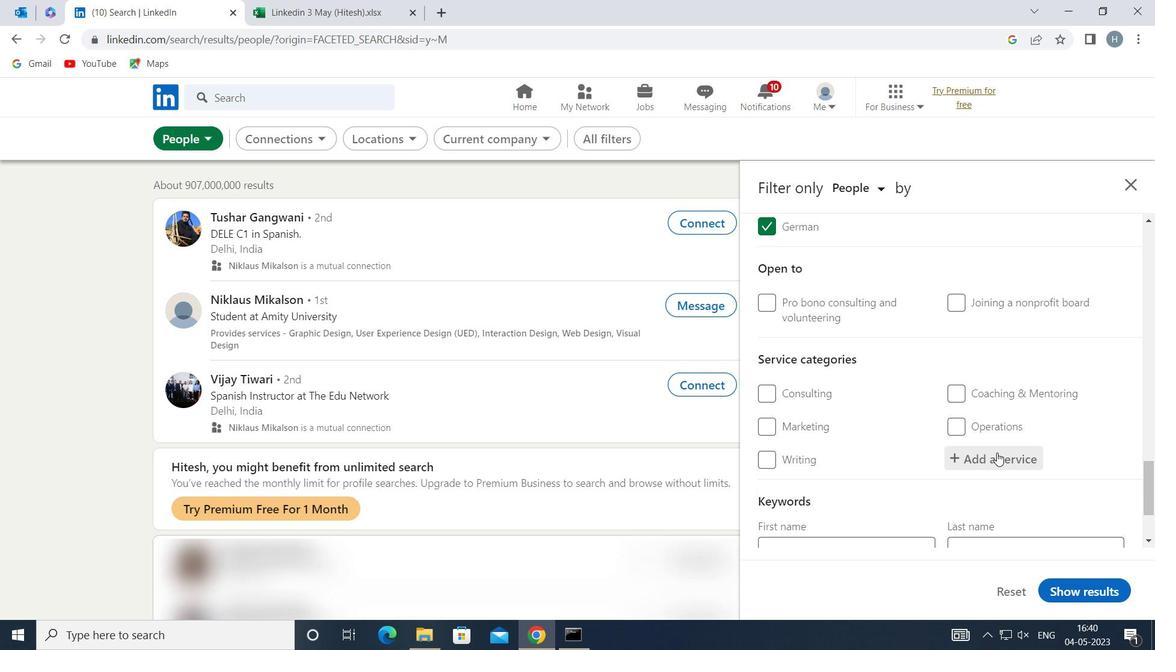 
Action: Key pressed <Key.shift>RELOCATION
Screenshot: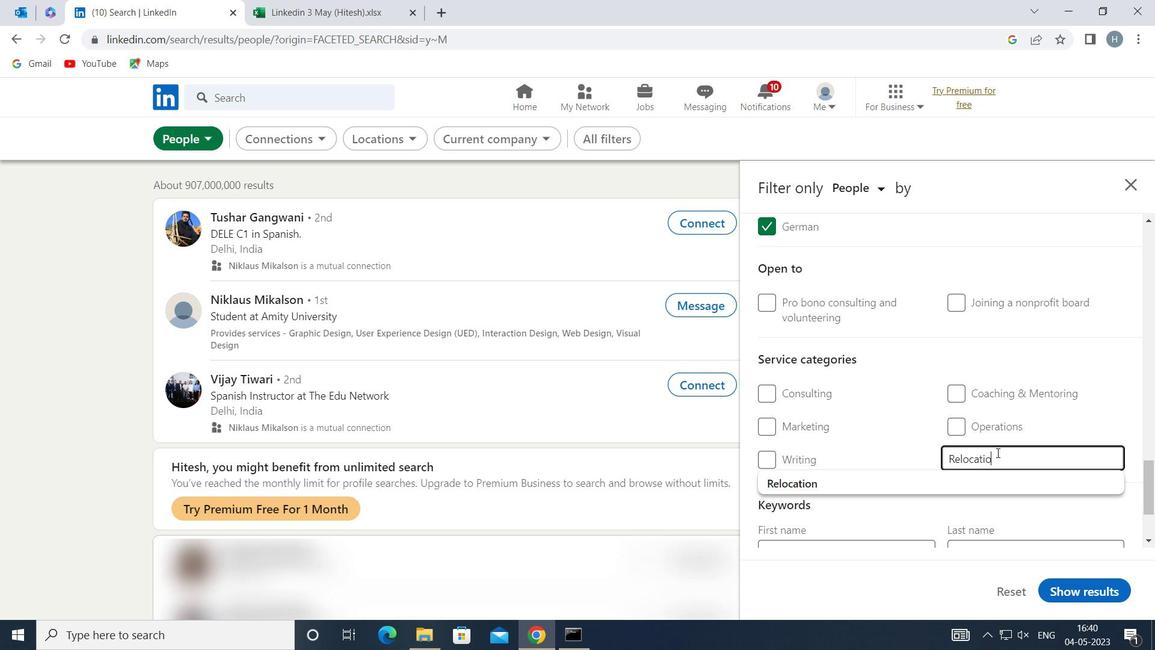 
Action: Mouse moved to (933, 476)
Screenshot: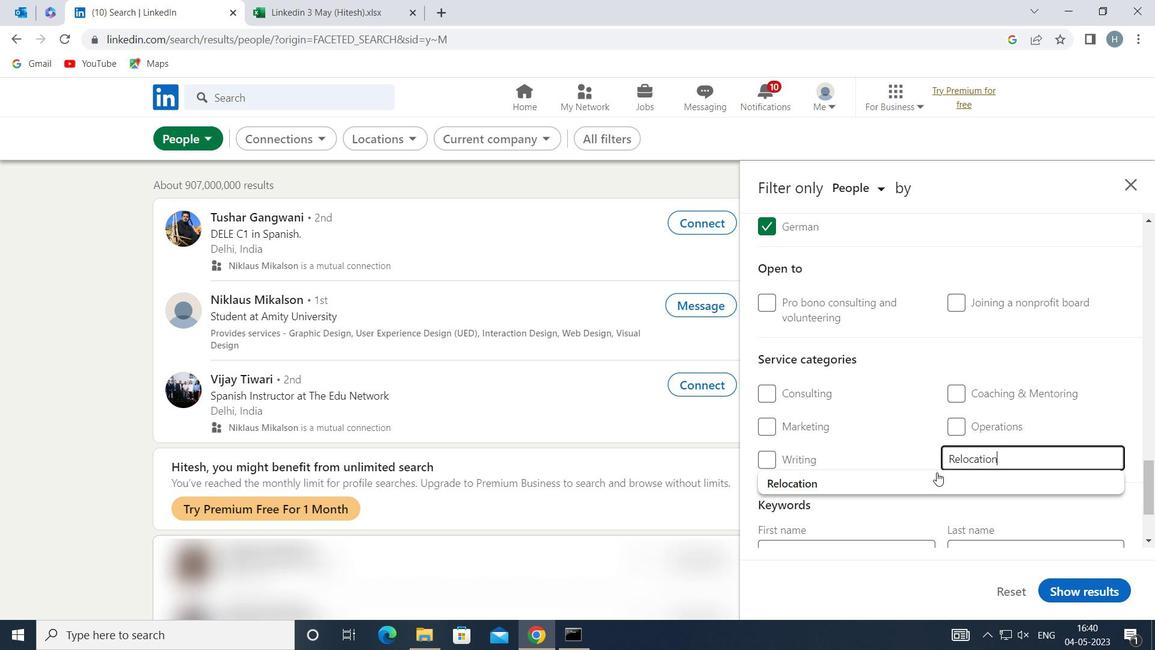 
Action: Mouse pressed left at (933, 476)
Screenshot: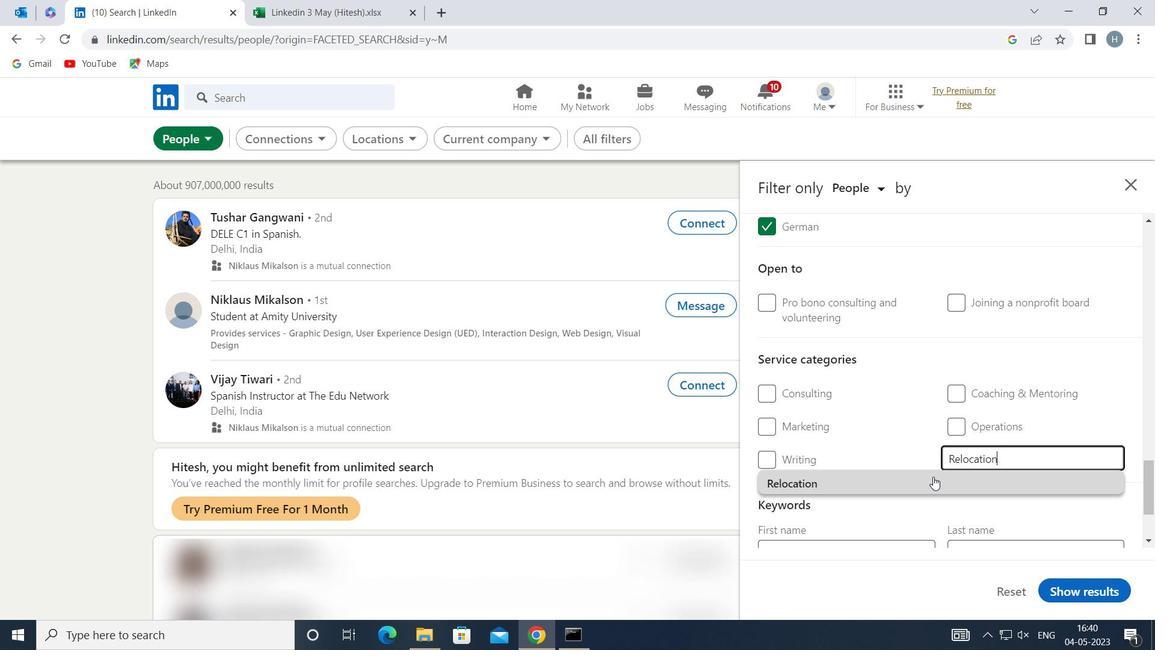 
Action: Mouse moved to (903, 421)
Screenshot: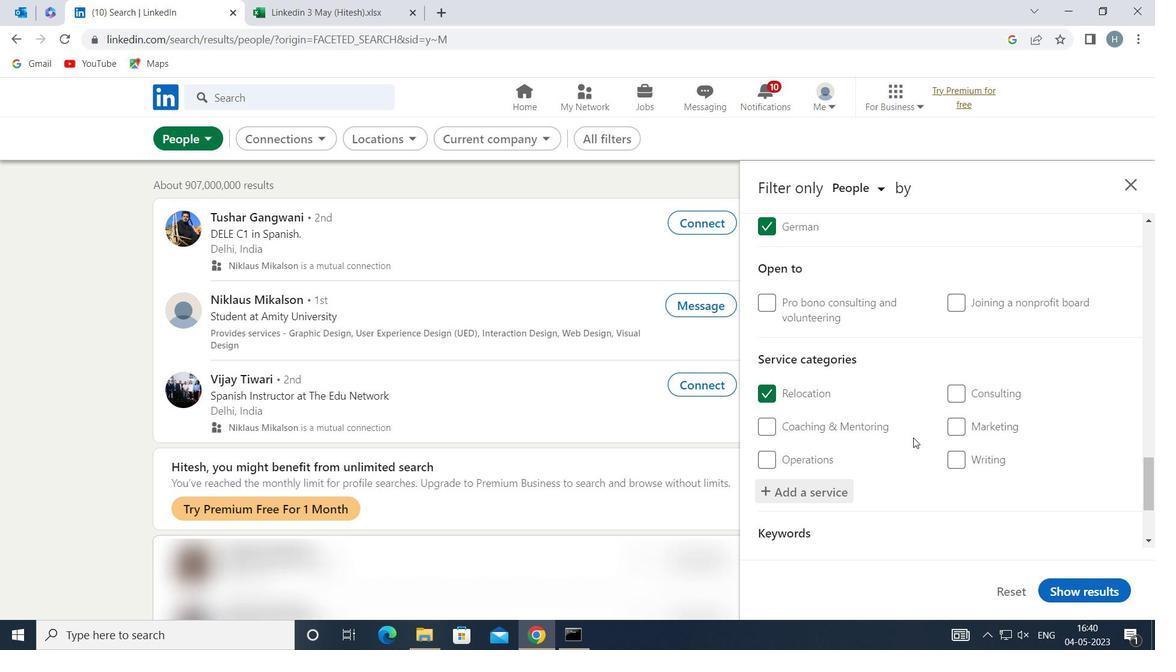 
Action: Mouse scrolled (903, 421) with delta (0, 0)
Screenshot: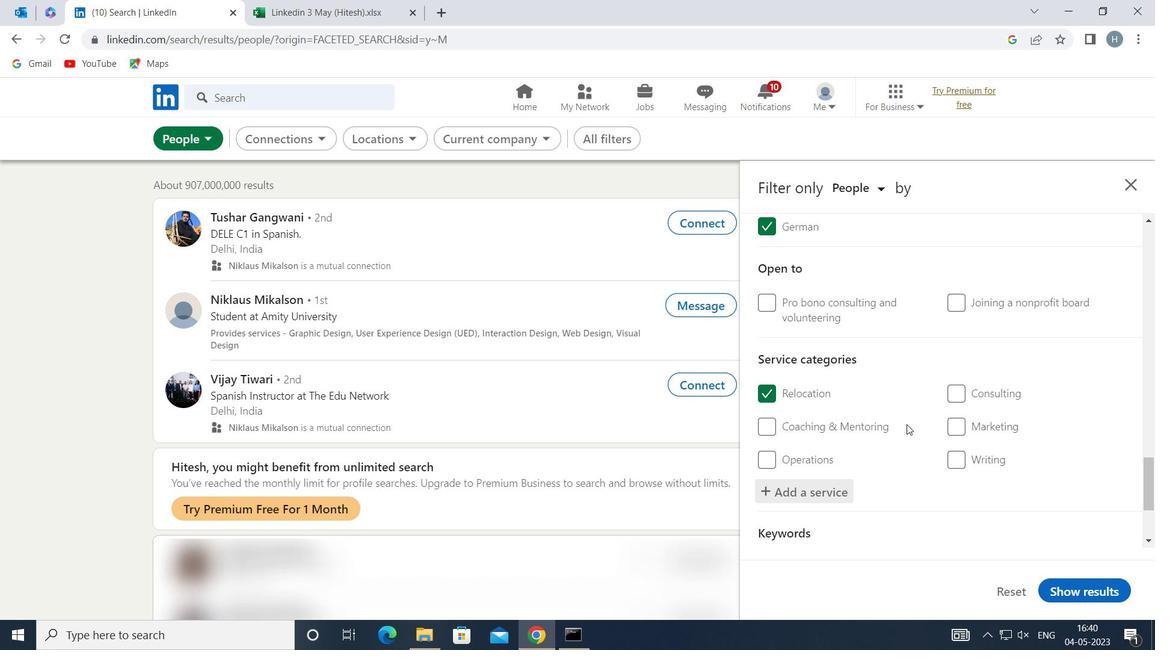 
Action: Mouse moved to (902, 424)
Screenshot: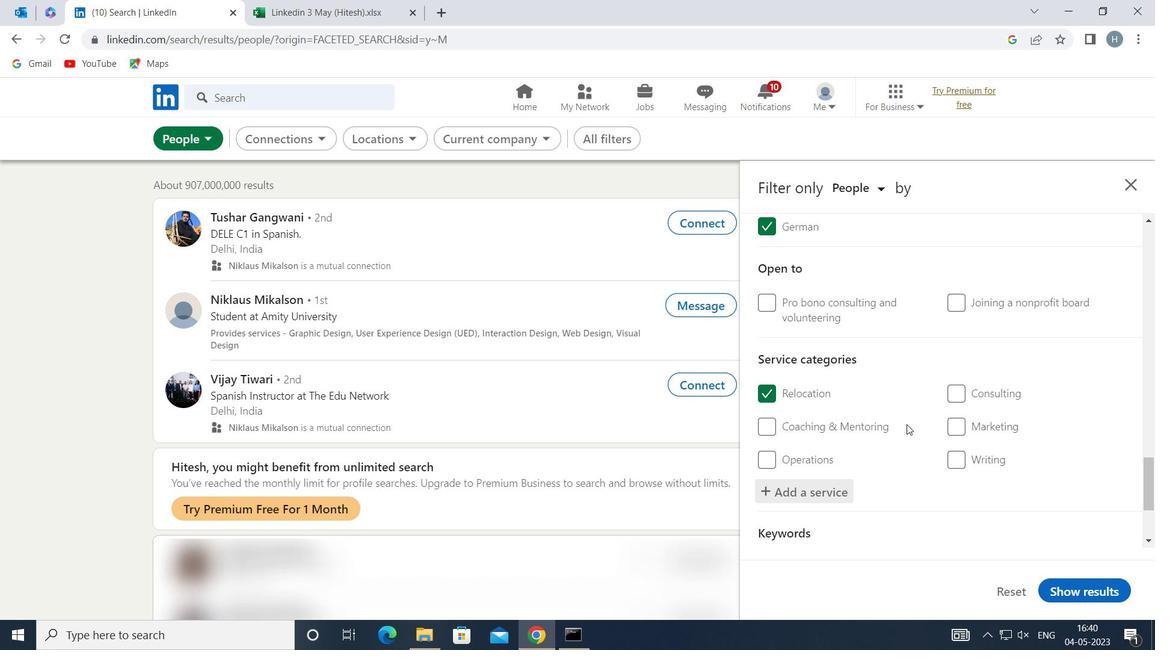 
Action: Mouse scrolled (902, 423) with delta (0, 0)
Screenshot: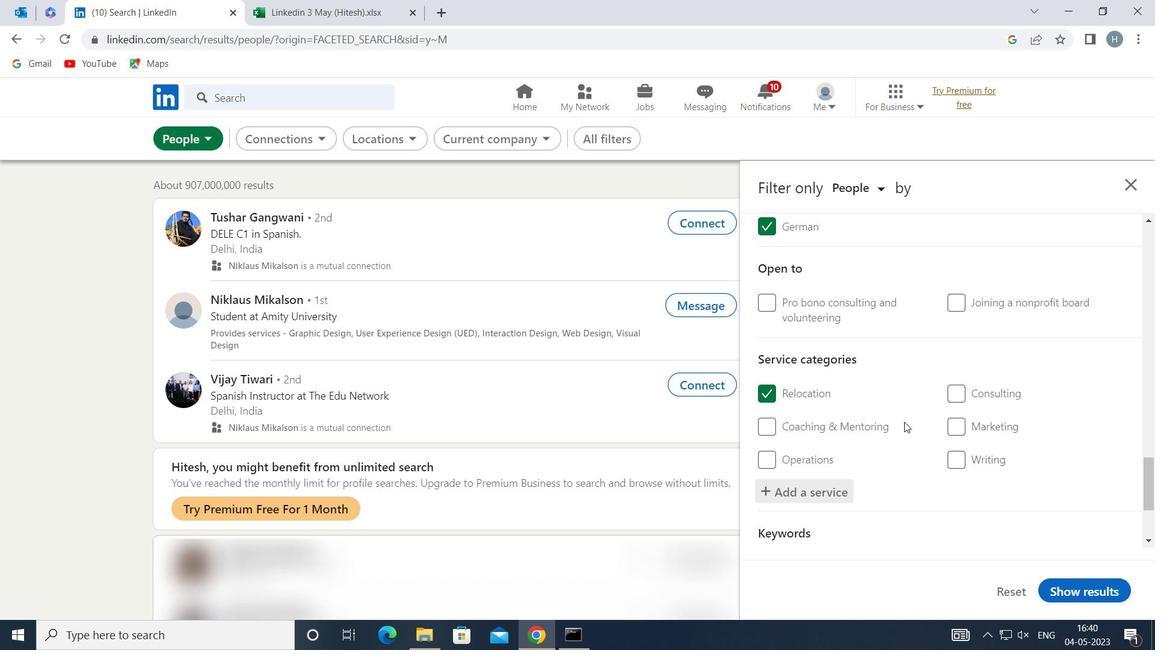 
Action: Mouse scrolled (902, 423) with delta (0, 0)
Screenshot: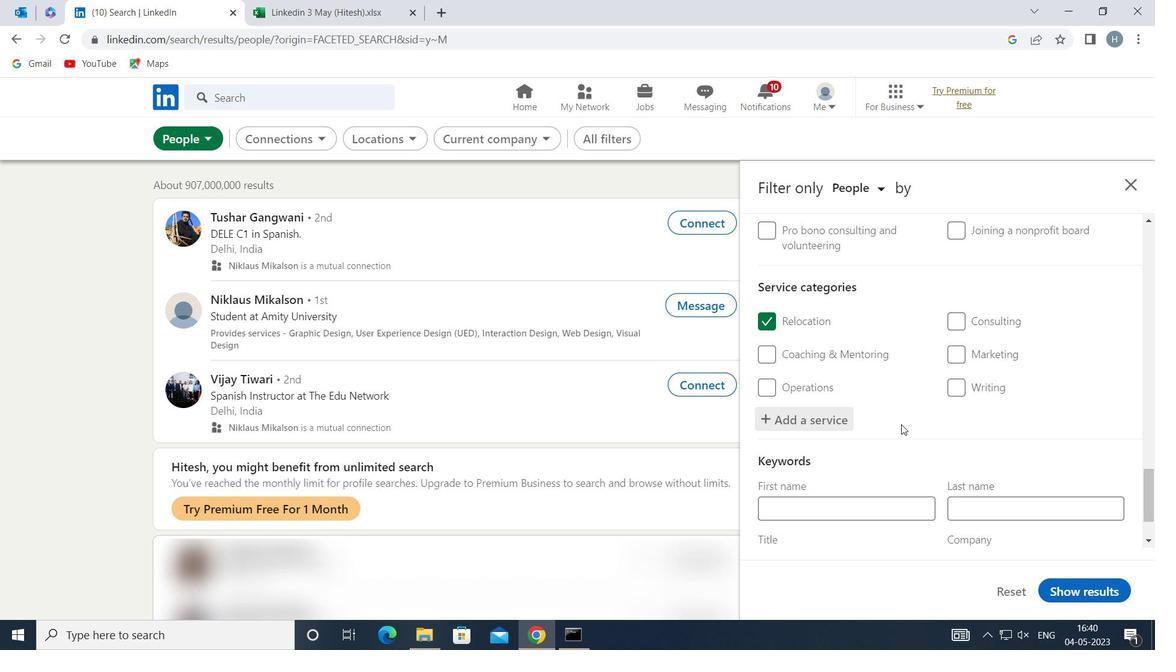 
Action: Mouse scrolled (902, 423) with delta (0, 0)
Screenshot: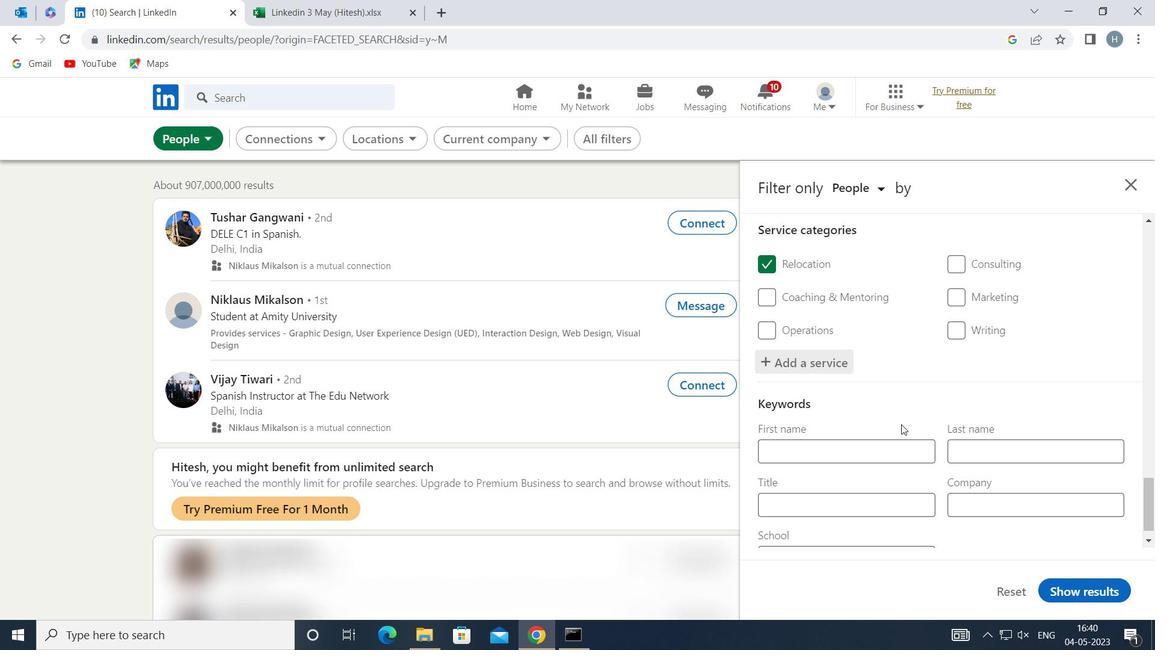 
Action: Mouse moved to (898, 474)
Screenshot: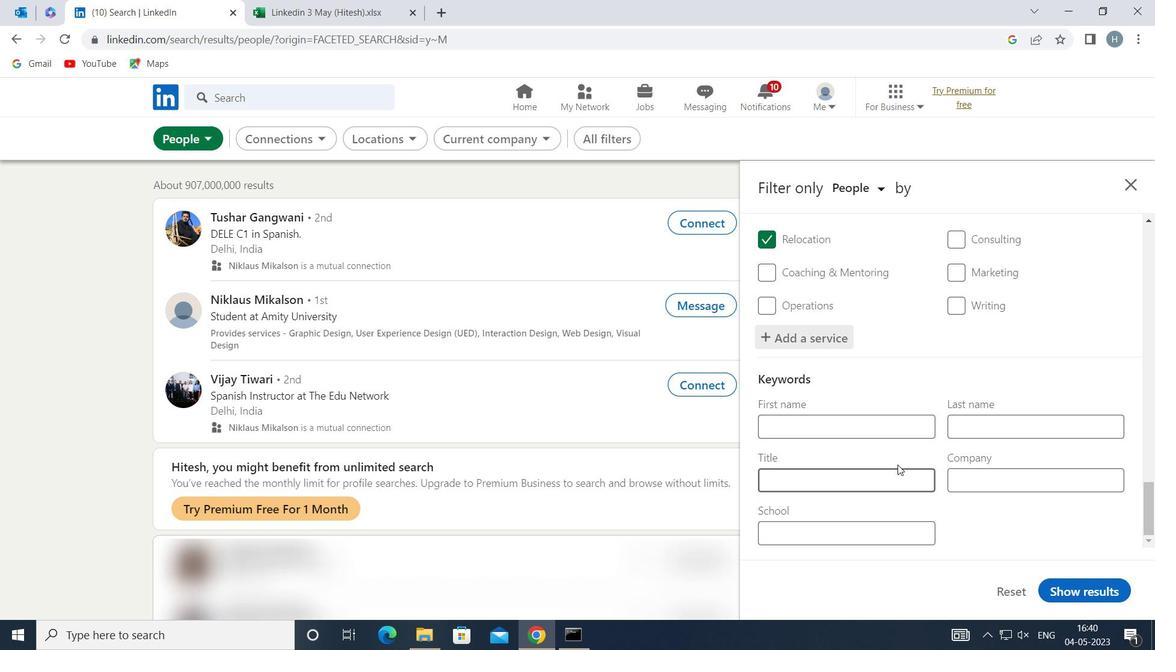 
Action: Mouse pressed left at (898, 474)
Screenshot: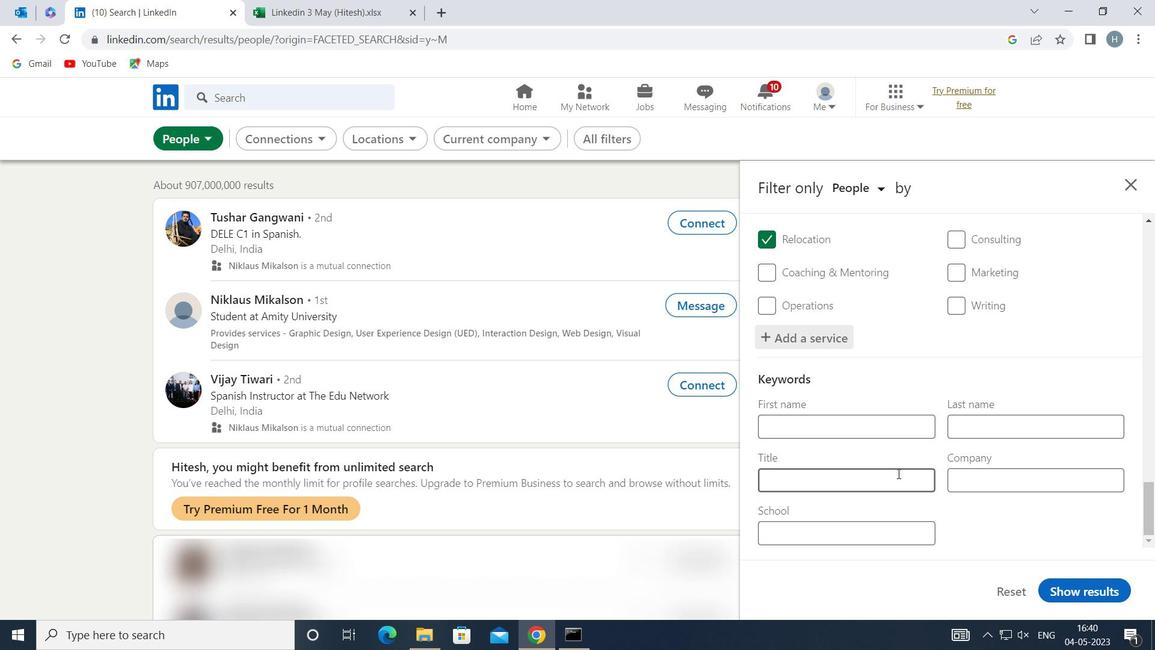 
Action: Key pressed <Key.shift>COMPUTER<Key.space><Key.shift>ANIMATOR
Screenshot: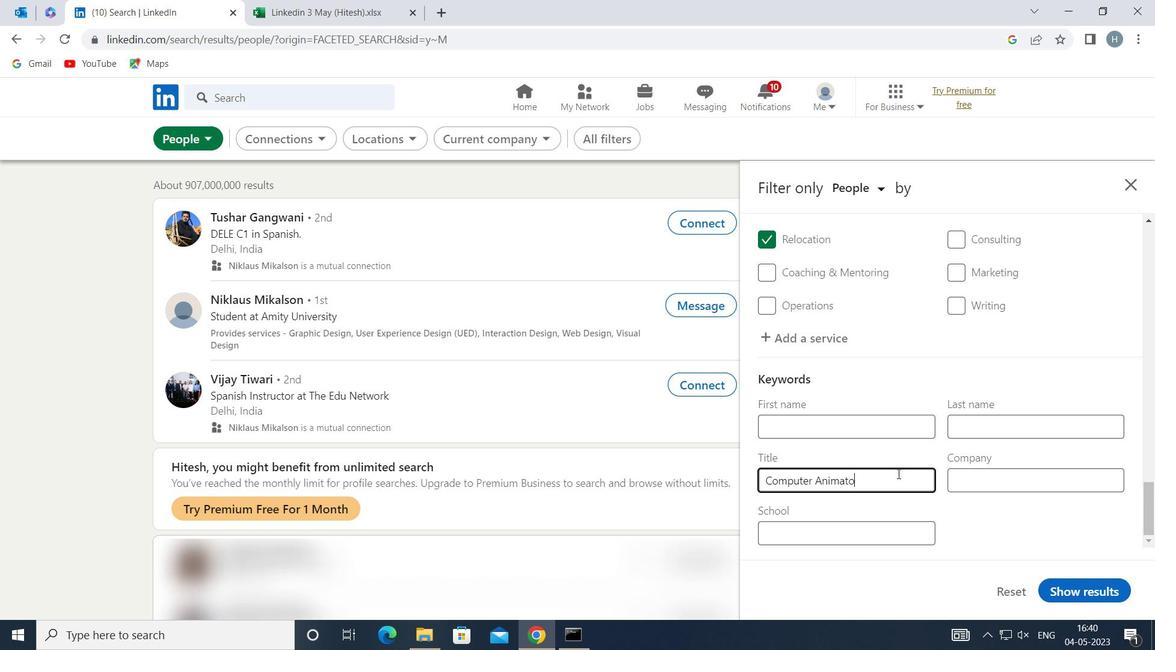 
Action: Mouse moved to (1068, 589)
Screenshot: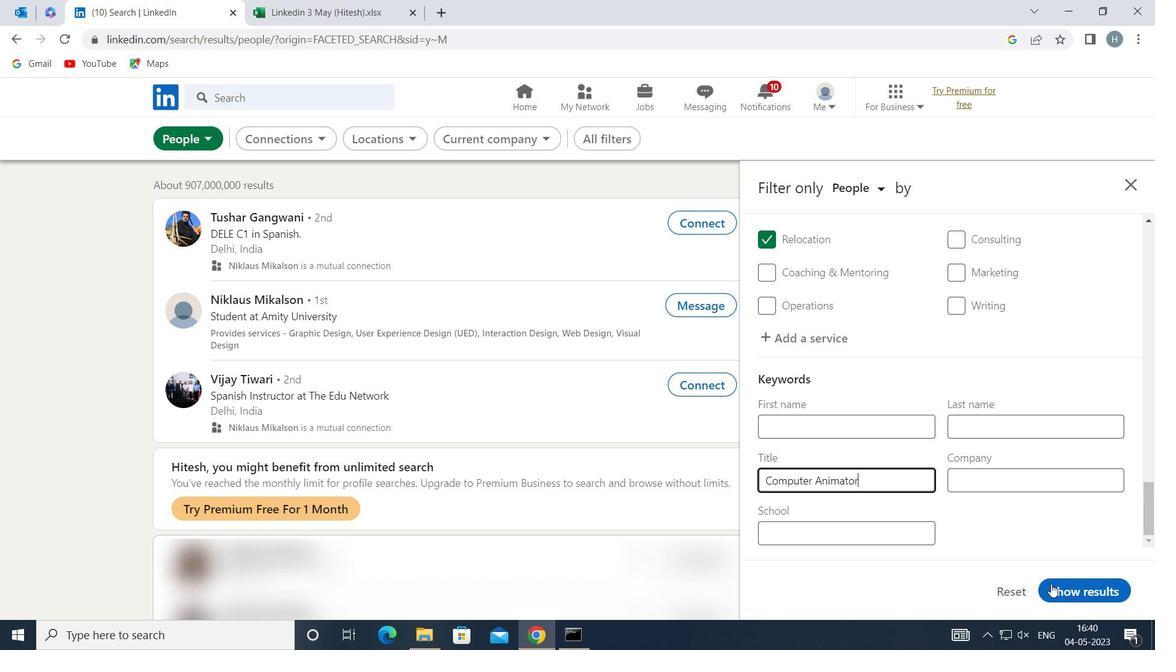 
Action: Mouse pressed left at (1068, 589)
Screenshot: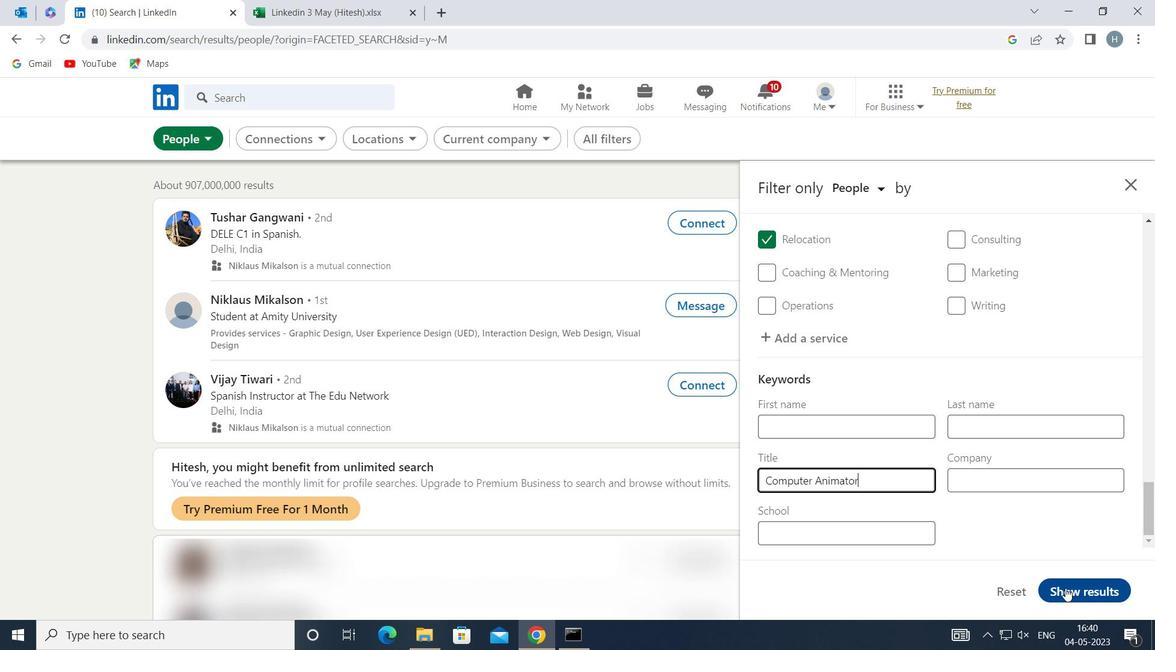 
Action: Mouse moved to (821, 412)
Screenshot: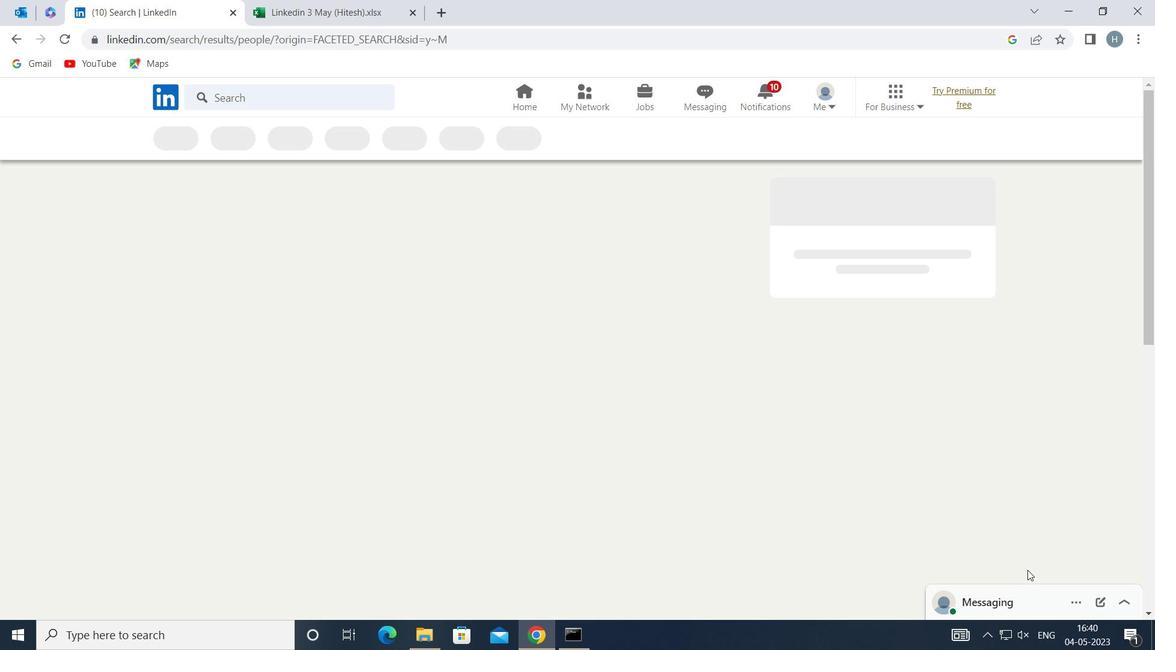 
